 Task: Look for space in Künzelsau, Germany from 5th July, 2023 to 15th July, 2023 for 9 adults in price range Rs.15000 to Rs.25000. Place can be entire place with 5 bedrooms having 5 beds and 5 bathrooms. Property type can be house, flat, guest house. Amenities needed are: washing machine. Booking option can be shelf check-in. Required host language is English.
Action: Mouse moved to (536, 150)
Screenshot: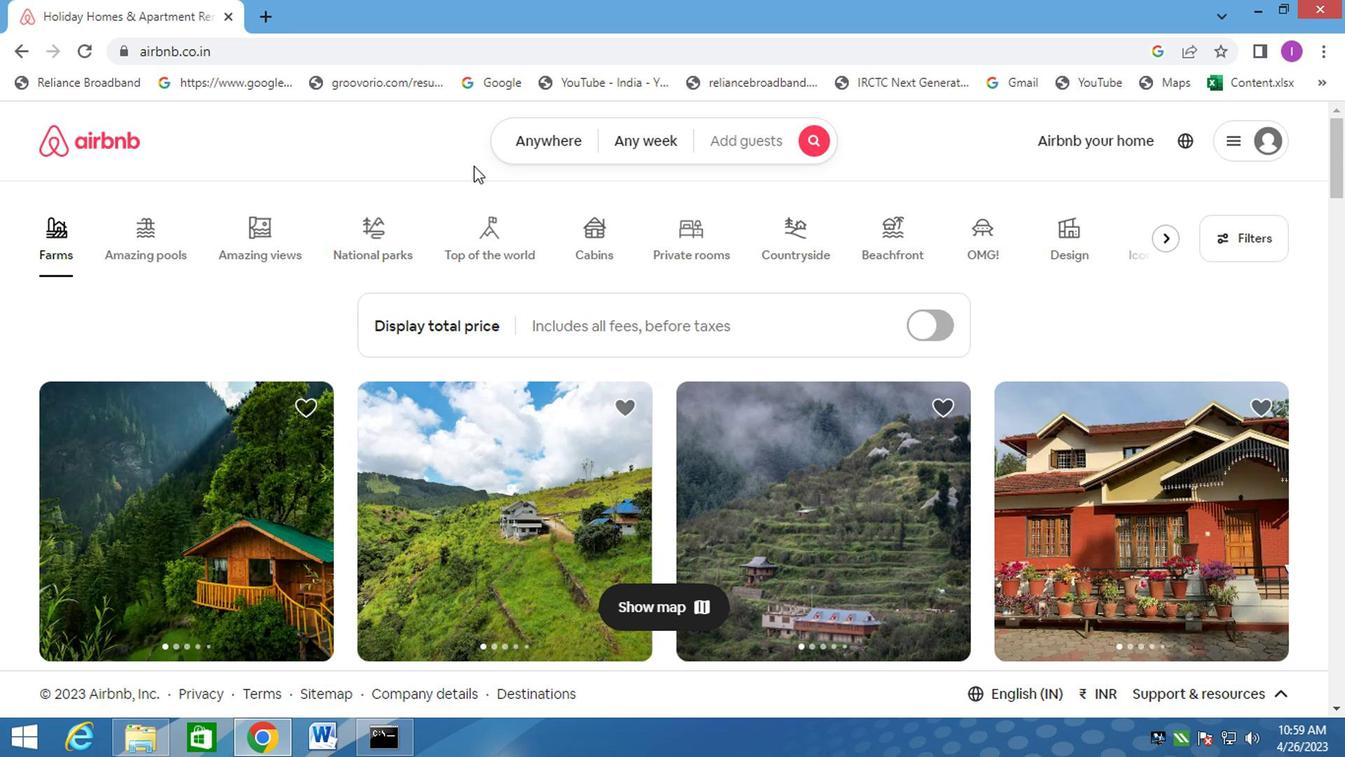 
Action: Mouse pressed left at (536, 150)
Screenshot: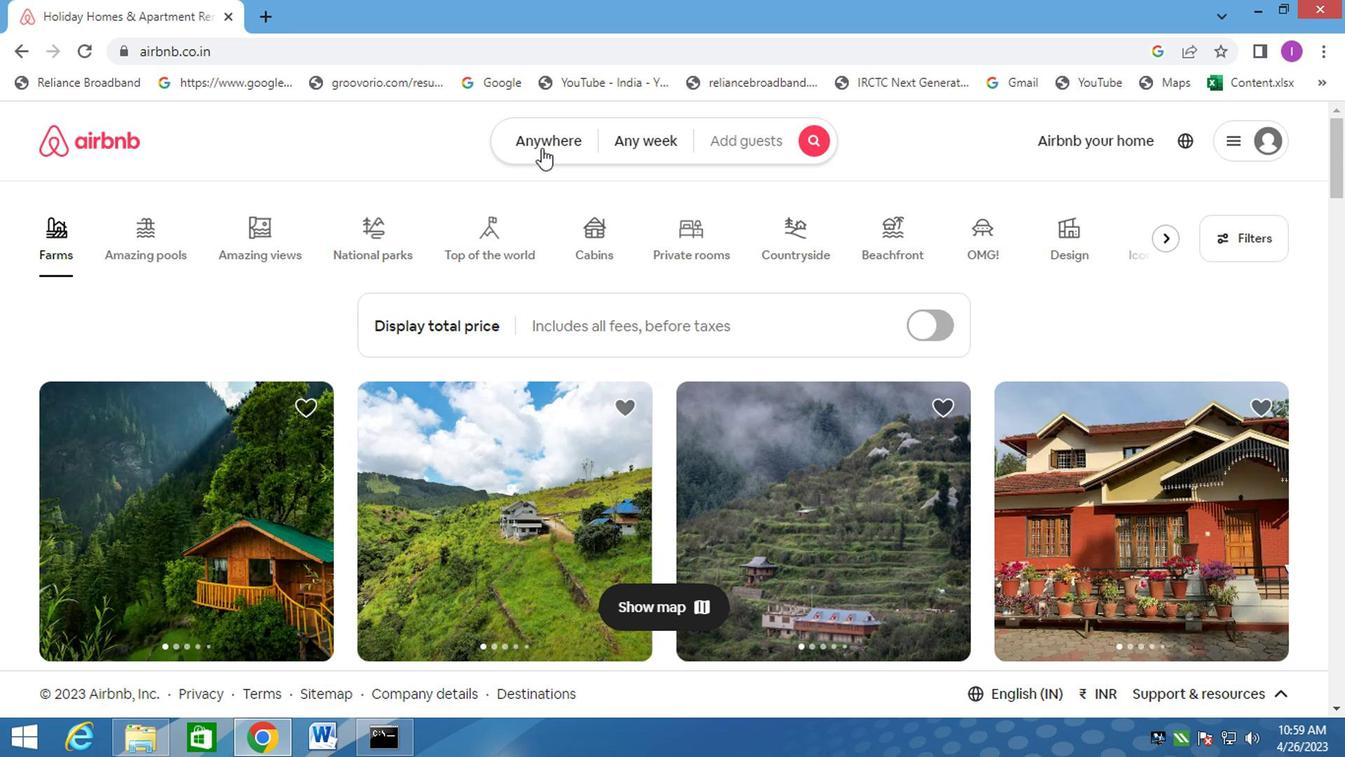 
Action: Mouse moved to (346, 227)
Screenshot: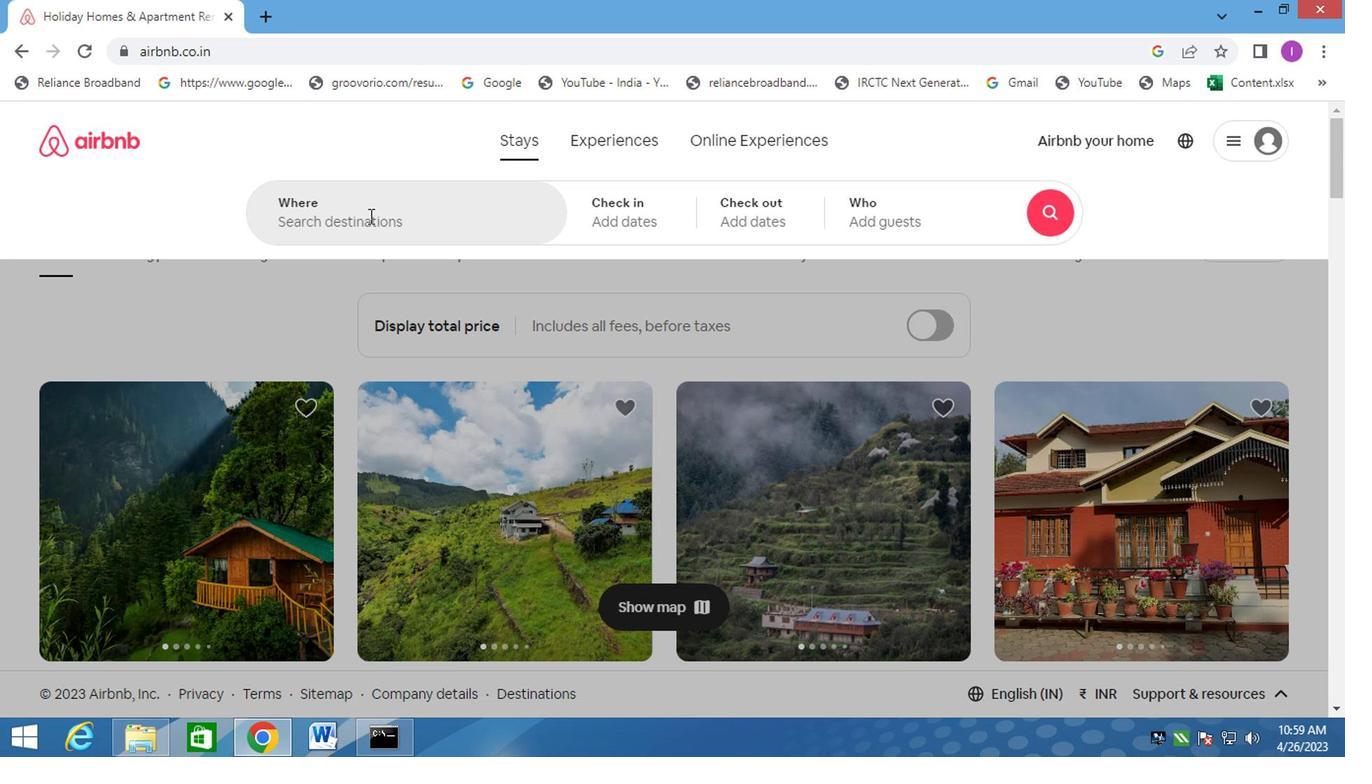 
Action: Mouse pressed left at (346, 227)
Screenshot: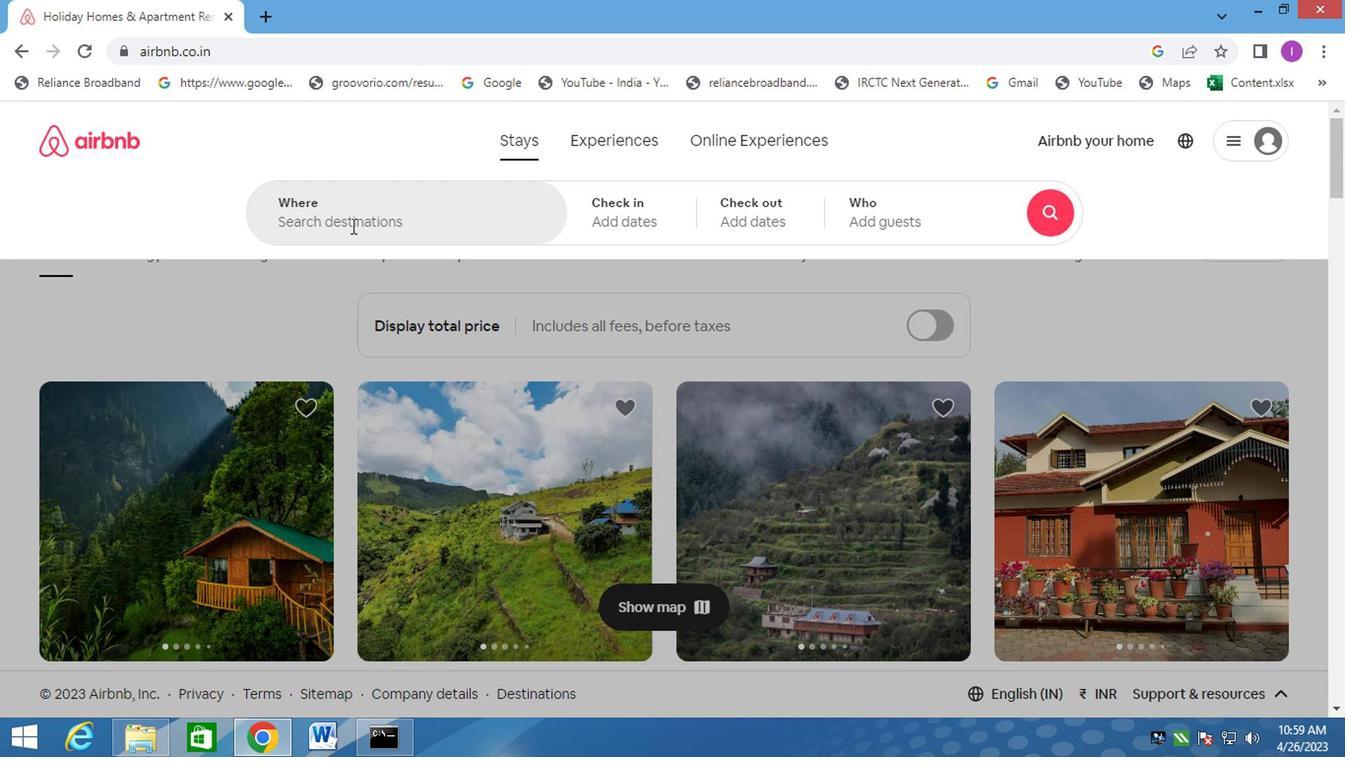 
Action: Mouse moved to (347, 220)
Screenshot: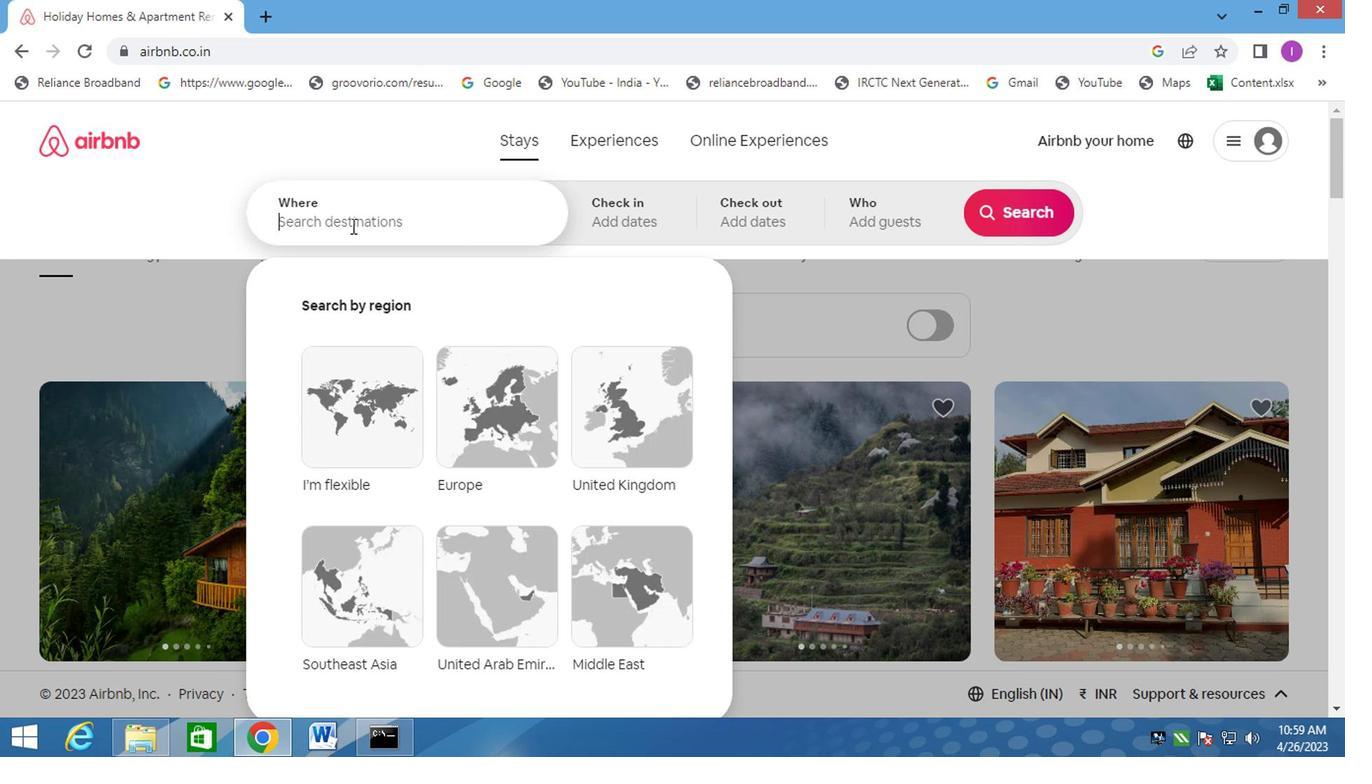 
Action: Key pressed kunzelsau
Screenshot: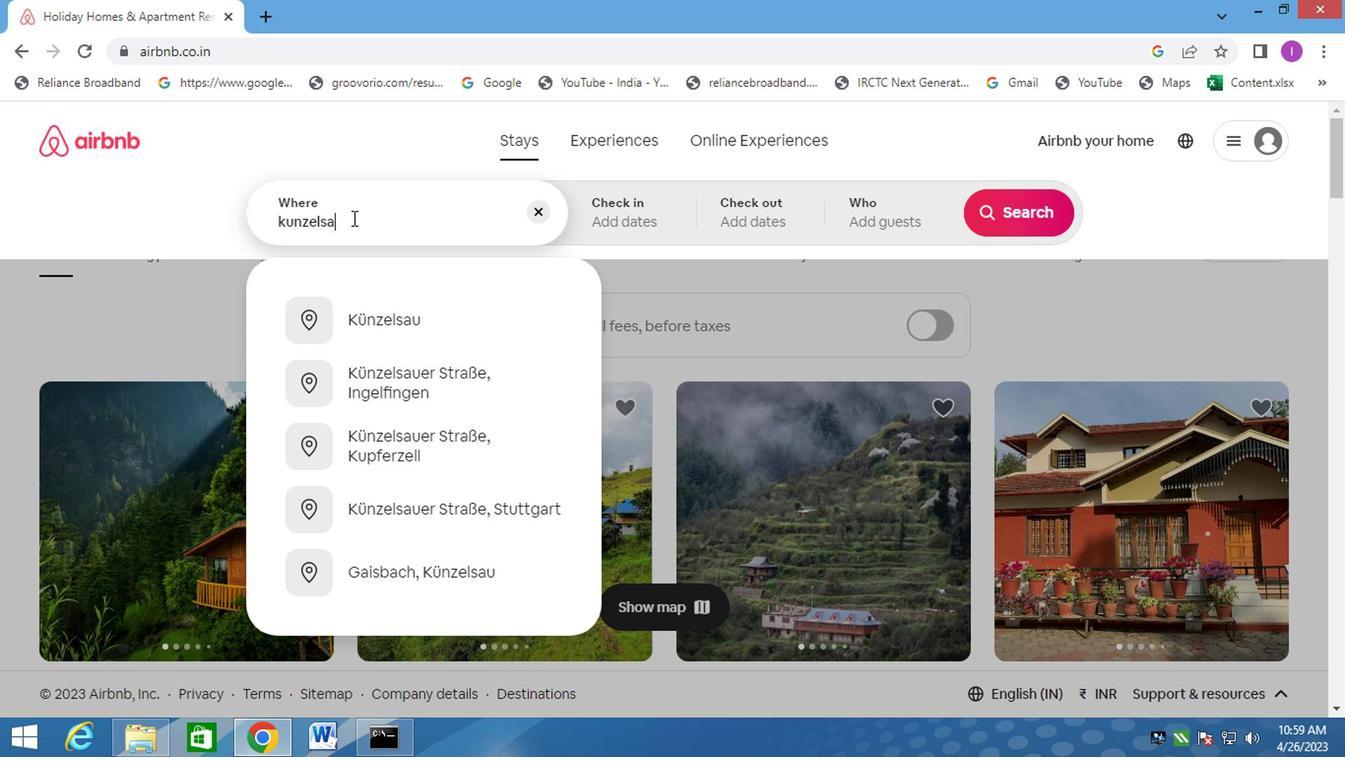 
Action: Mouse moved to (369, 314)
Screenshot: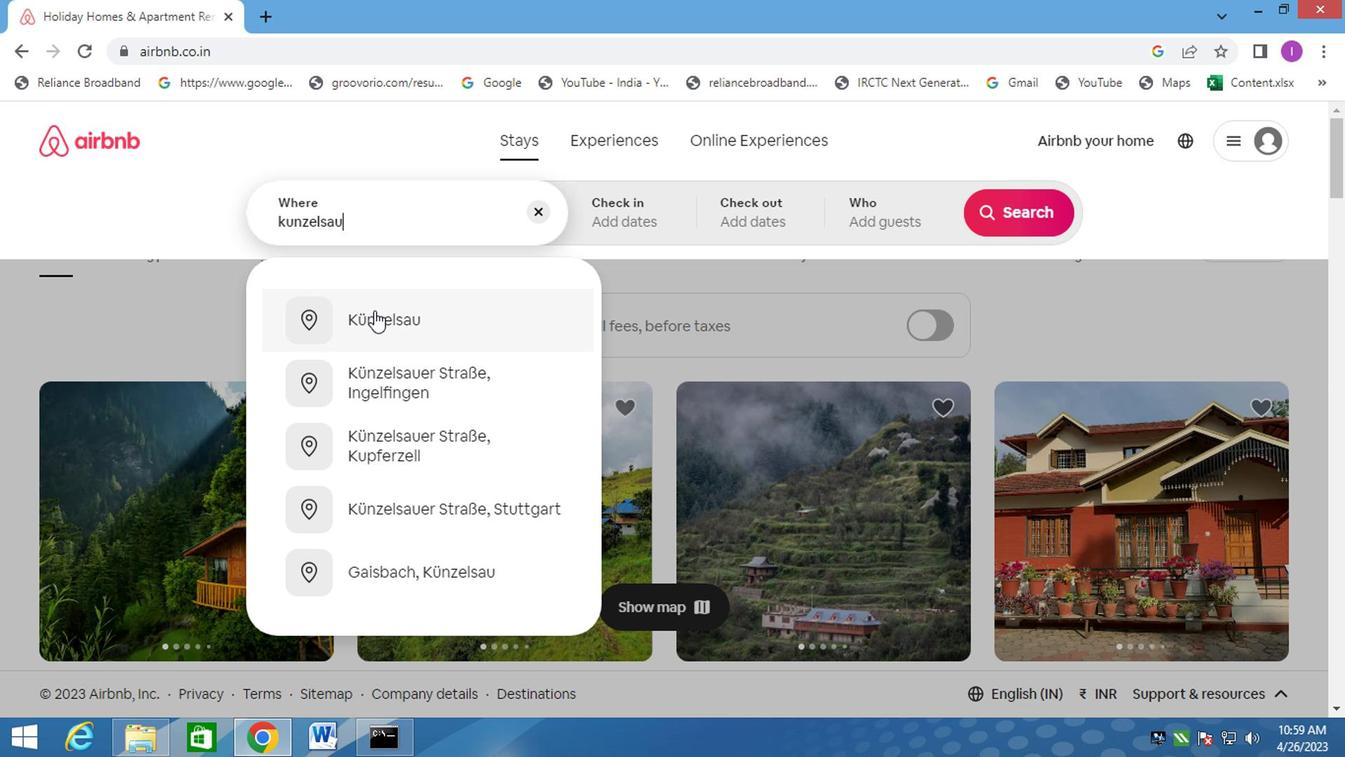 
Action: Mouse pressed left at (369, 314)
Screenshot: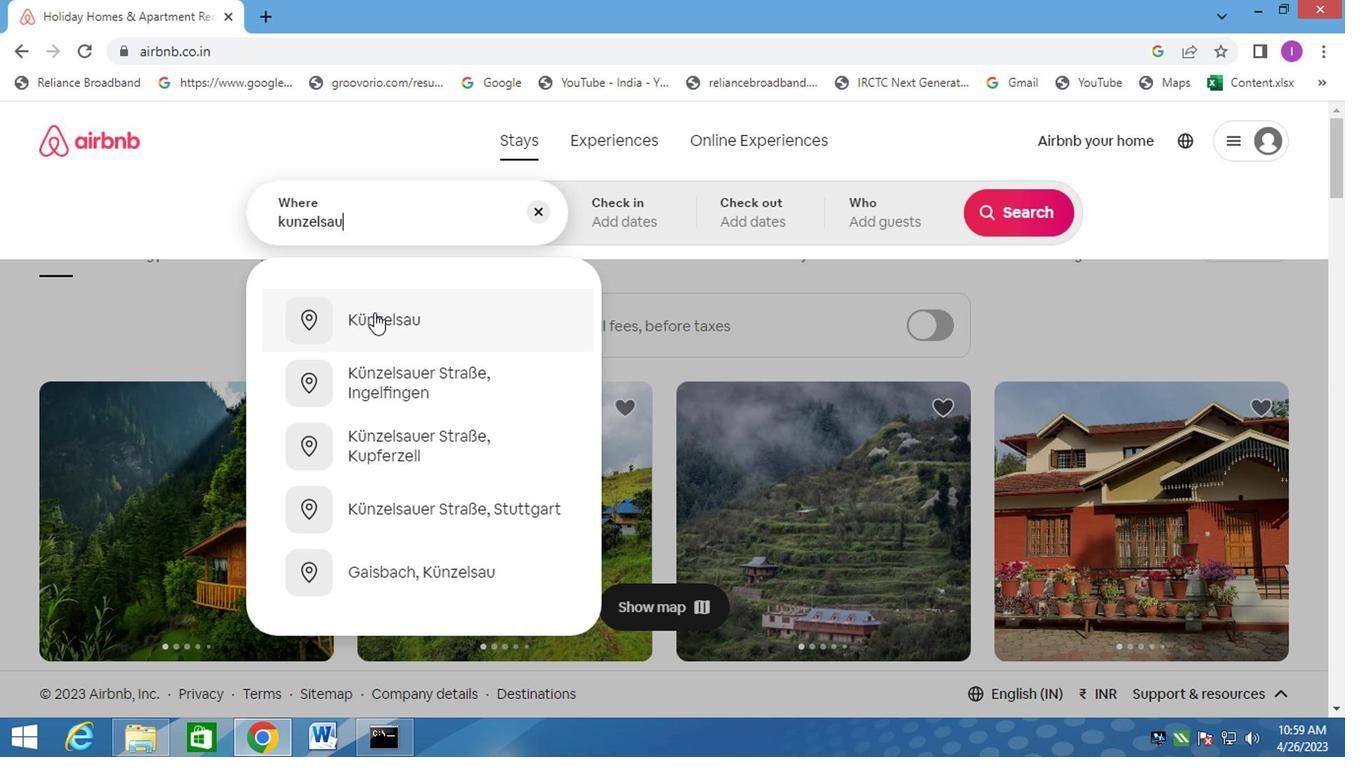 
Action: Mouse moved to (1006, 377)
Screenshot: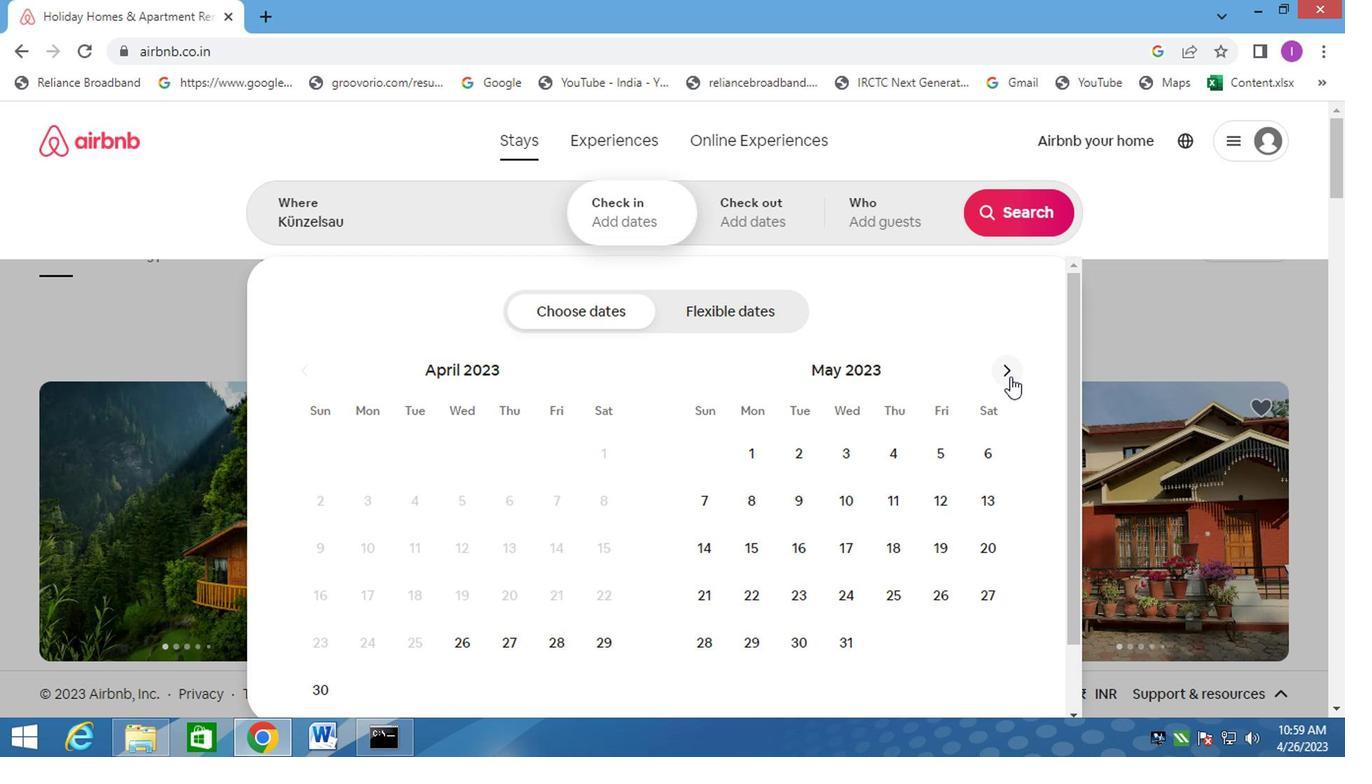 
Action: Mouse pressed left at (1006, 377)
Screenshot: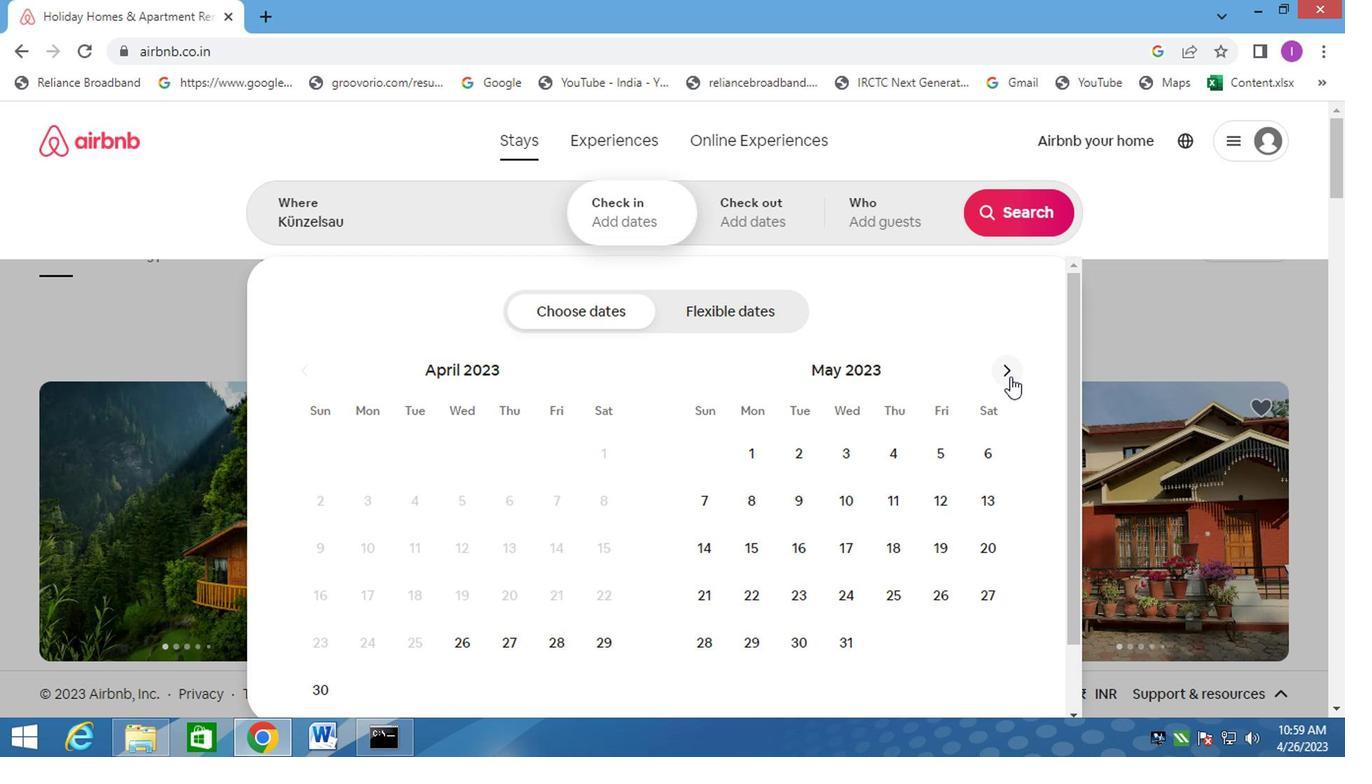 
Action: Mouse moved to (1006, 375)
Screenshot: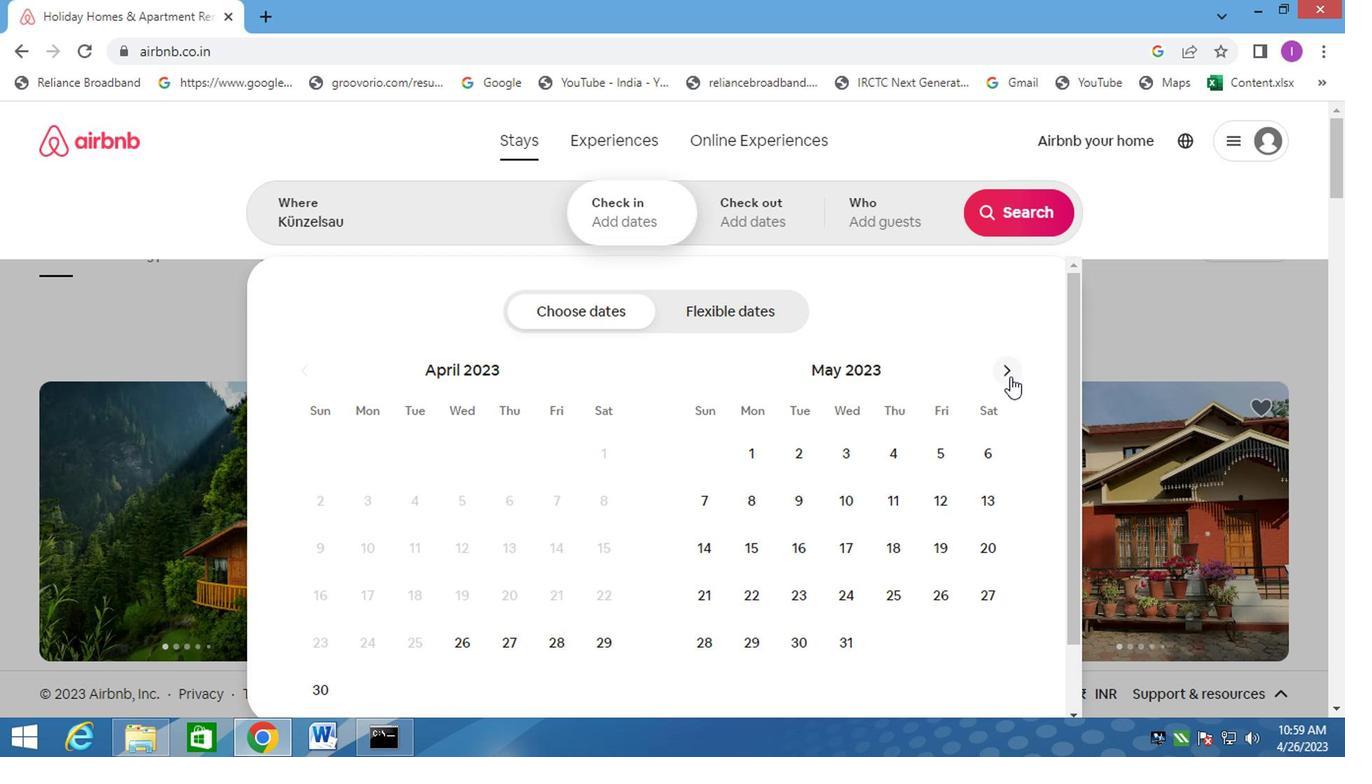 
Action: Mouse pressed left at (1006, 375)
Screenshot: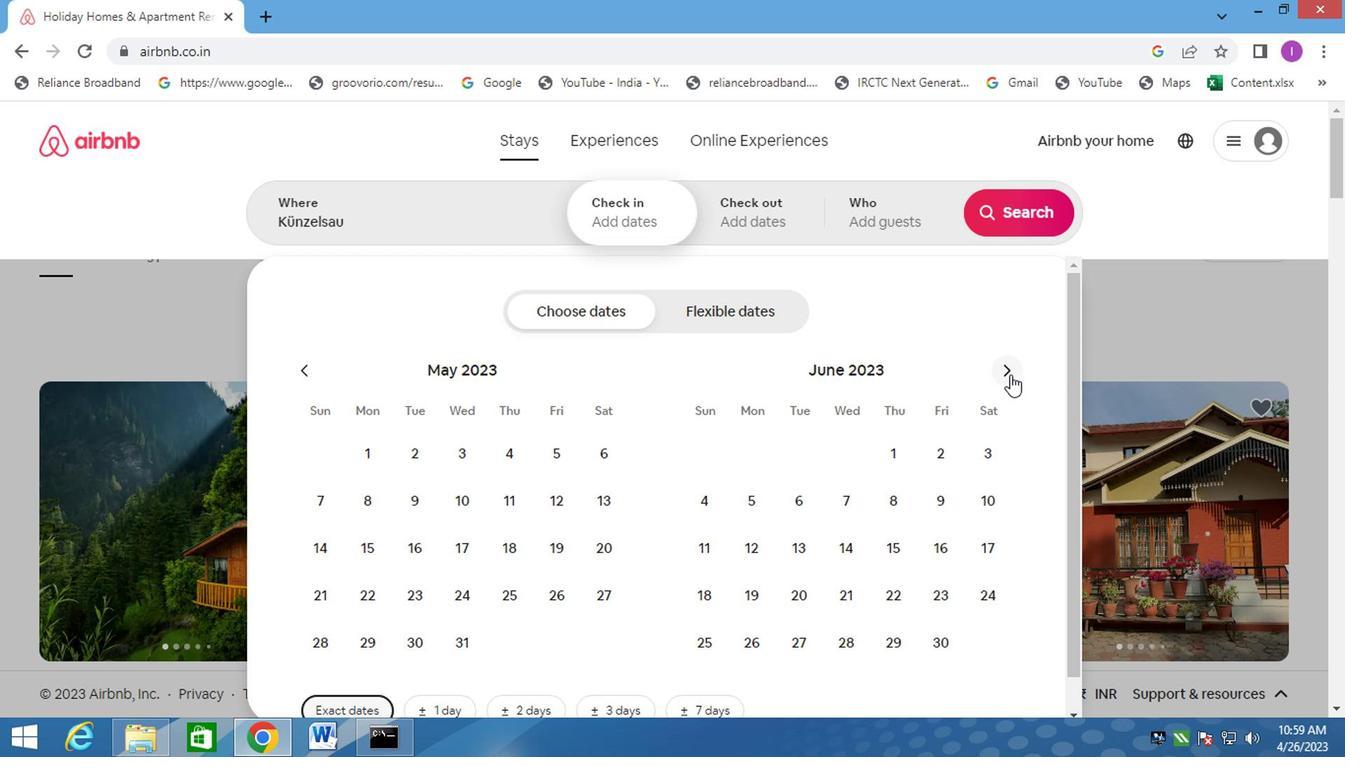 
Action: Mouse moved to (845, 497)
Screenshot: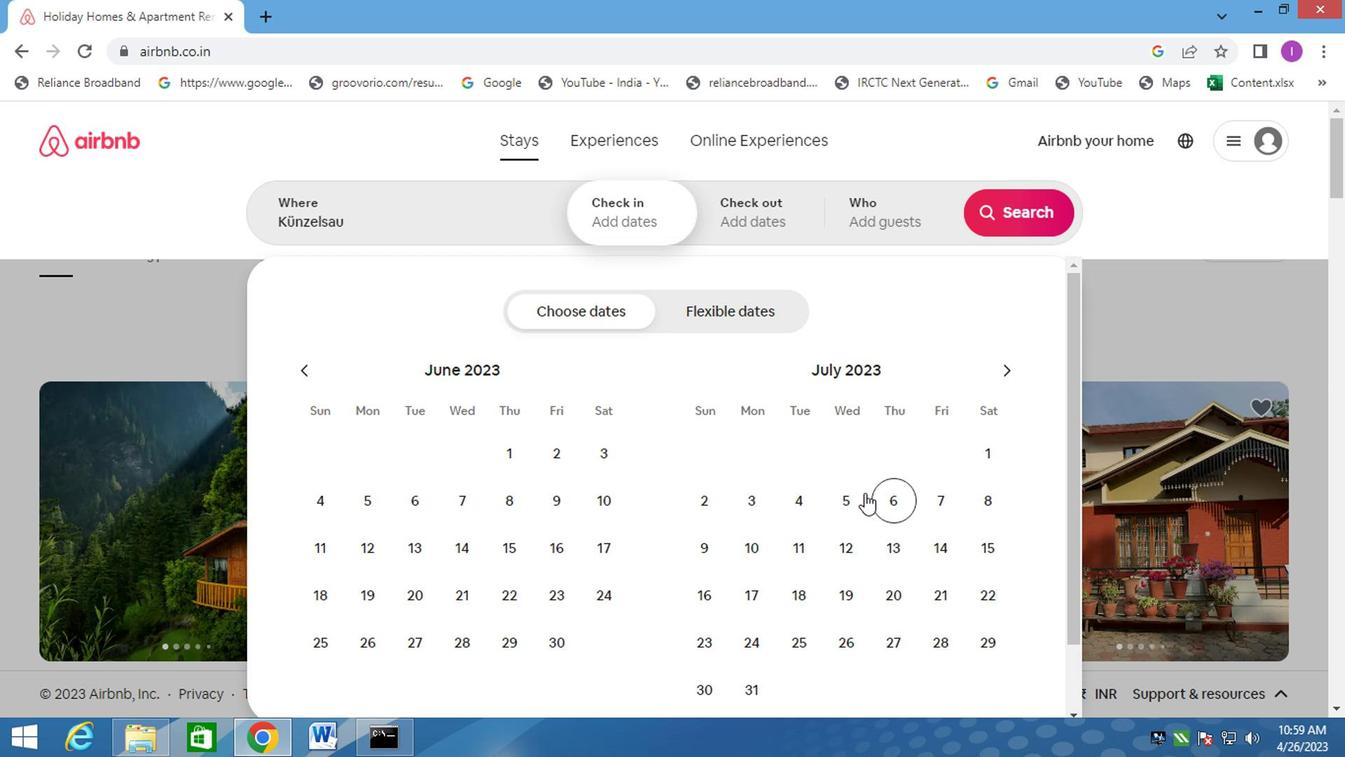 
Action: Mouse pressed left at (845, 497)
Screenshot: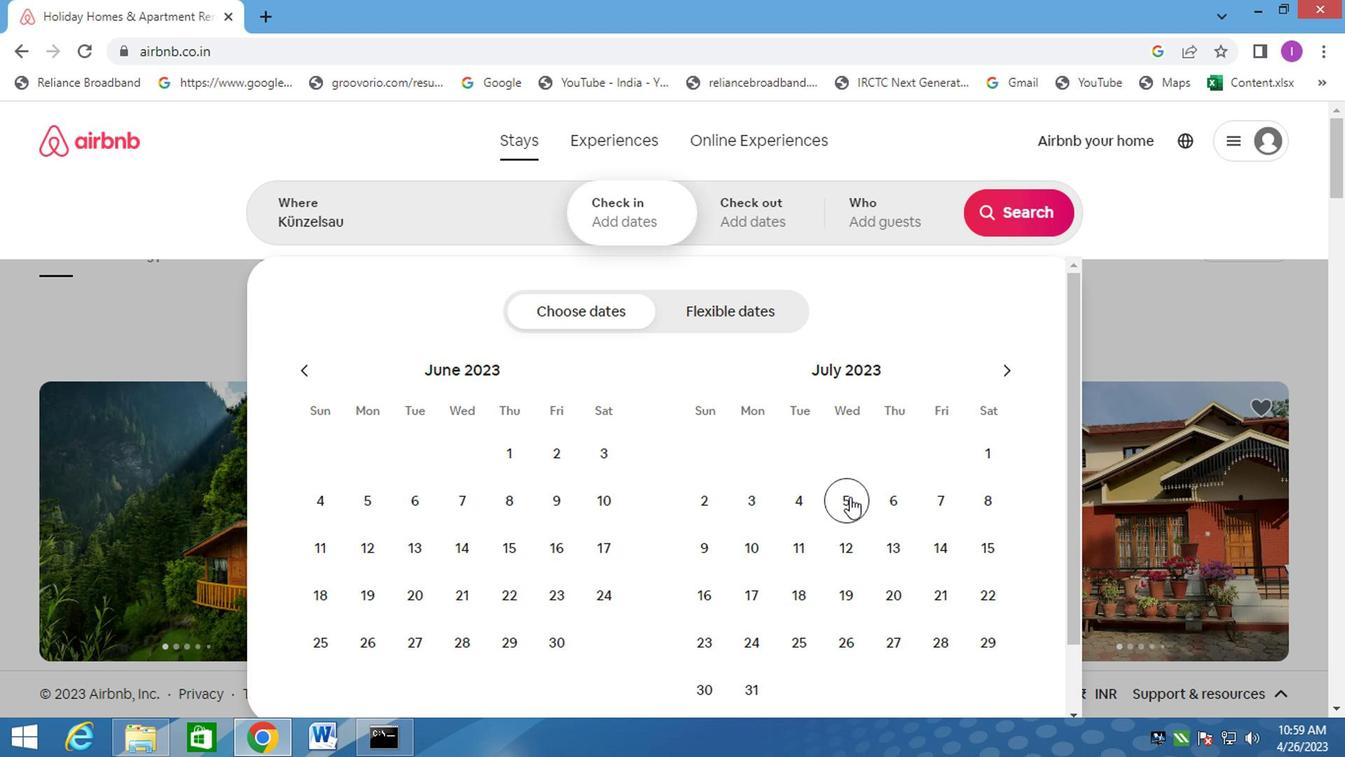 
Action: Mouse moved to (1000, 544)
Screenshot: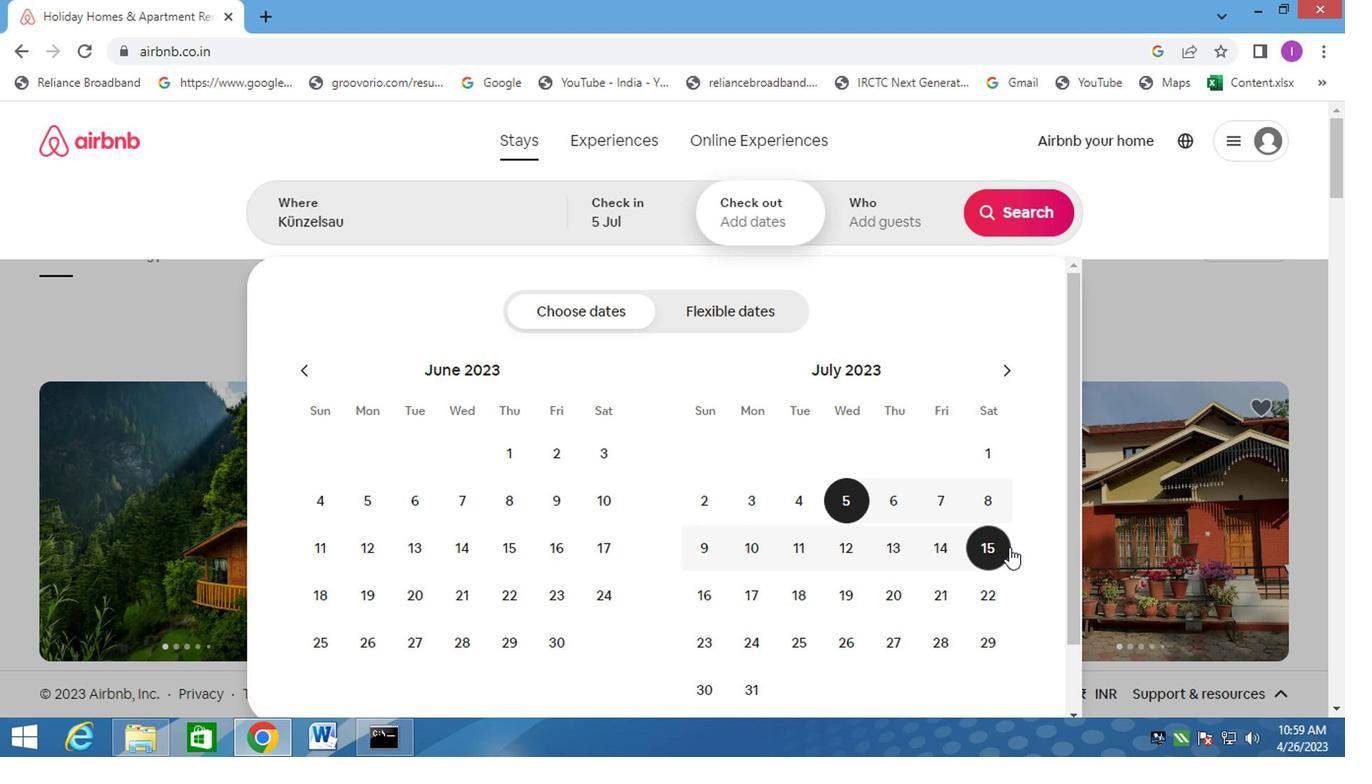 
Action: Mouse pressed left at (1000, 544)
Screenshot: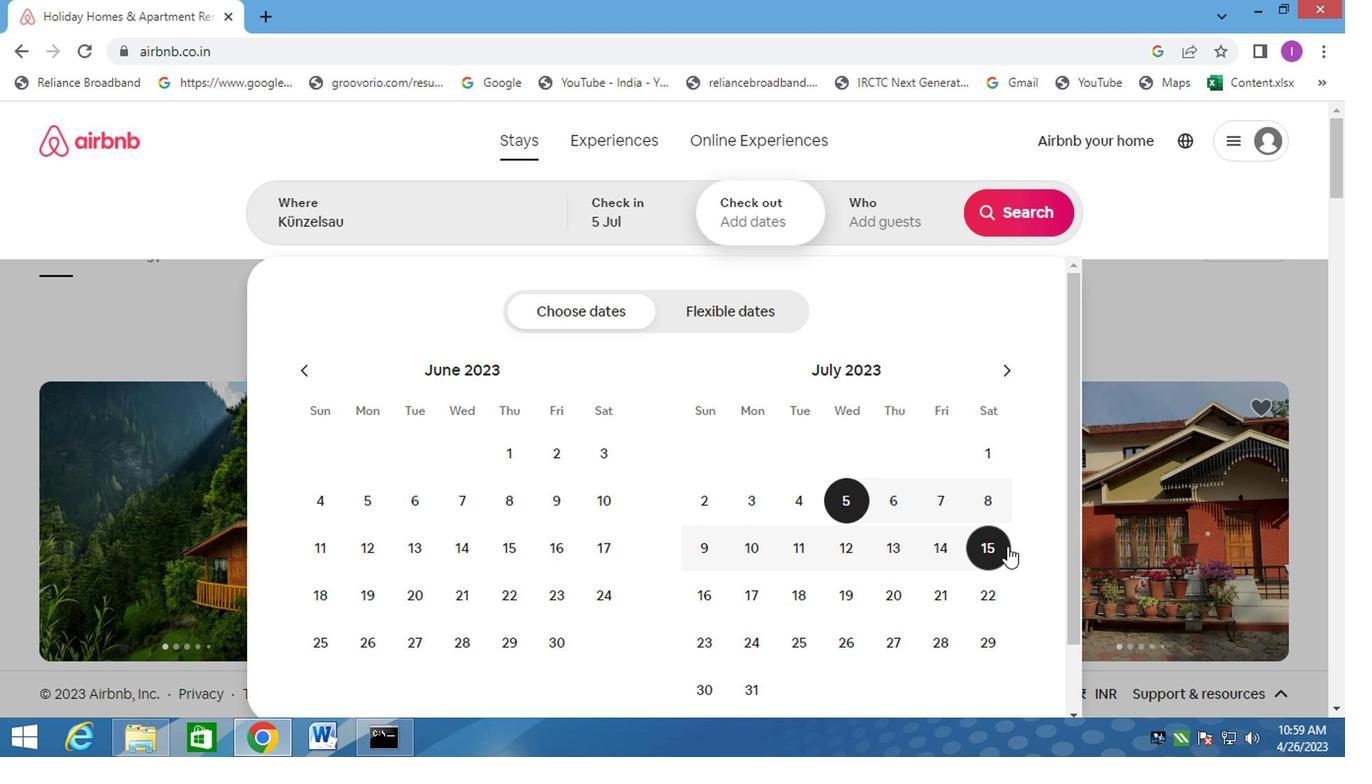 
Action: Mouse moved to (916, 233)
Screenshot: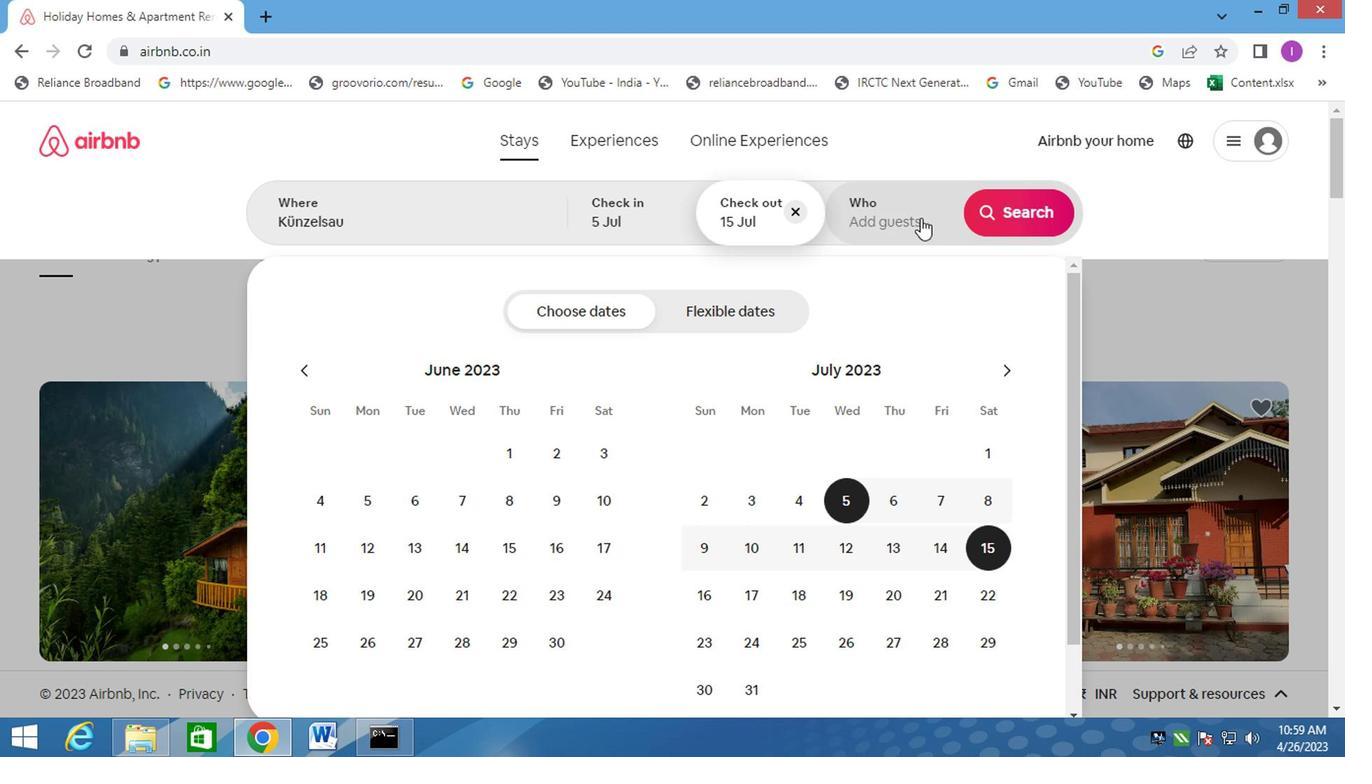 
Action: Mouse pressed left at (916, 233)
Screenshot: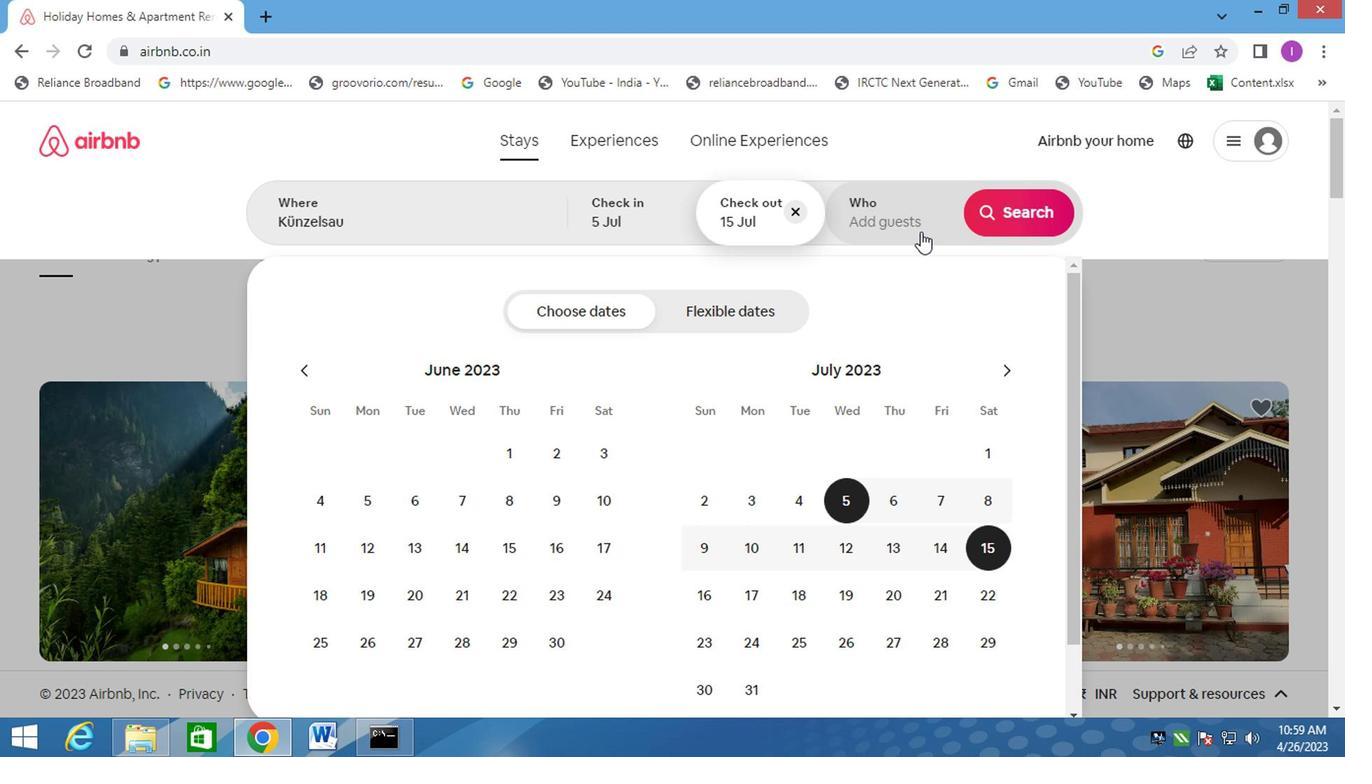 
Action: Mouse moved to (1027, 317)
Screenshot: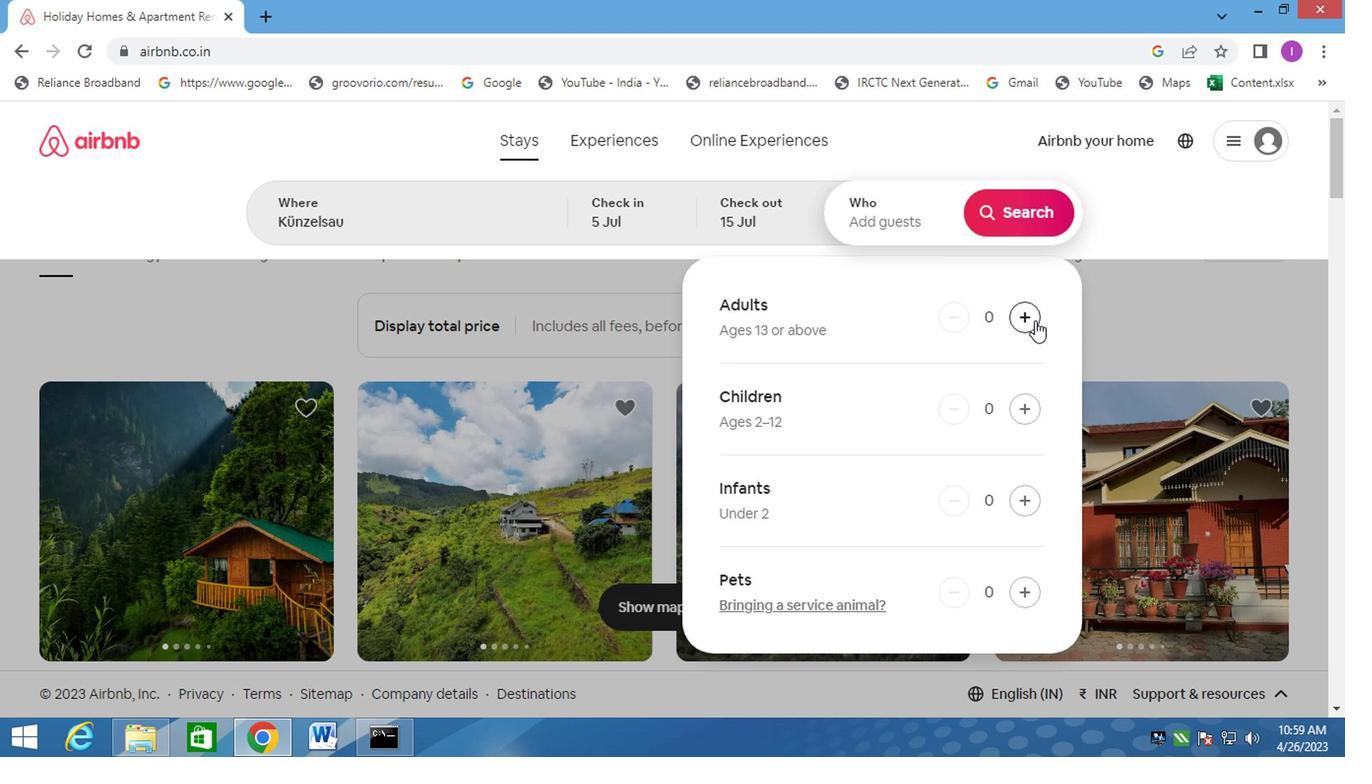 
Action: Mouse pressed left at (1027, 317)
Screenshot: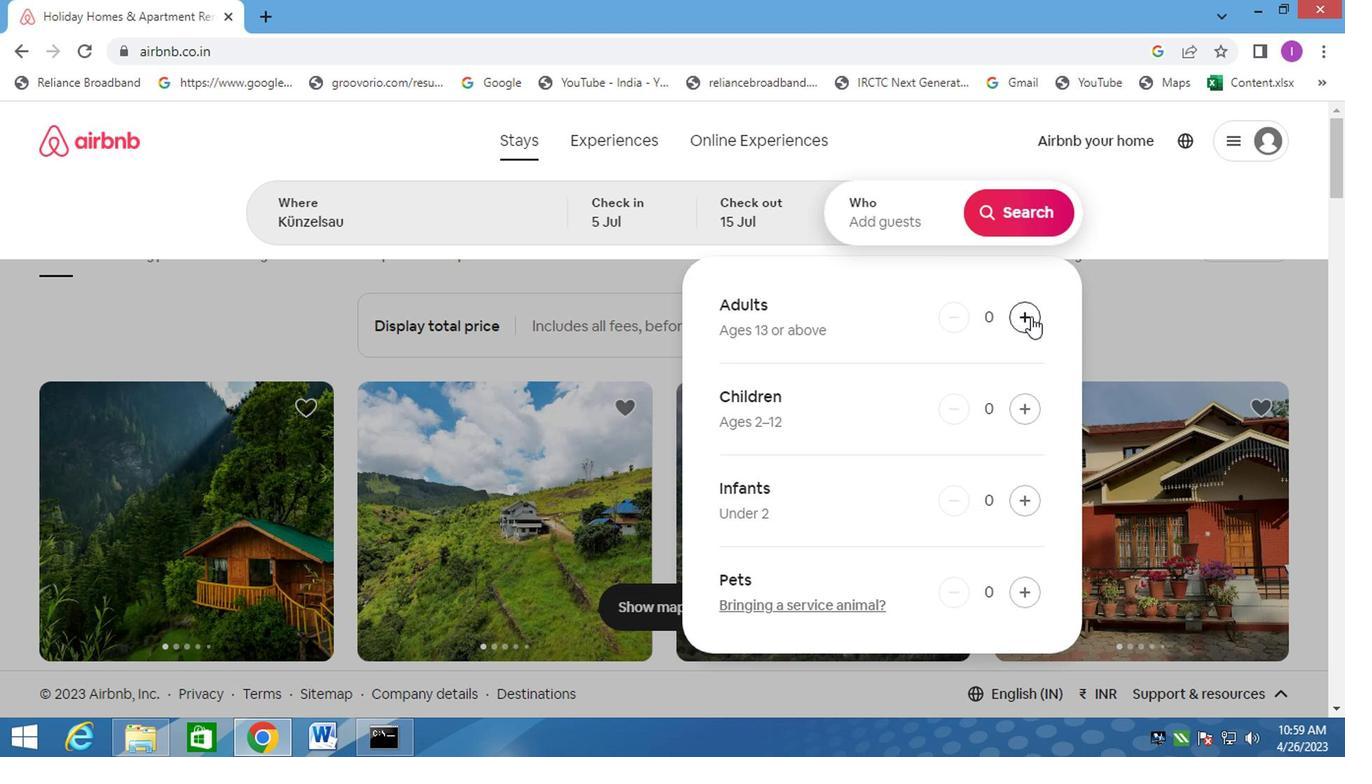 
Action: Mouse pressed left at (1027, 317)
Screenshot: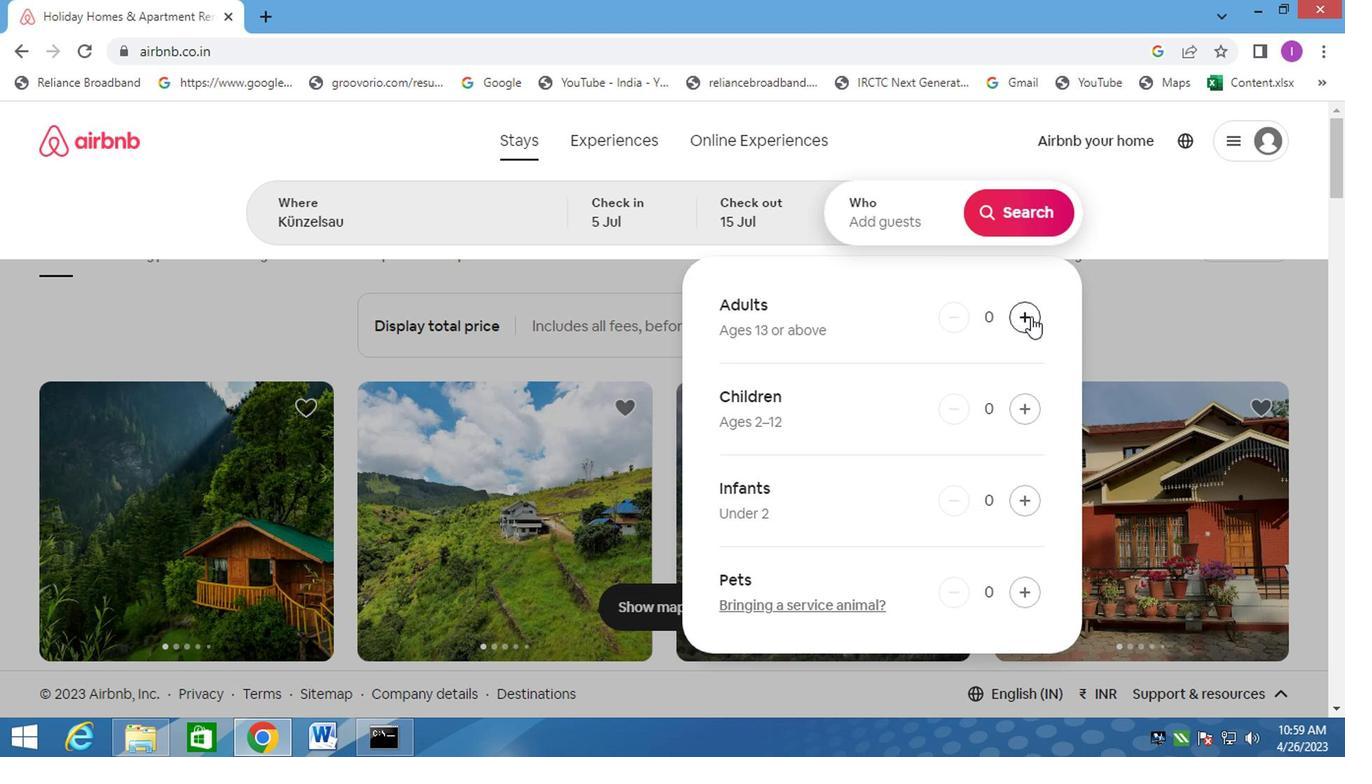 
Action: Mouse pressed left at (1027, 317)
Screenshot: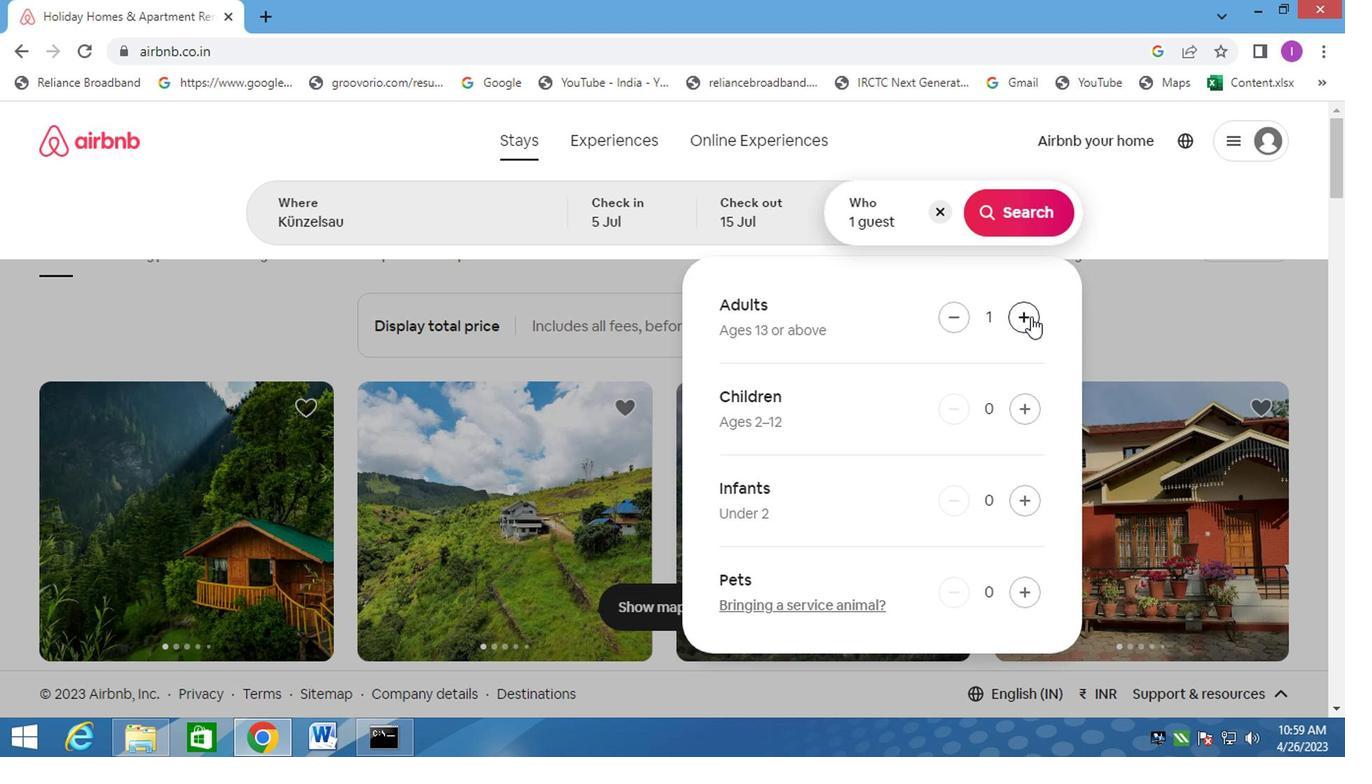 
Action: Mouse pressed left at (1027, 317)
Screenshot: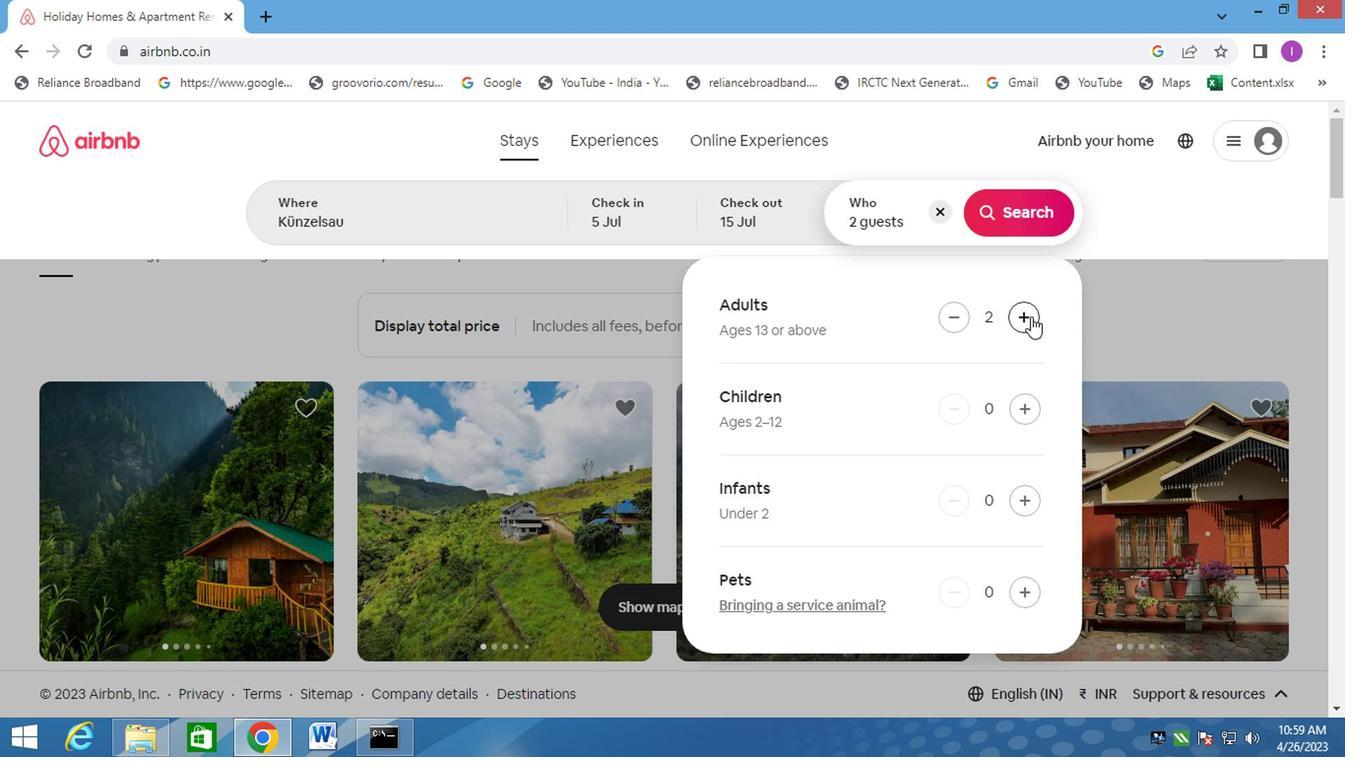 
Action: Mouse pressed left at (1027, 317)
Screenshot: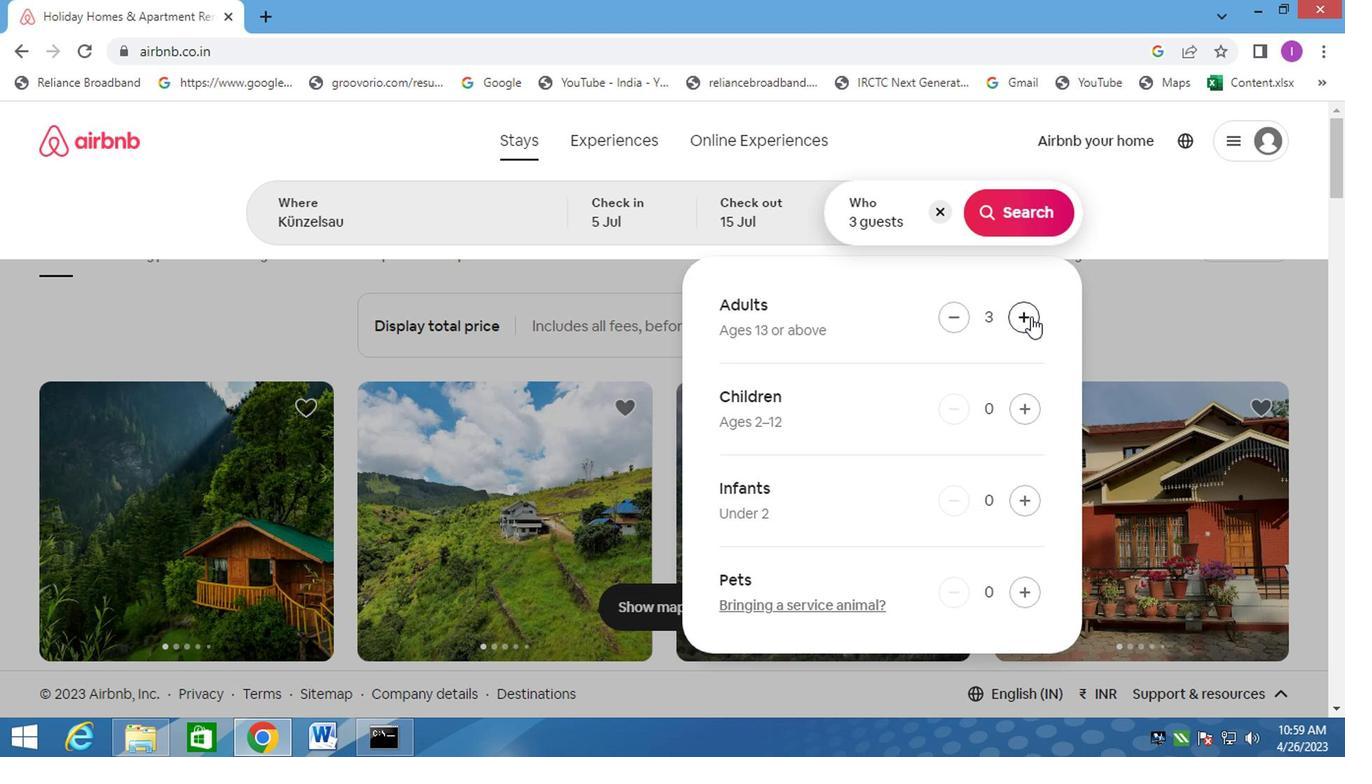
Action: Mouse pressed left at (1027, 317)
Screenshot: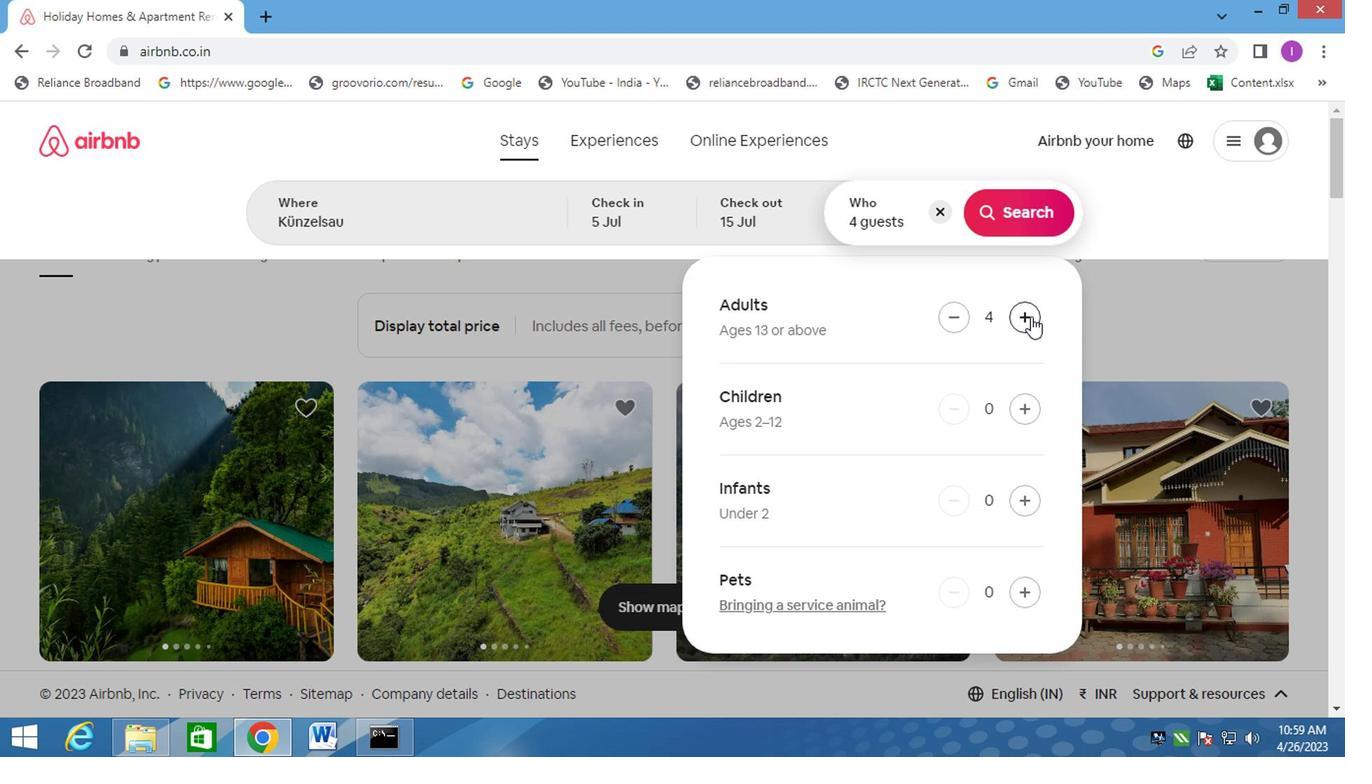 
Action: Mouse pressed left at (1027, 317)
Screenshot: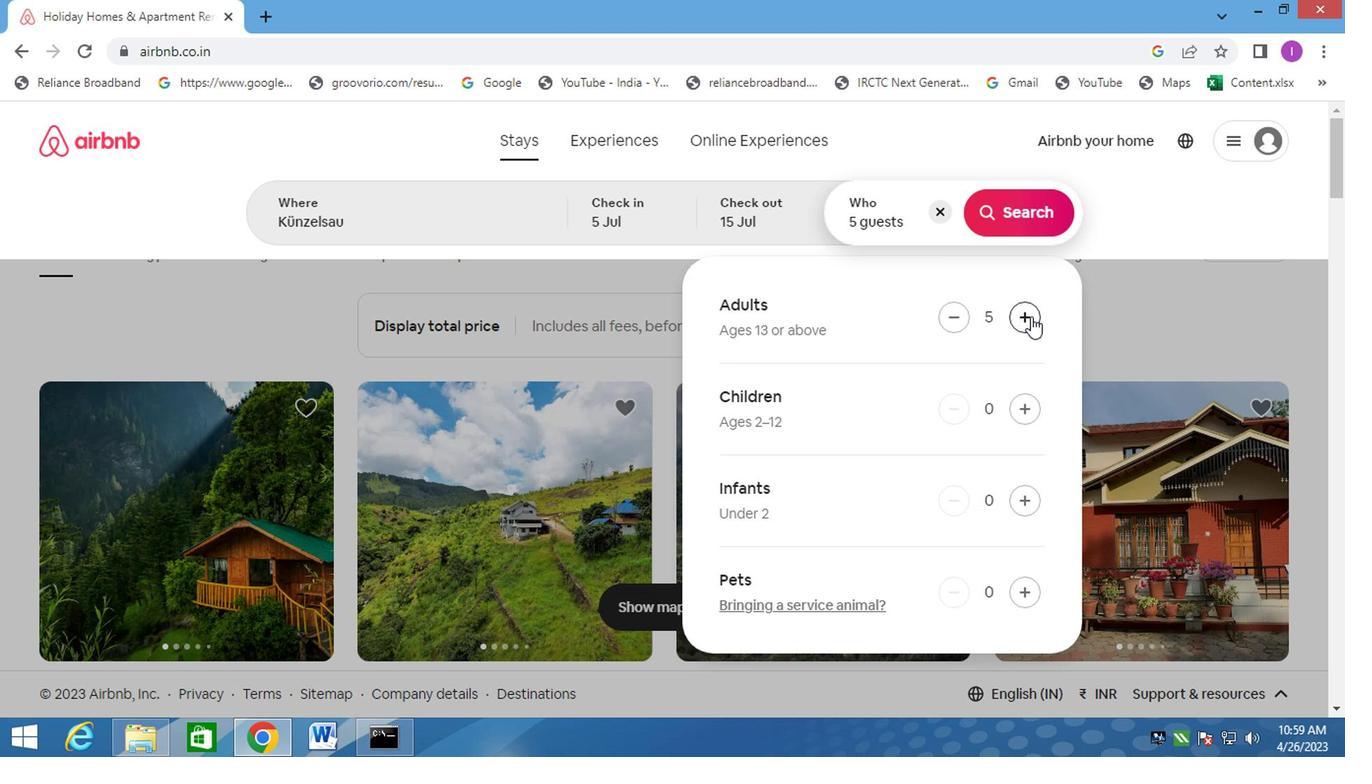 
Action: Mouse pressed left at (1027, 317)
Screenshot: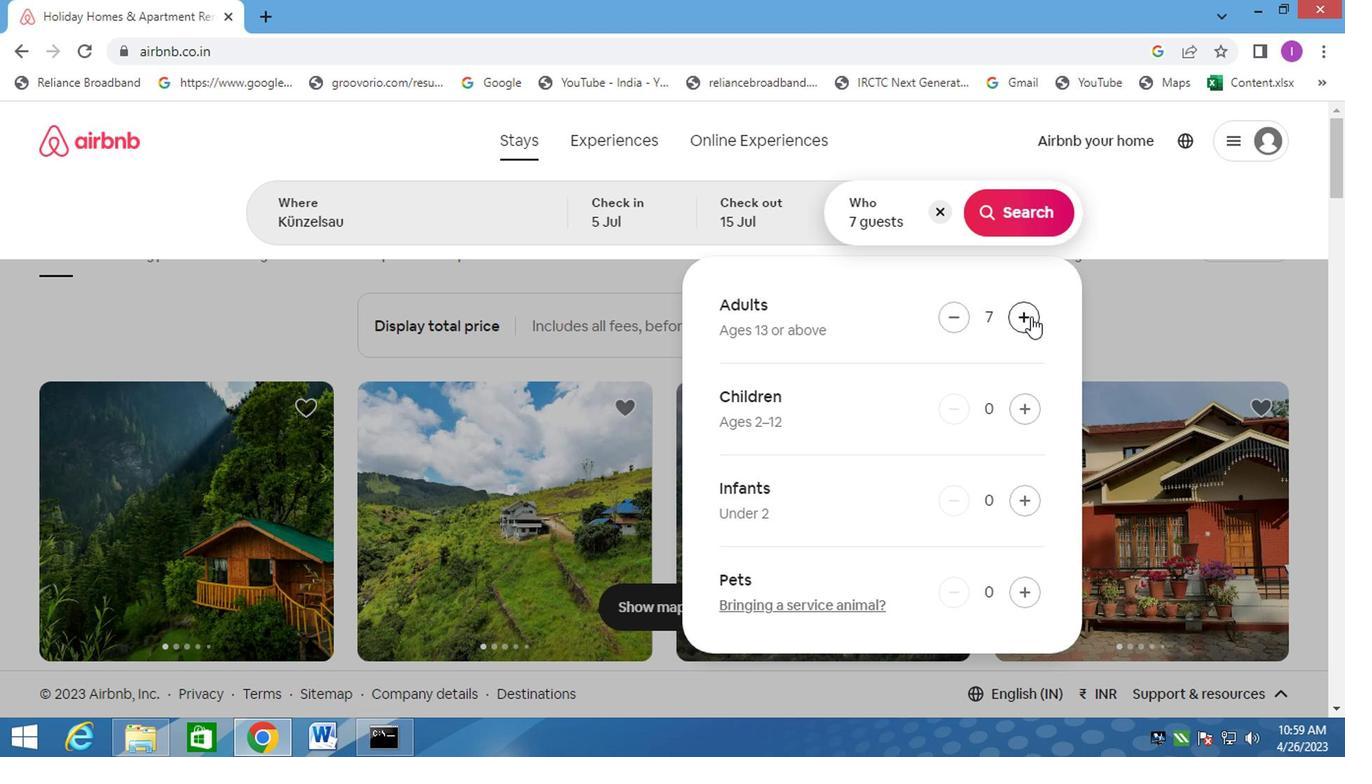 
Action: Mouse pressed left at (1027, 317)
Screenshot: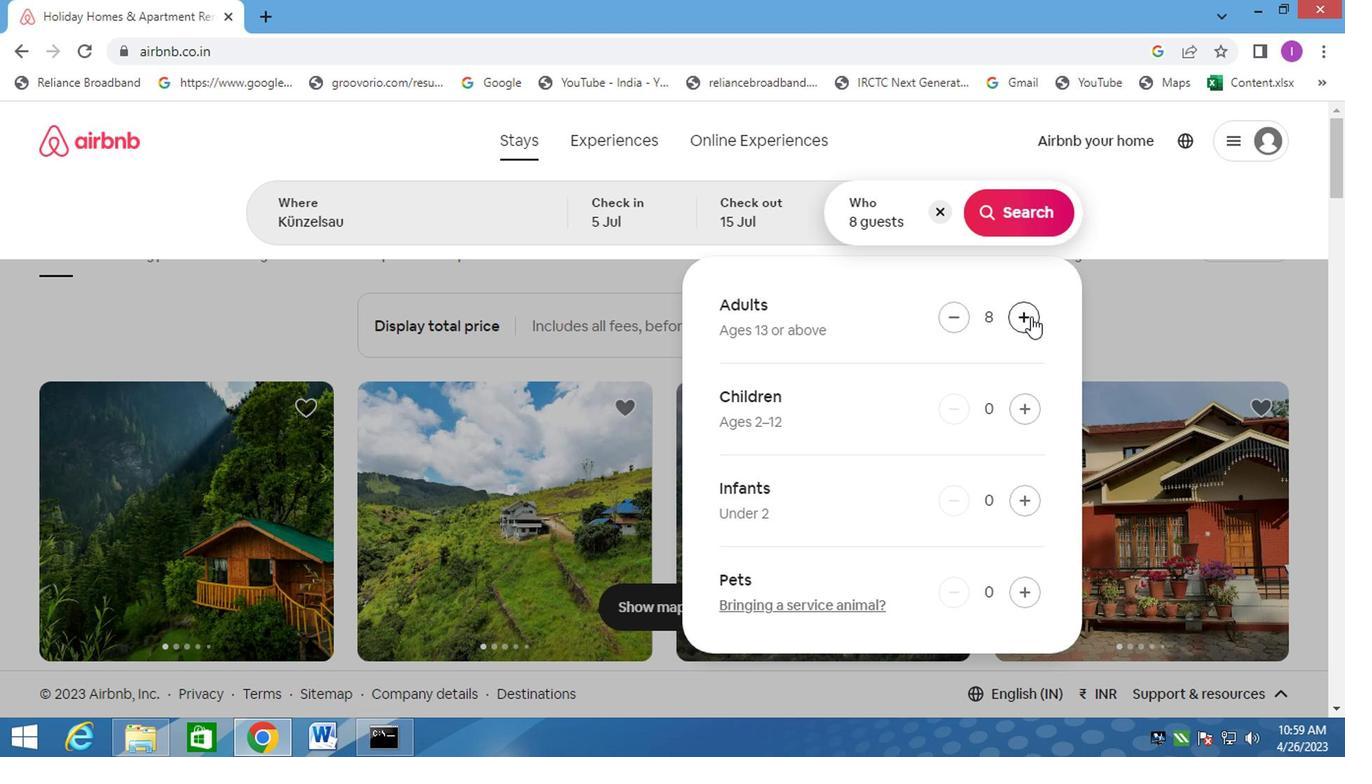 
Action: Mouse moved to (1002, 223)
Screenshot: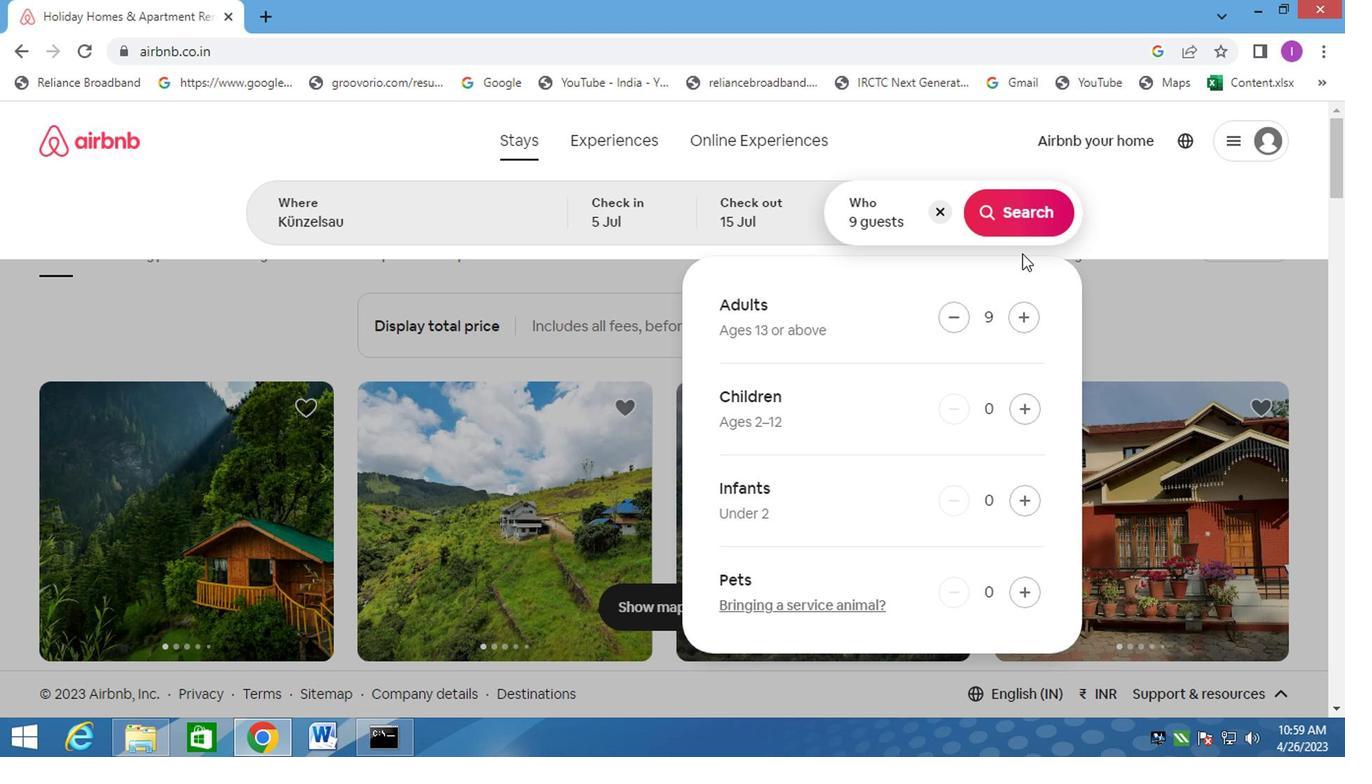 
Action: Mouse pressed left at (1002, 223)
Screenshot: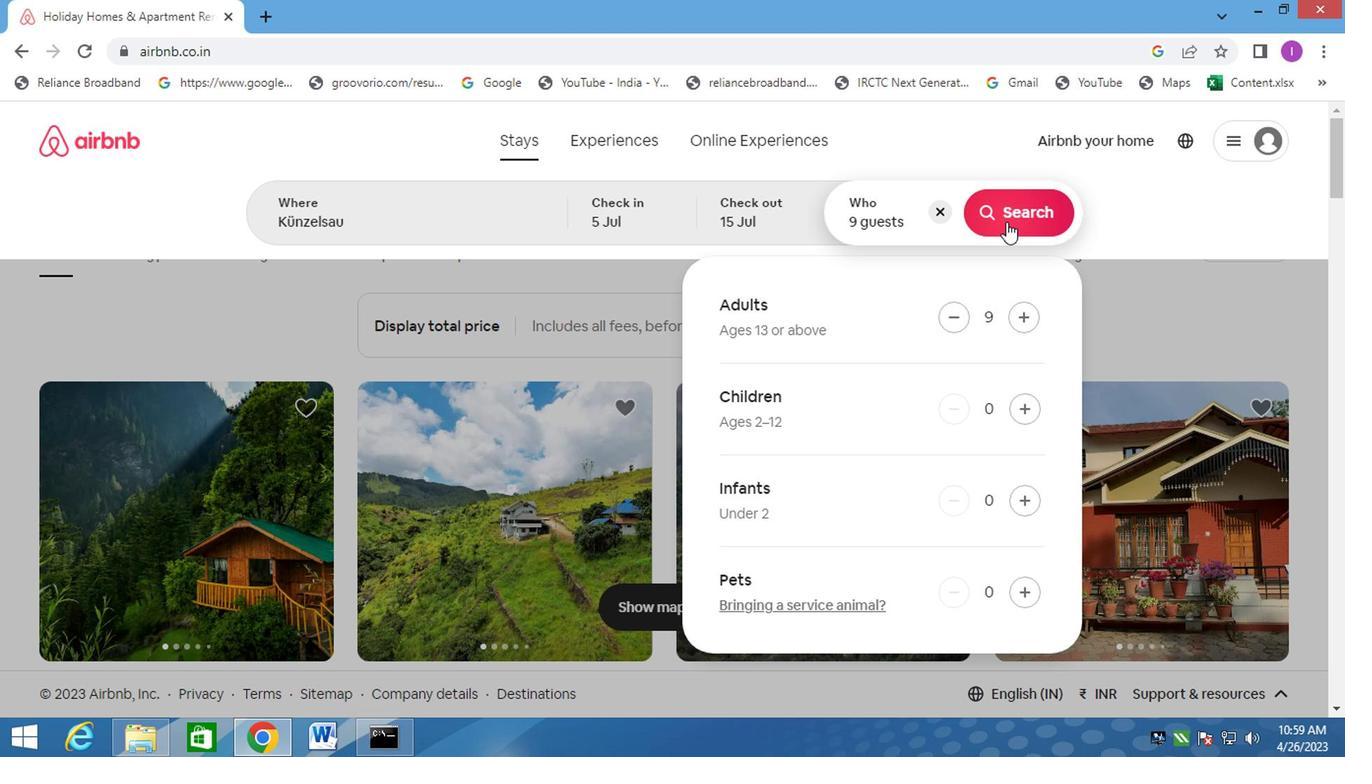 
Action: Mouse moved to (1266, 215)
Screenshot: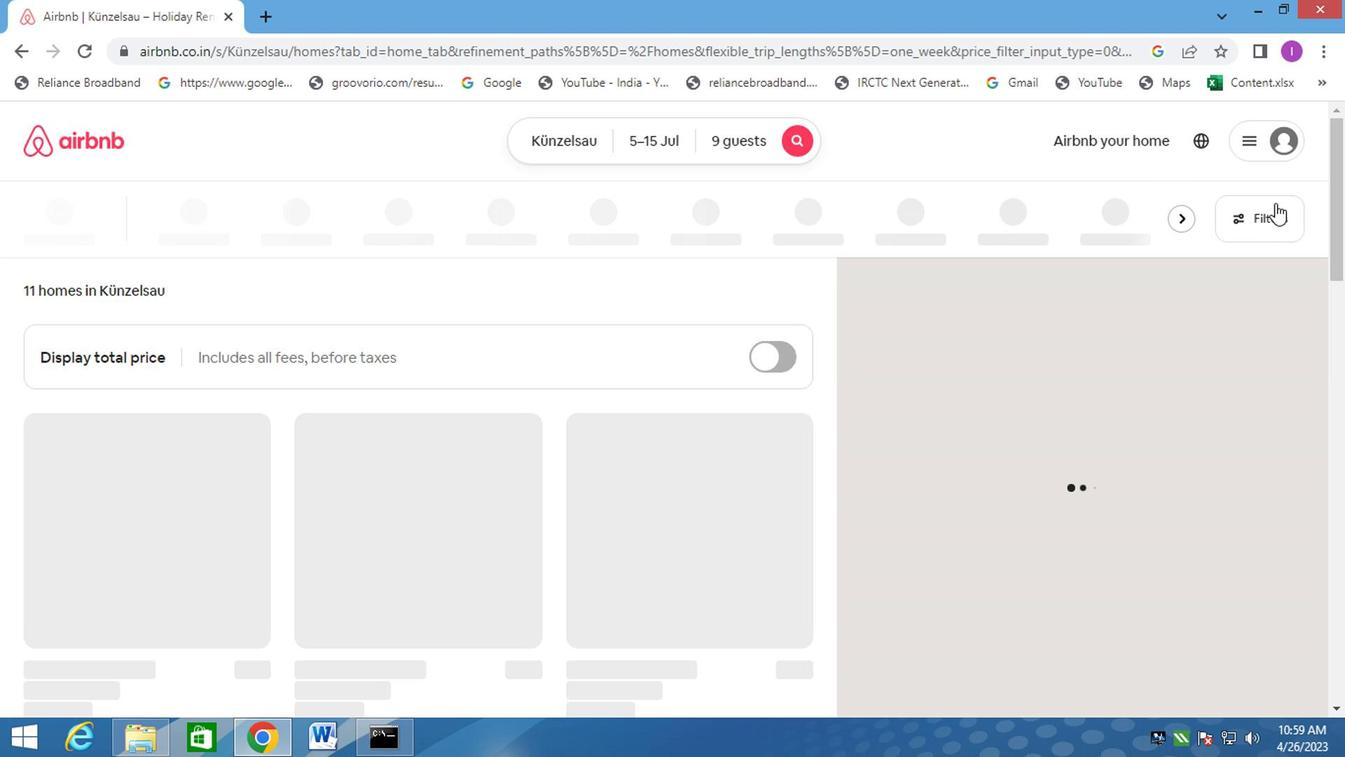 
Action: Mouse pressed left at (1266, 215)
Screenshot: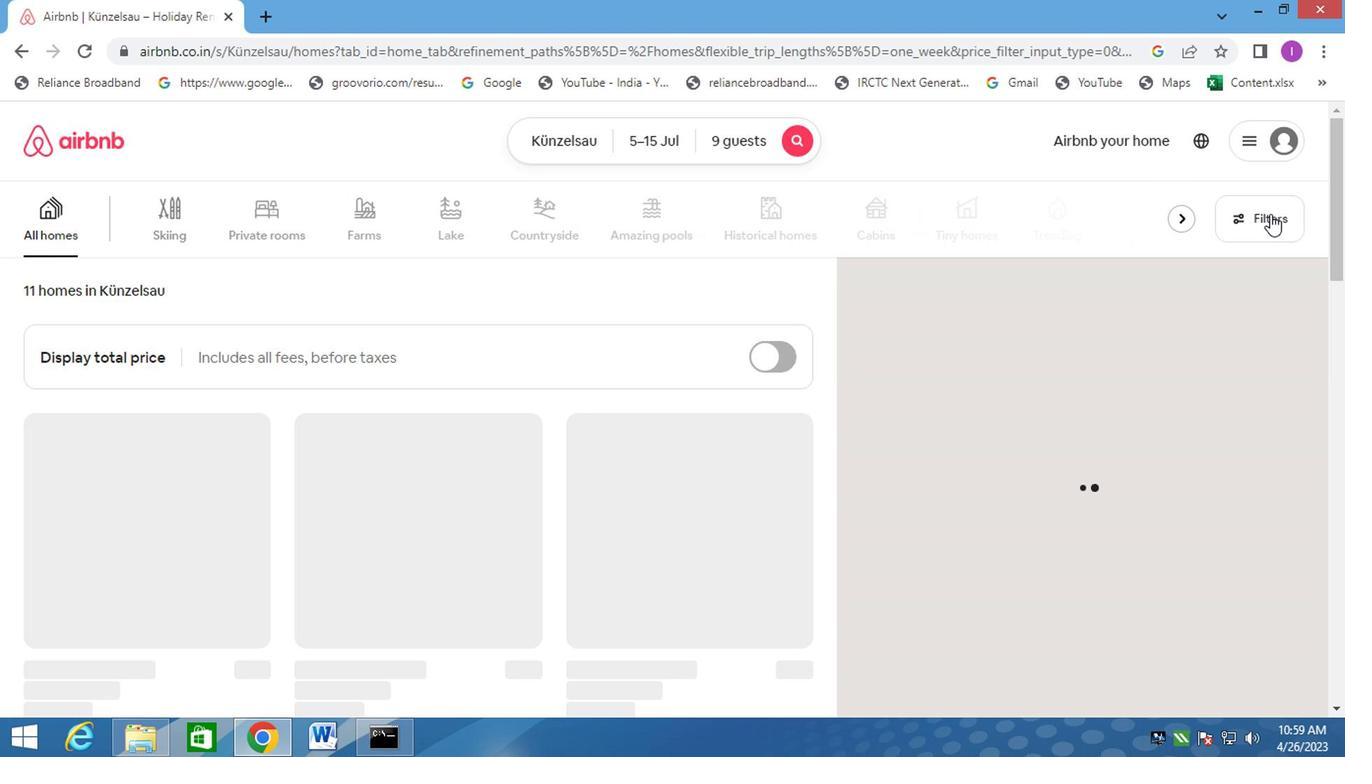 
Action: Mouse moved to (382, 466)
Screenshot: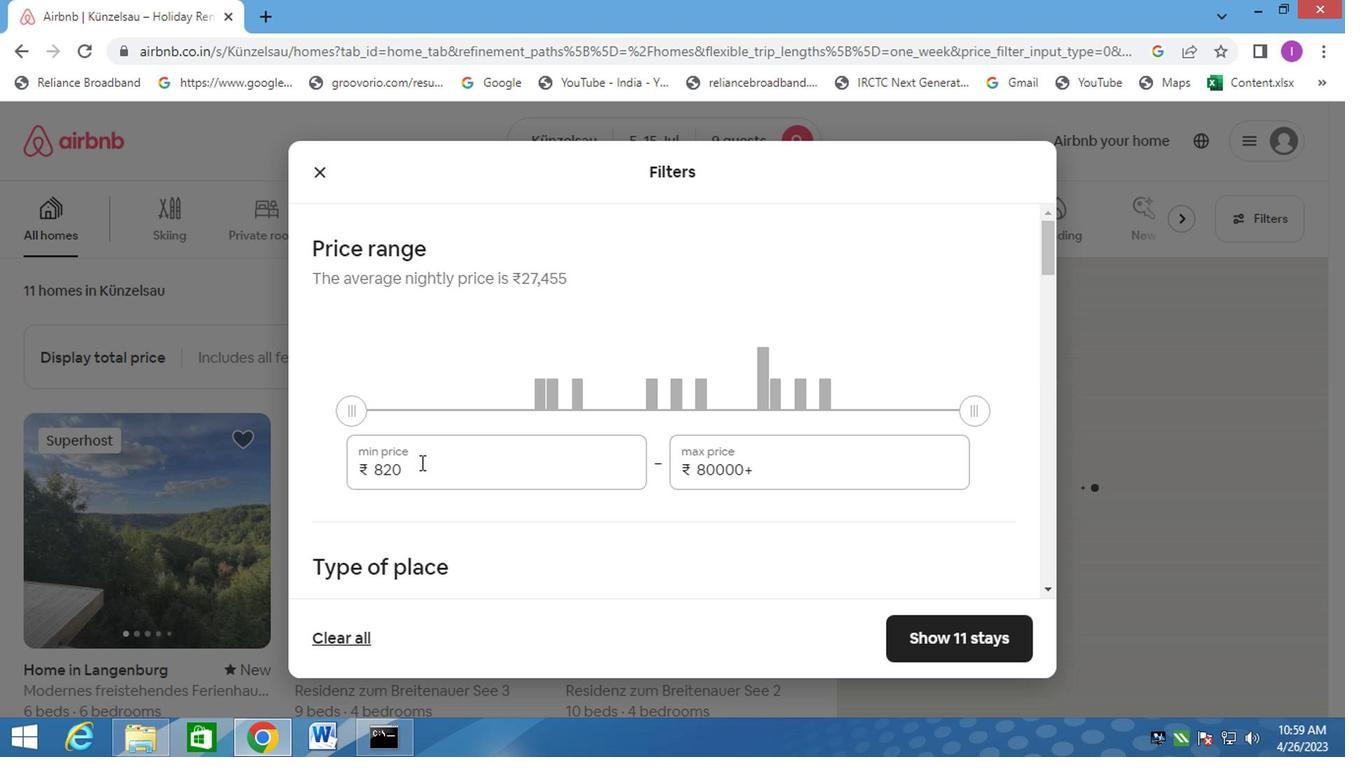 
Action: Mouse pressed left at (386, 463)
Screenshot: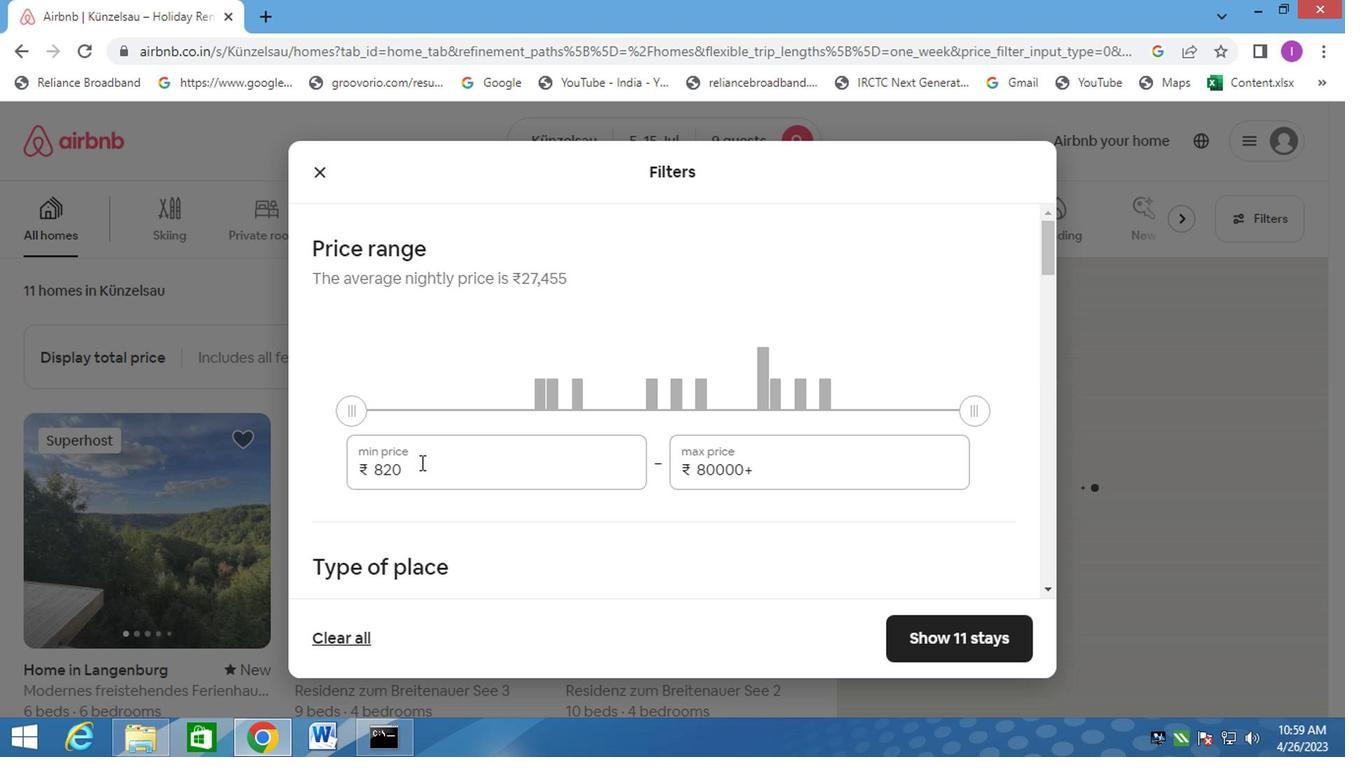 
Action: Mouse moved to (414, 464)
Screenshot: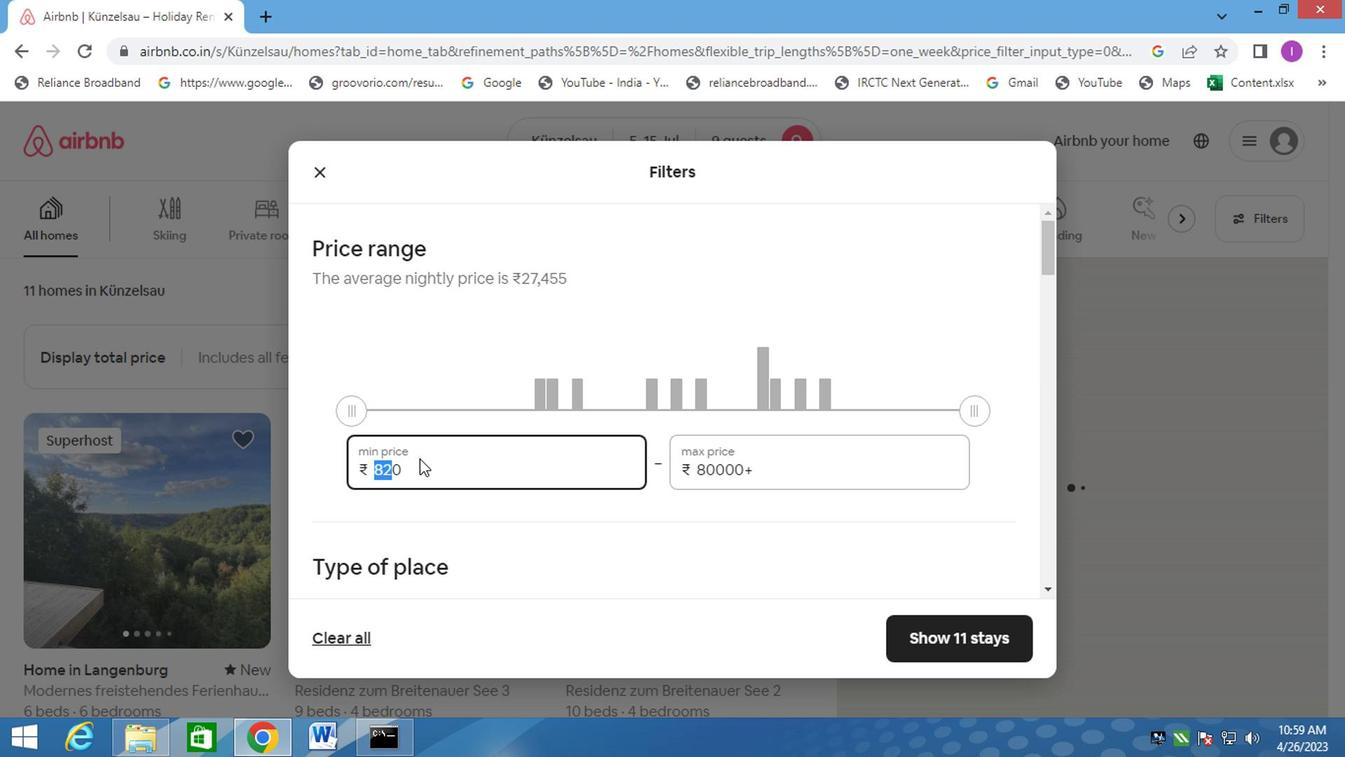 
Action: Mouse pressed left at (414, 464)
Screenshot: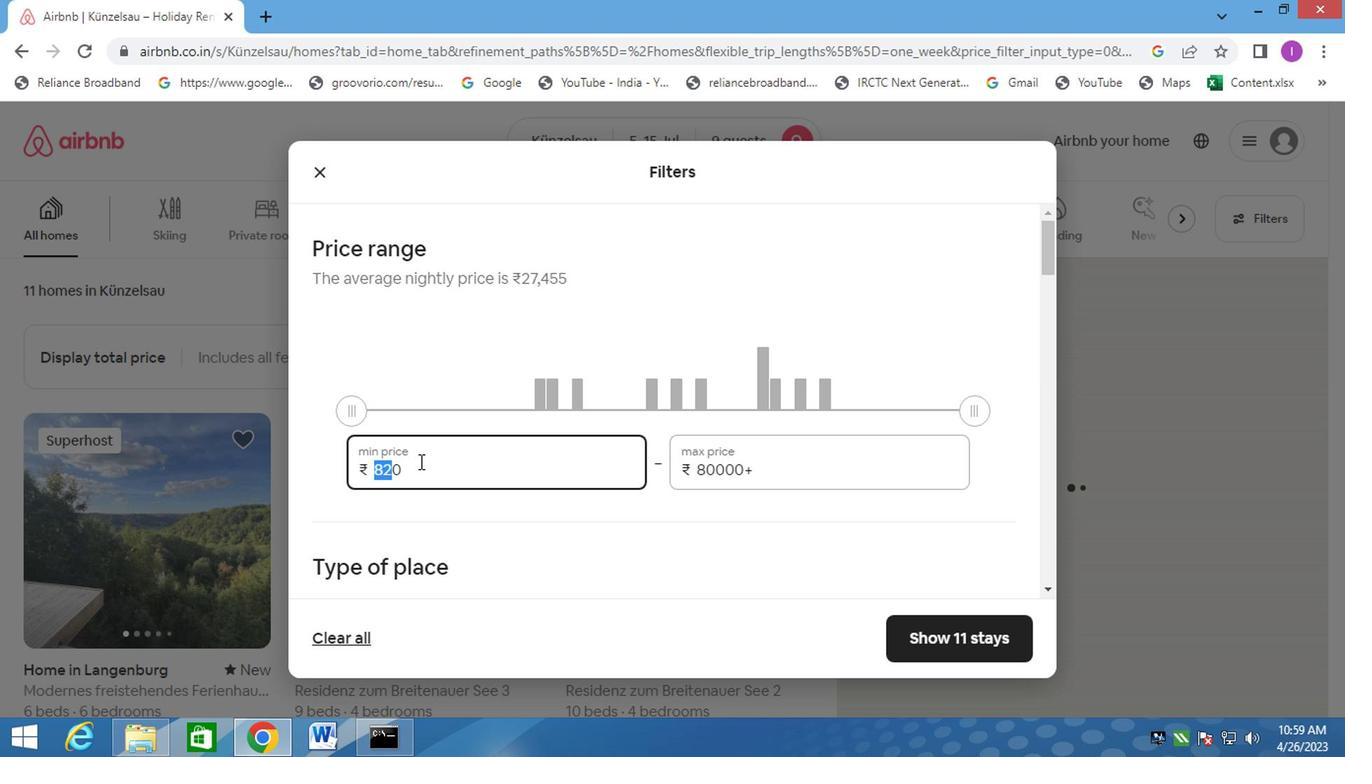 
Action: Mouse moved to (372, 461)
Screenshot: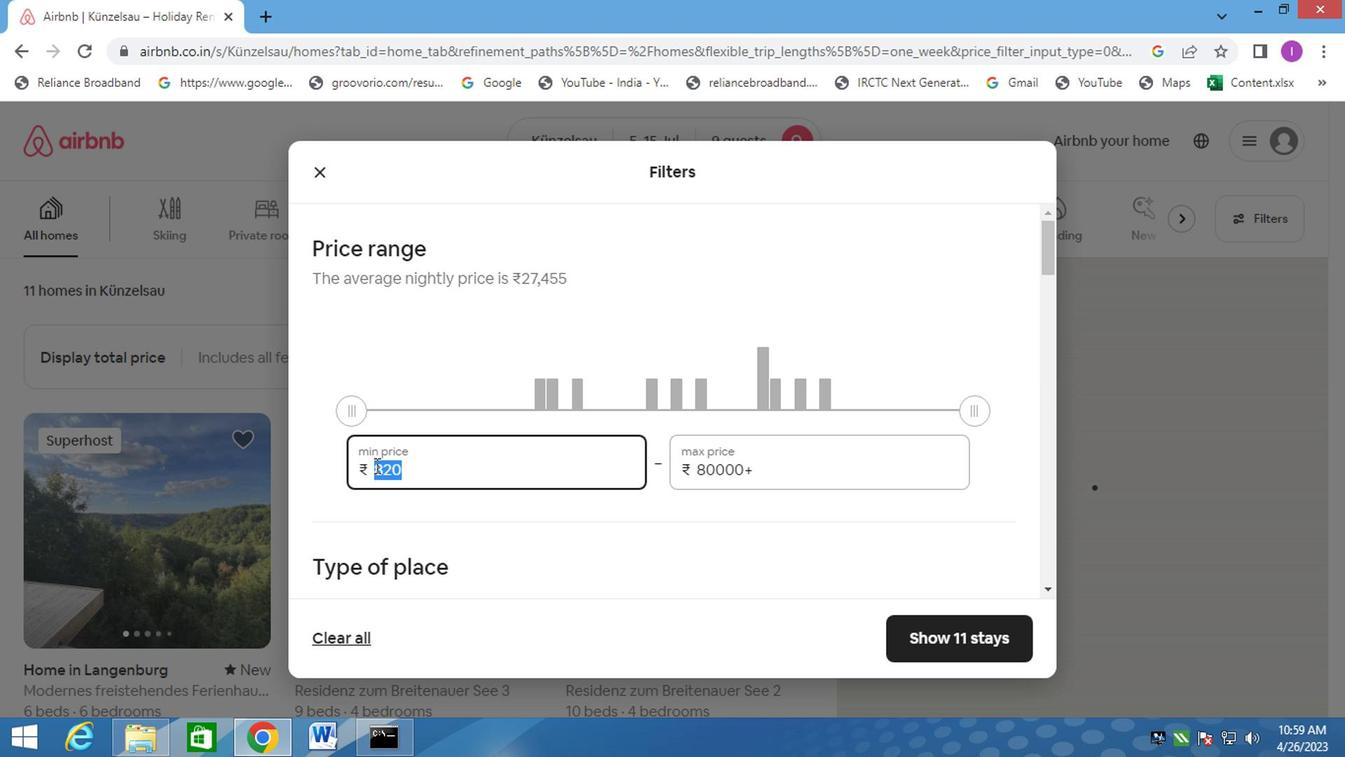 
Action: Key pressed 15000
Screenshot: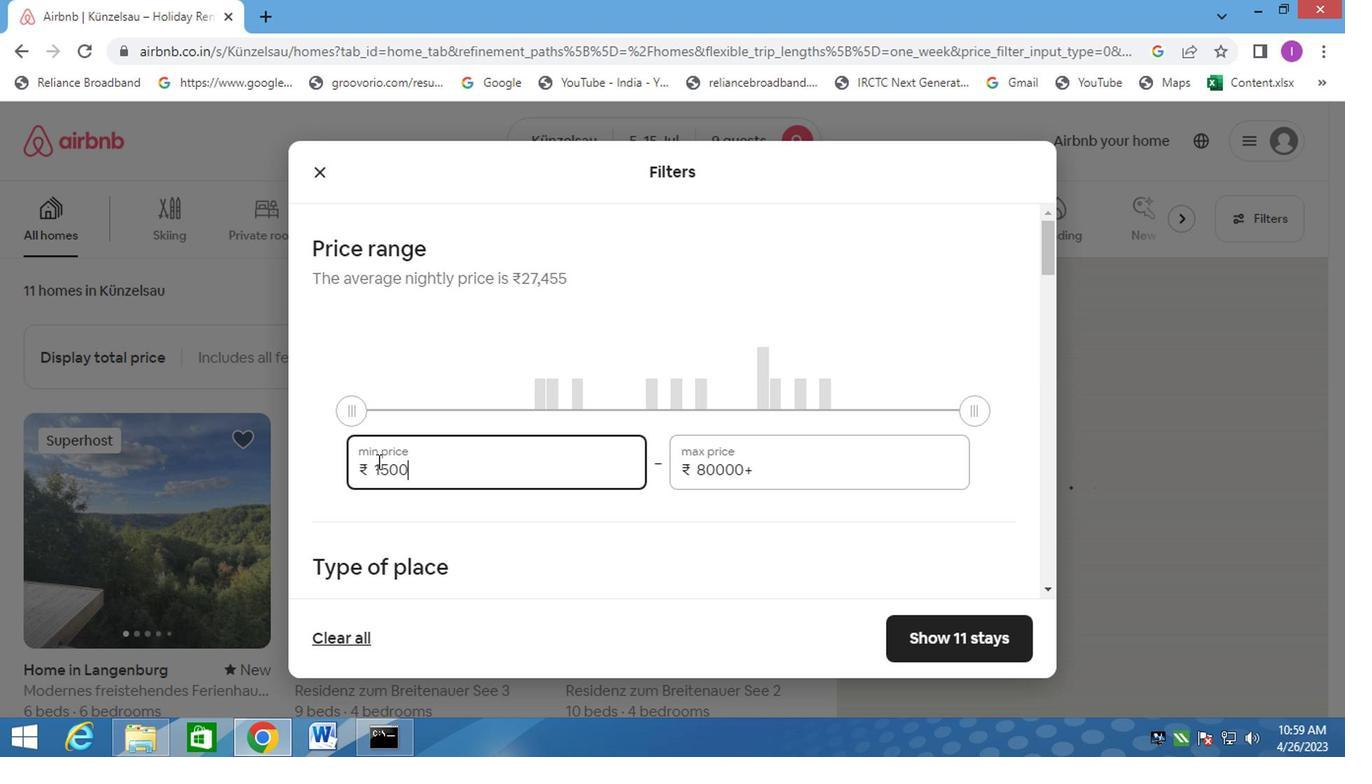 
Action: Mouse moved to (773, 470)
Screenshot: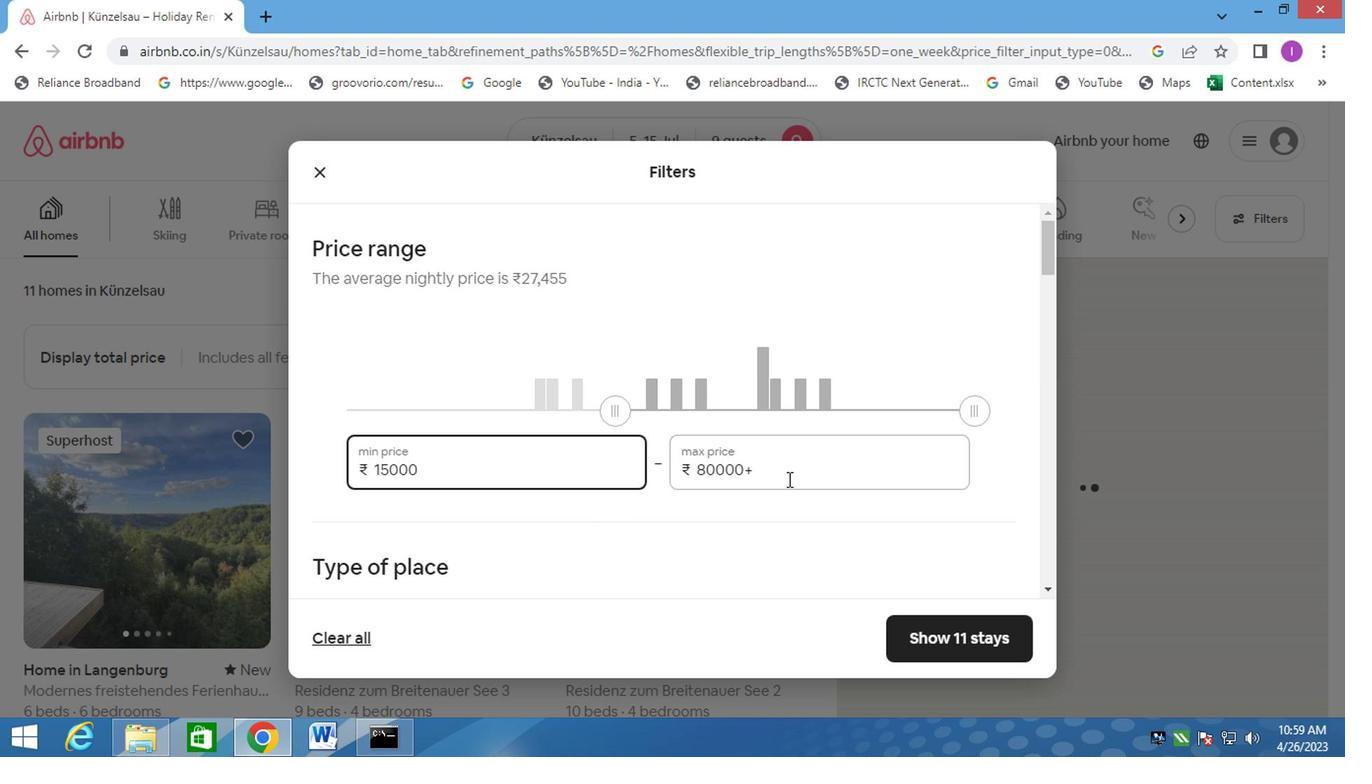 
Action: Mouse pressed left at (773, 470)
Screenshot: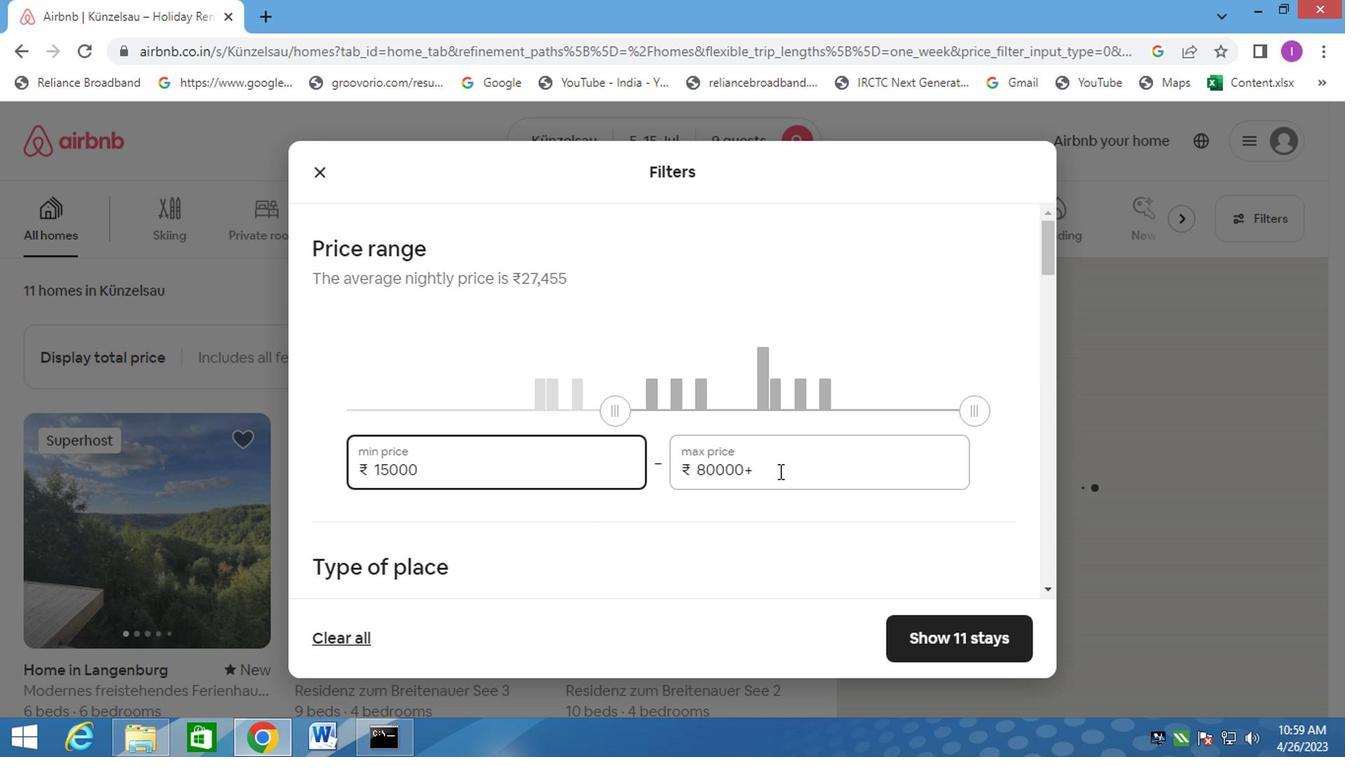
Action: Mouse moved to (673, 463)
Screenshot: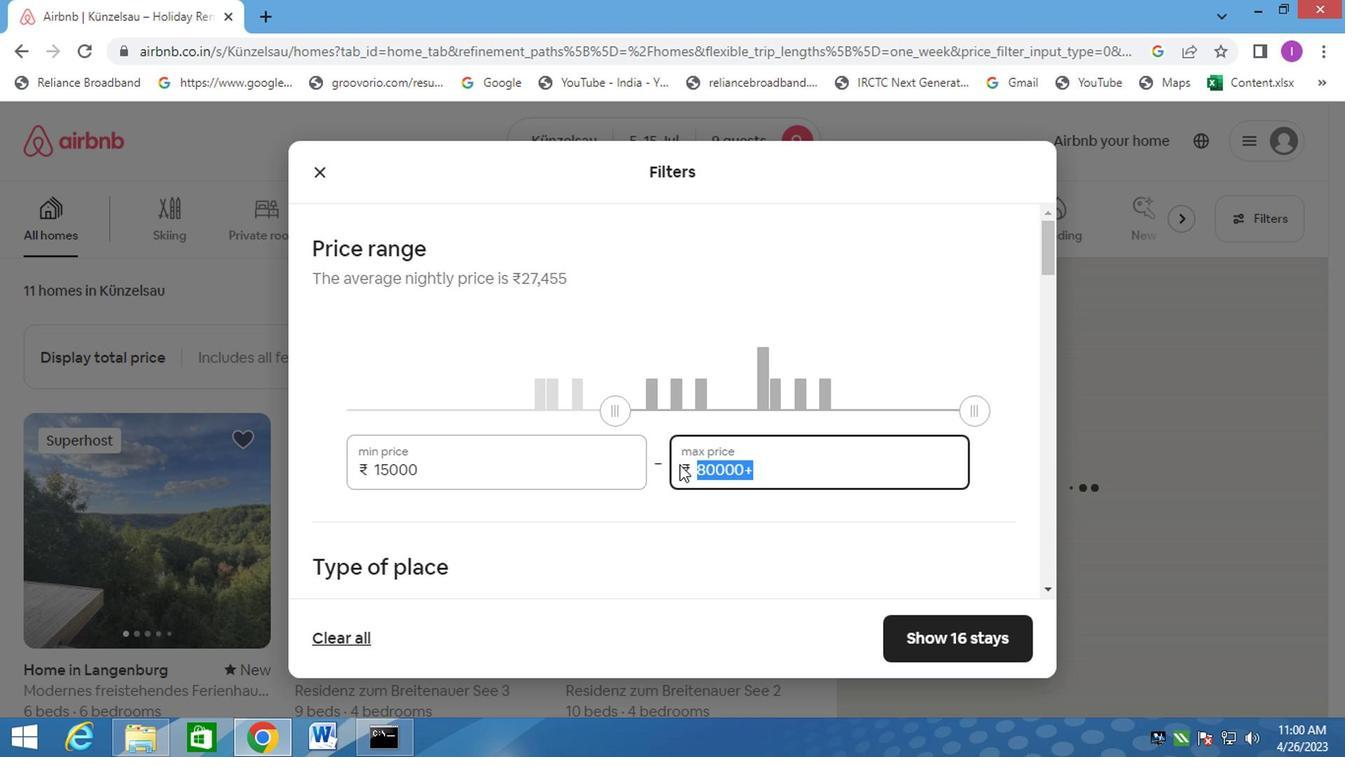 
Action: Key pressed 25000
Screenshot: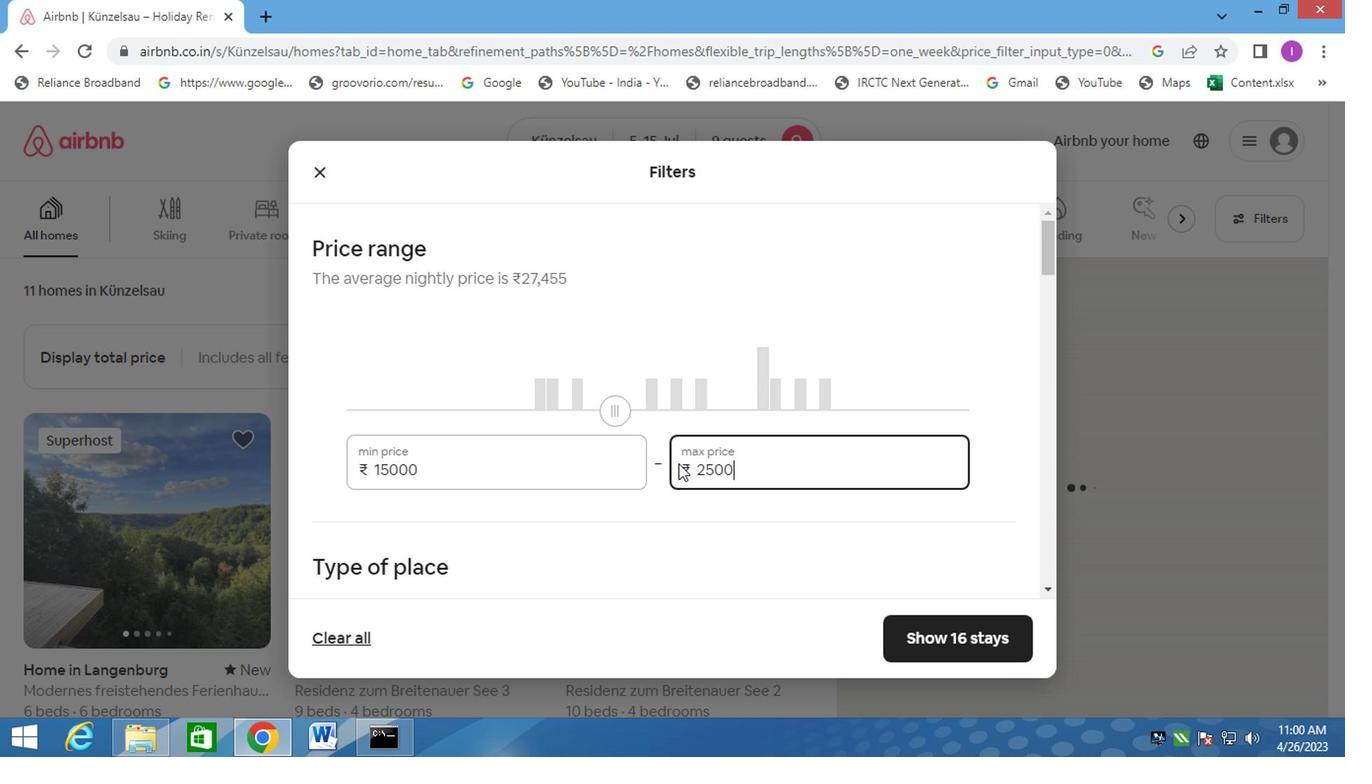 
Action: Mouse moved to (626, 497)
Screenshot: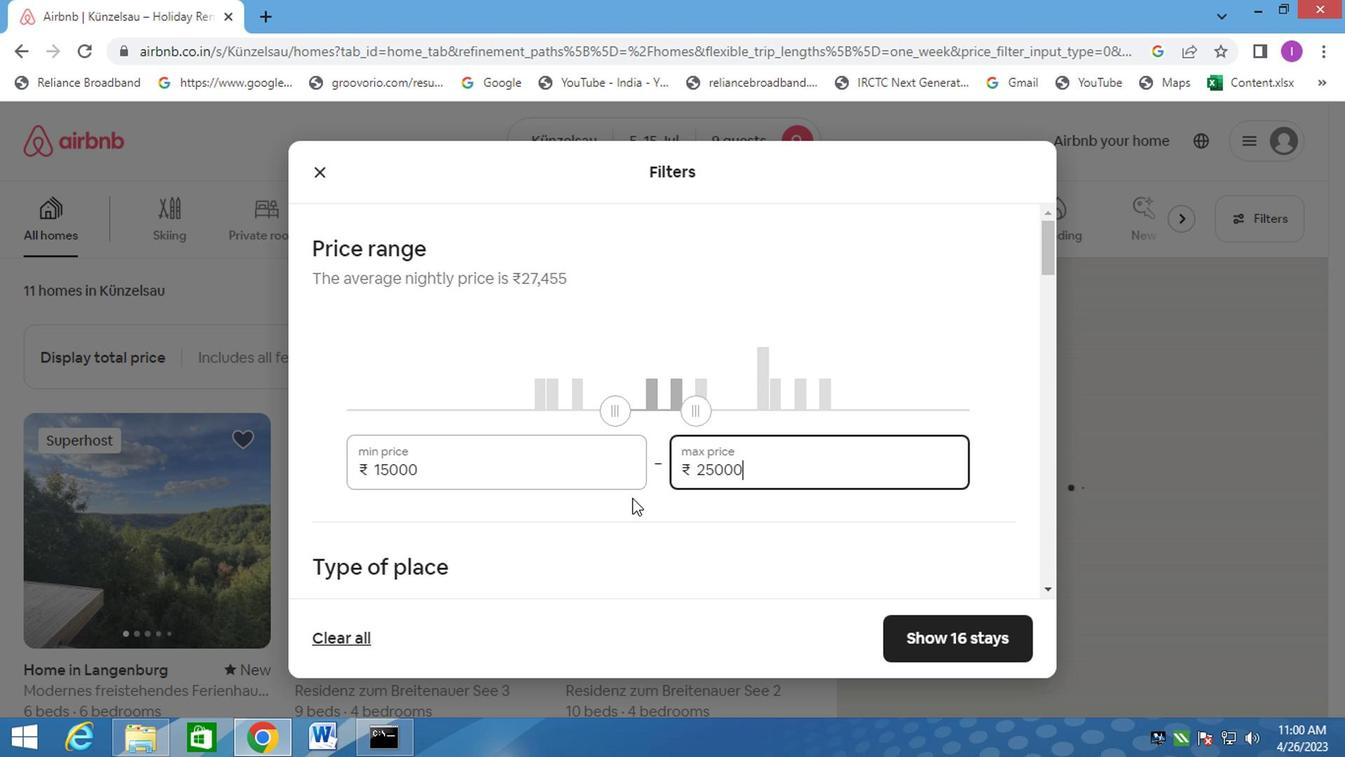 
Action: Mouse scrolled (626, 497) with delta (0, 0)
Screenshot: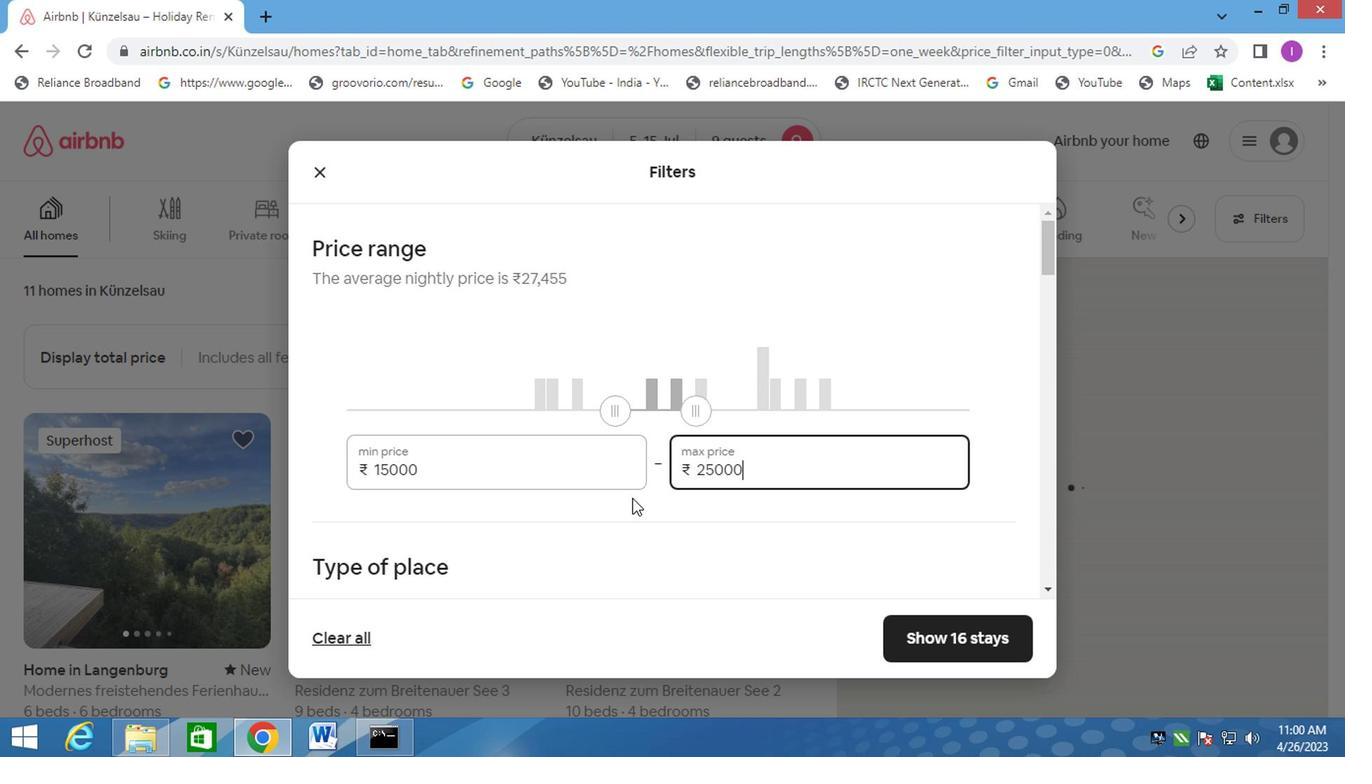 
Action: Mouse scrolled (626, 497) with delta (0, 0)
Screenshot: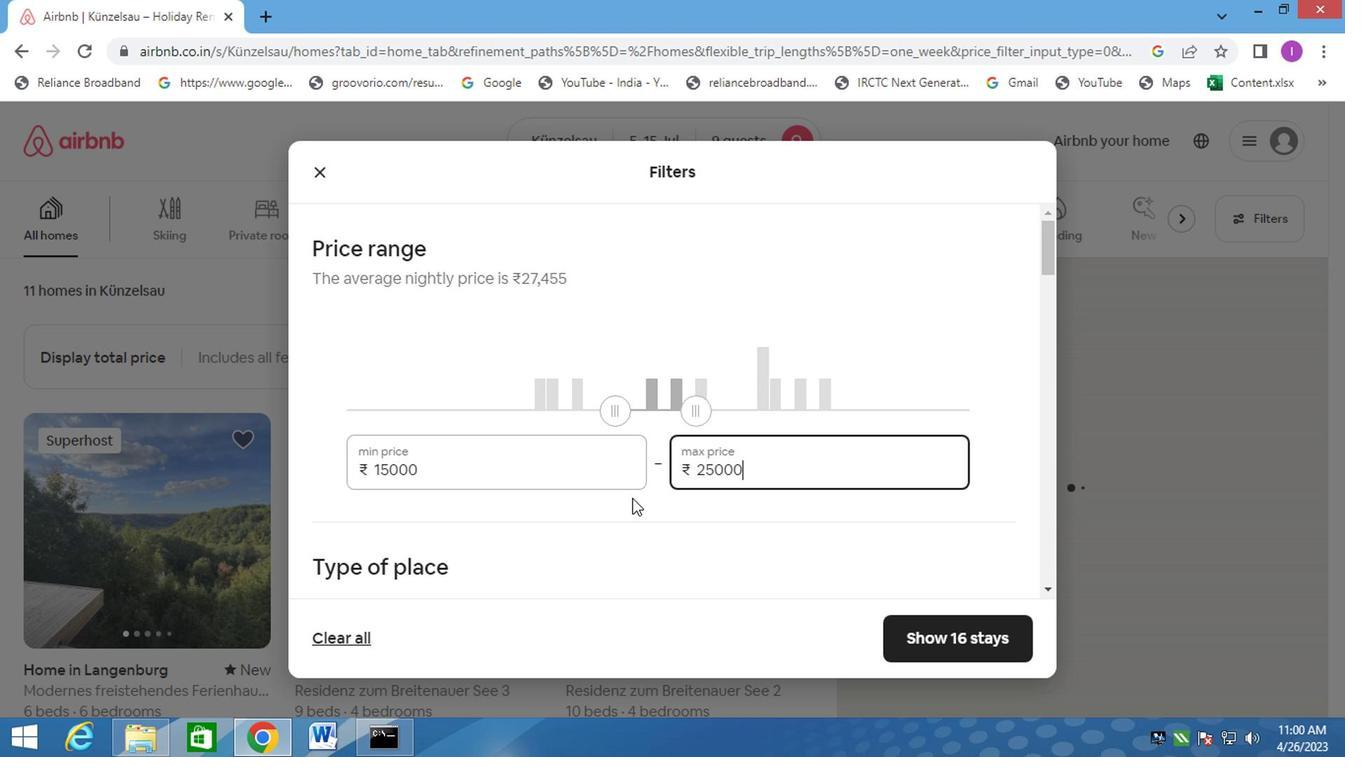 
Action: Mouse moved to (625, 497)
Screenshot: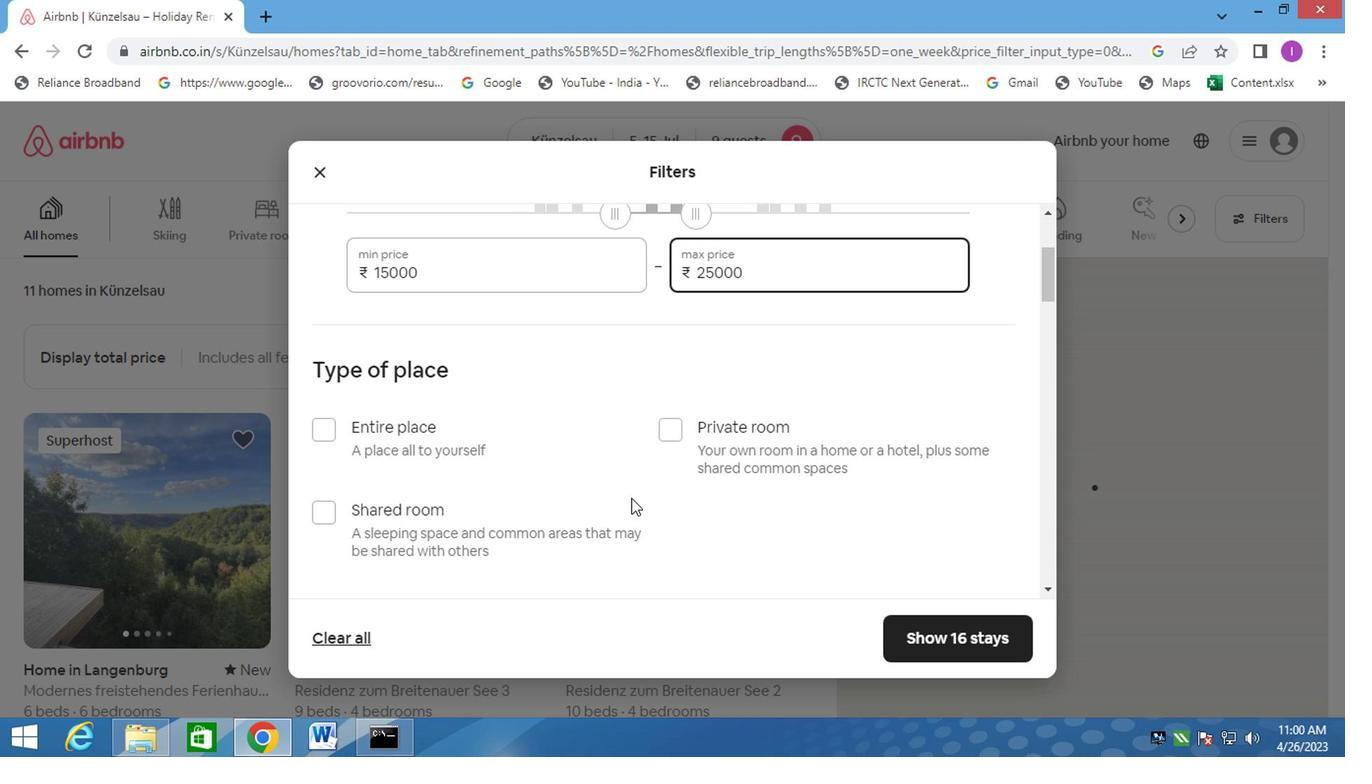 
Action: Mouse scrolled (625, 497) with delta (0, 0)
Screenshot: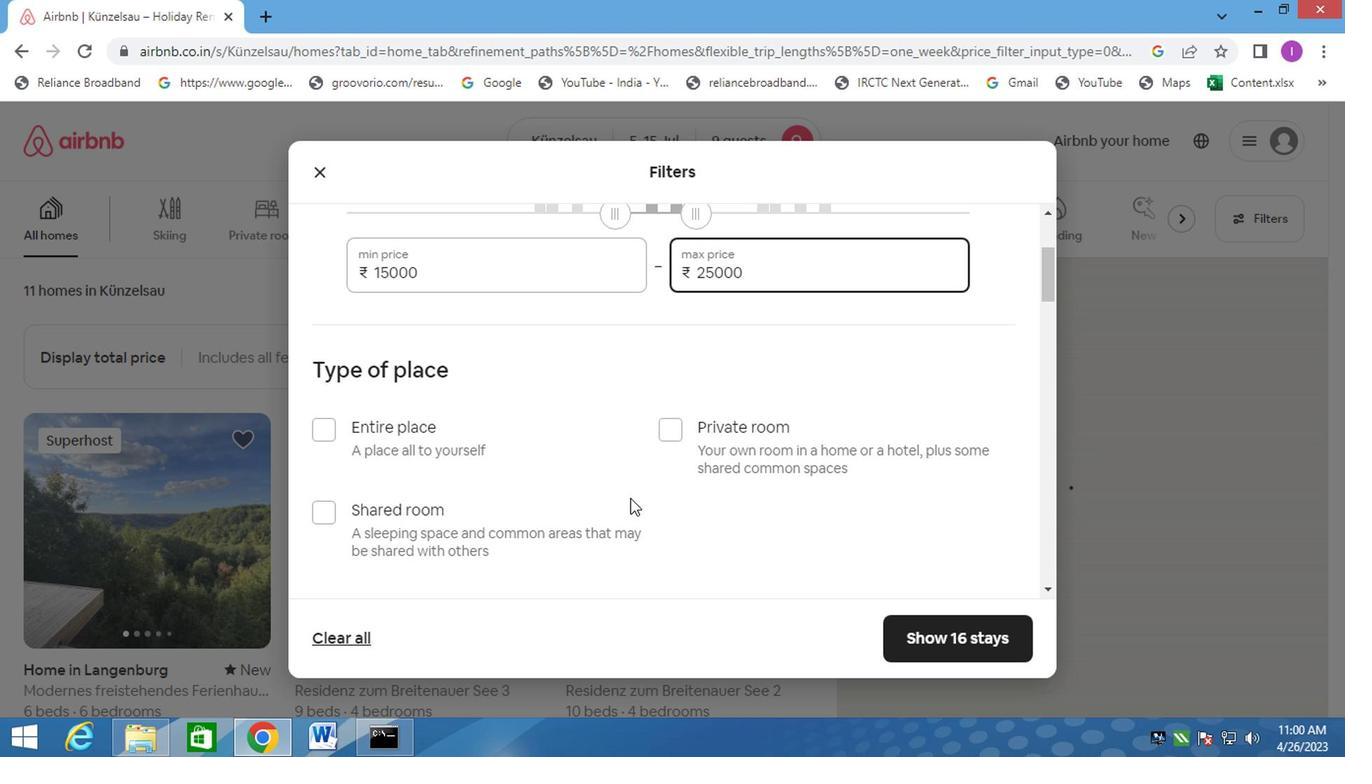 
Action: Mouse moved to (322, 339)
Screenshot: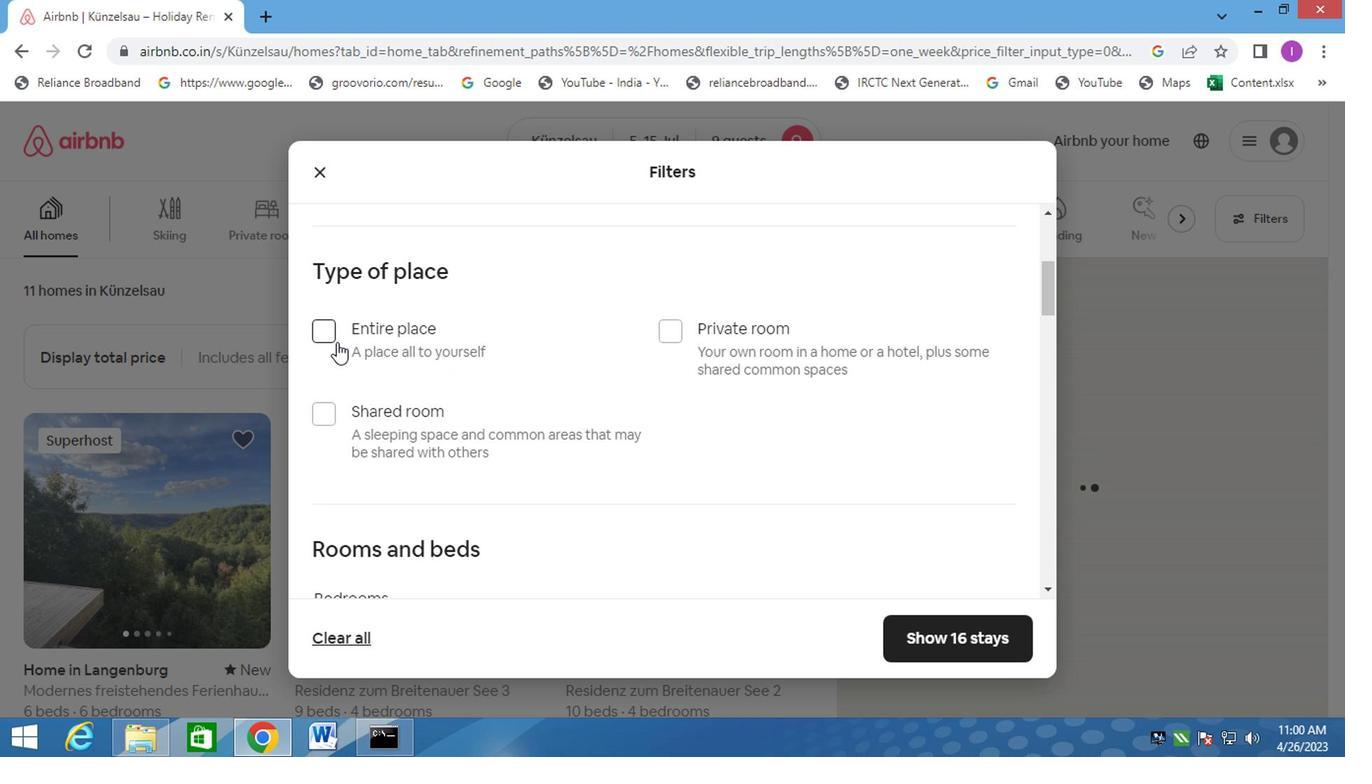 
Action: Mouse pressed left at (322, 339)
Screenshot: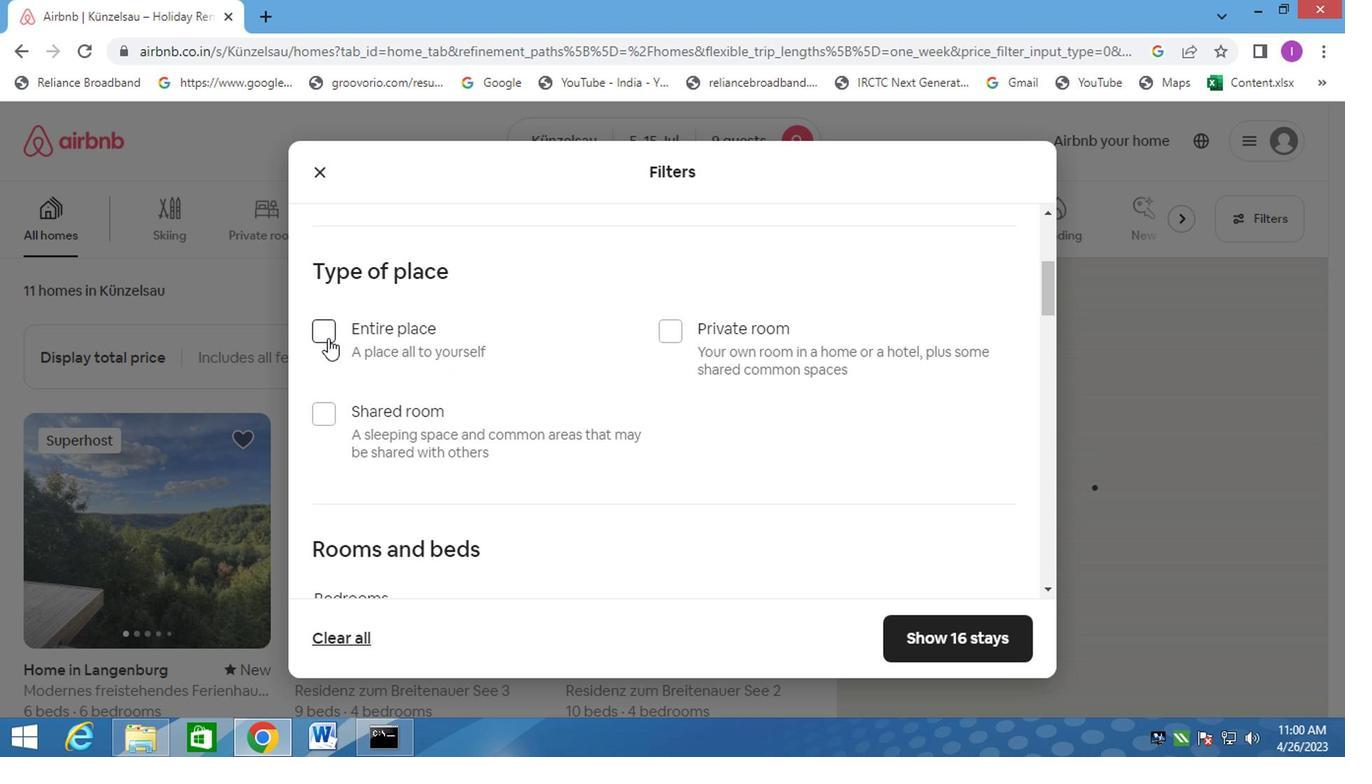 
Action: Mouse moved to (397, 342)
Screenshot: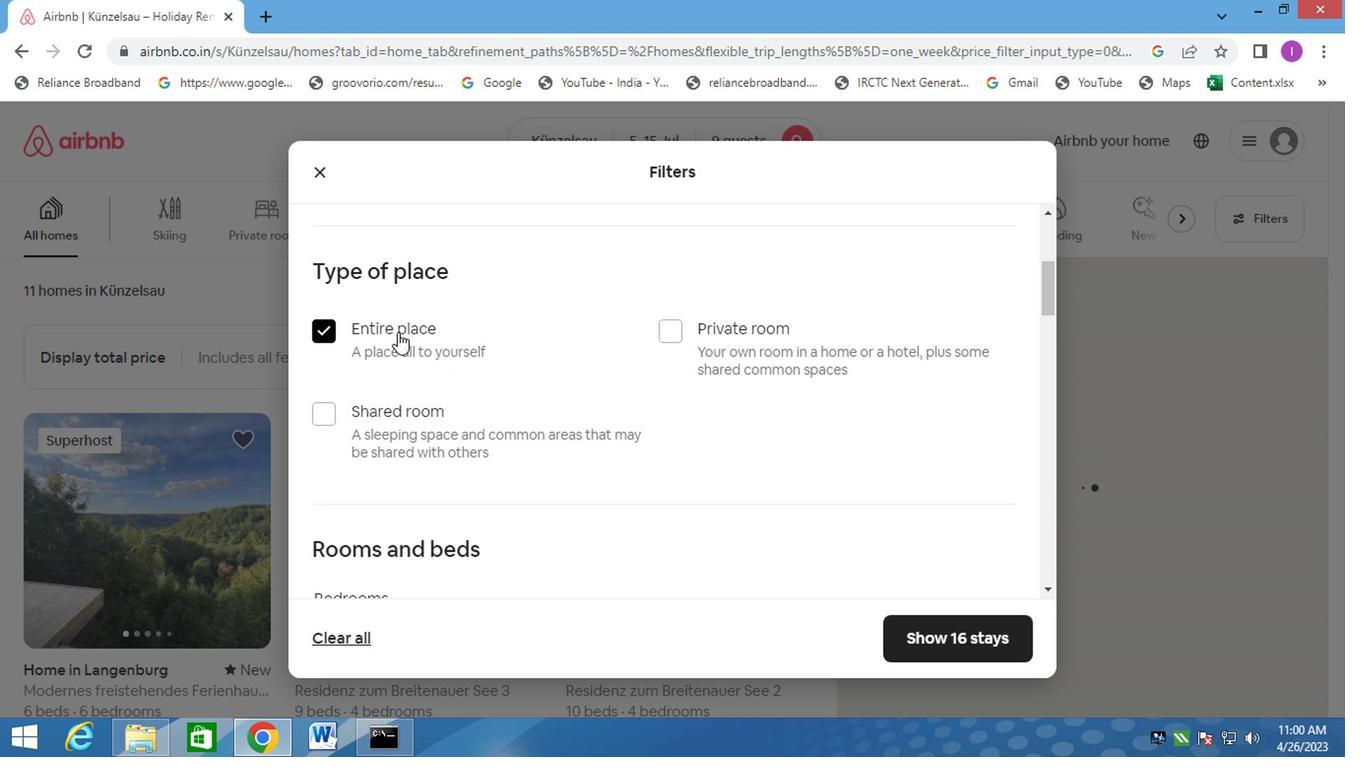 
Action: Mouse scrolled (397, 341) with delta (0, 0)
Screenshot: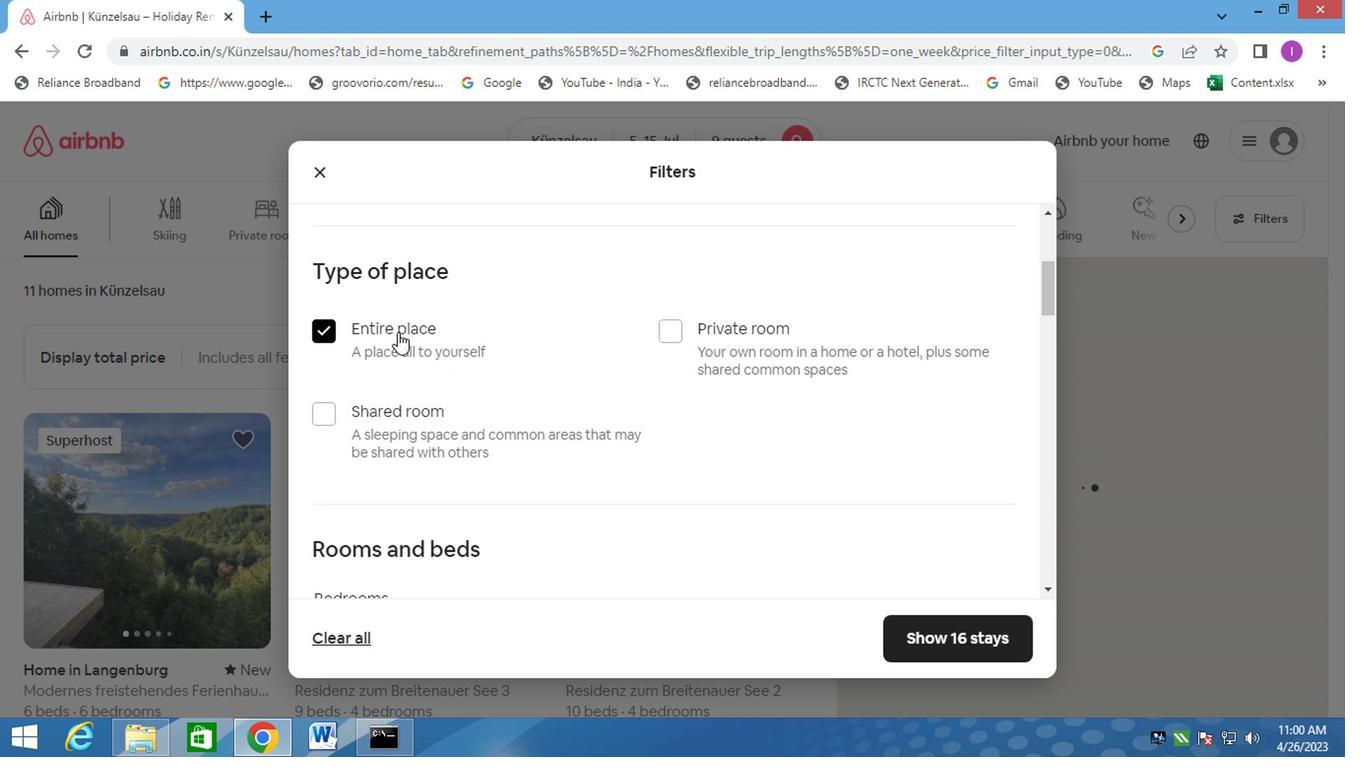 
Action: Mouse moved to (398, 343)
Screenshot: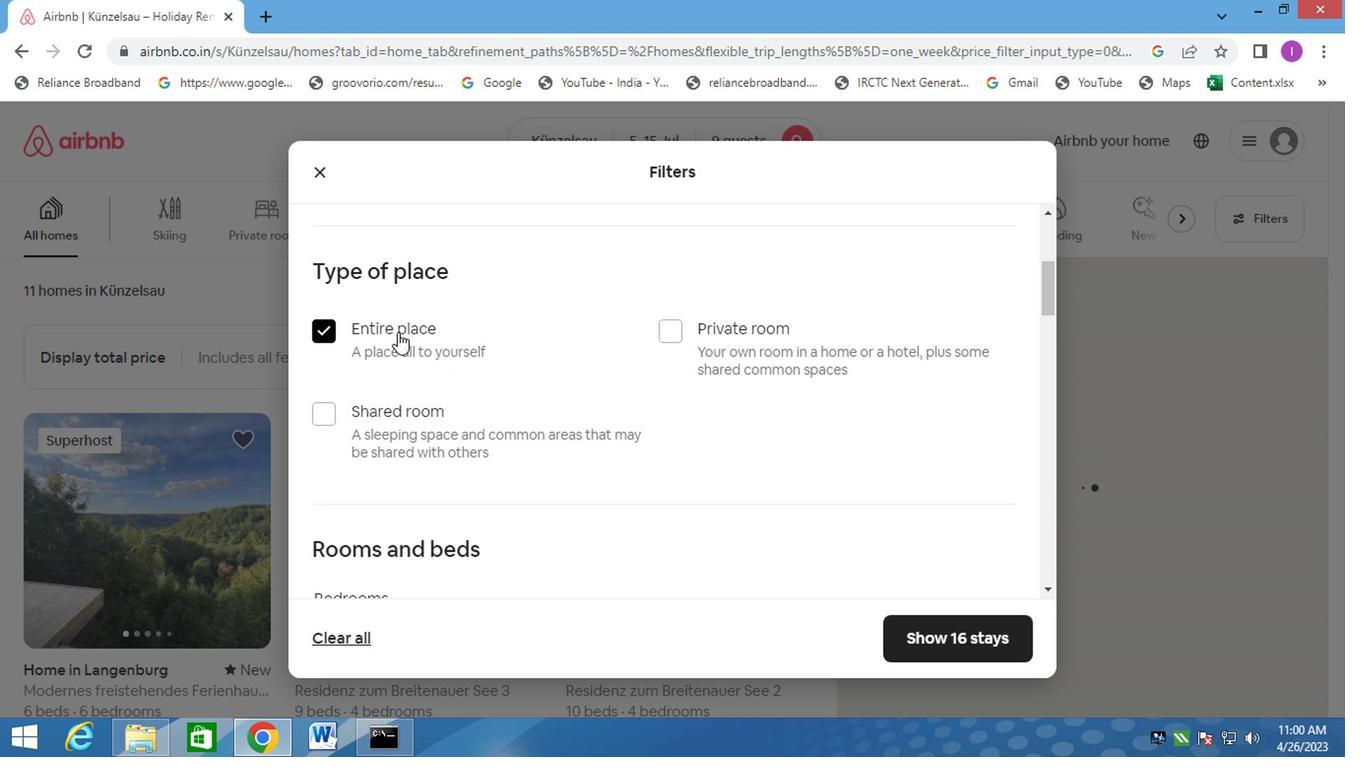 
Action: Mouse scrolled (398, 342) with delta (0, -1)
Screenshot: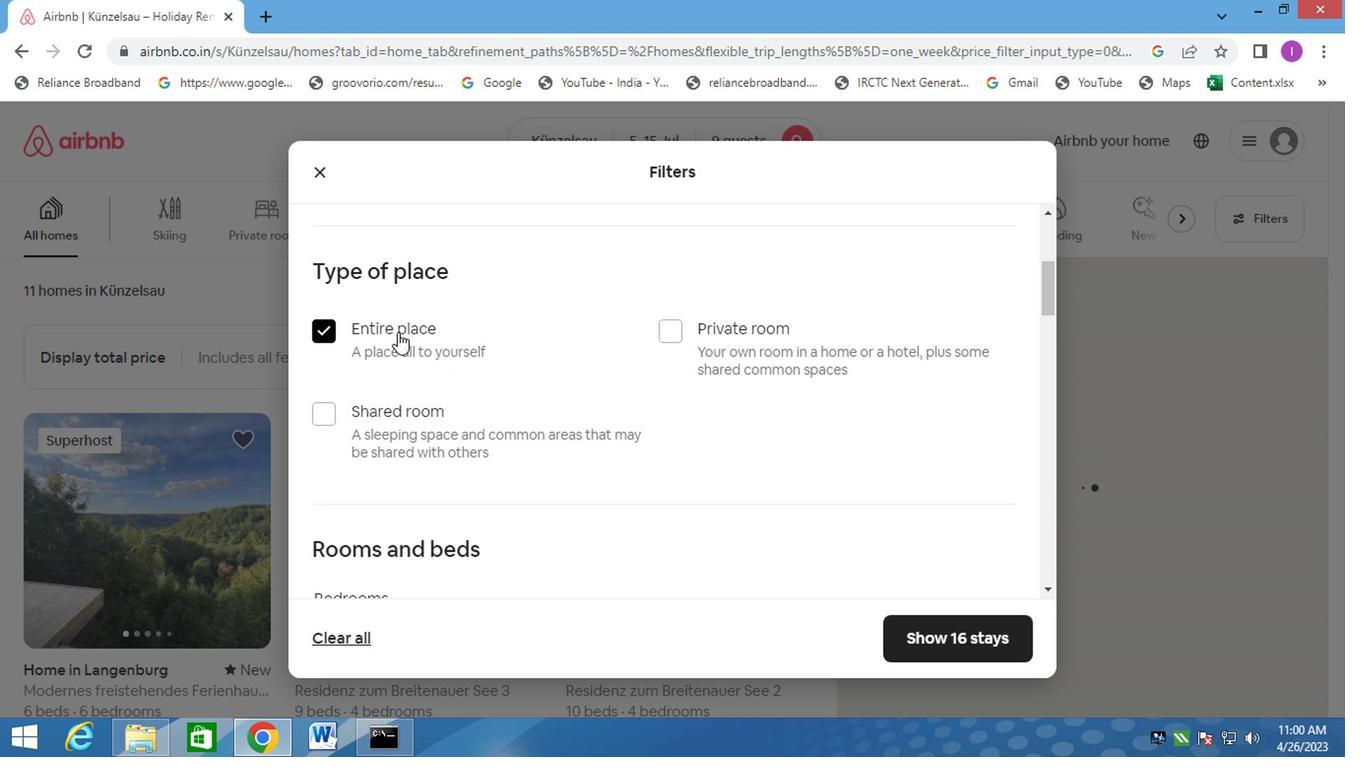 
Action: Mouse scrolled (398, 342) with delta (0, -1)
Screenshot: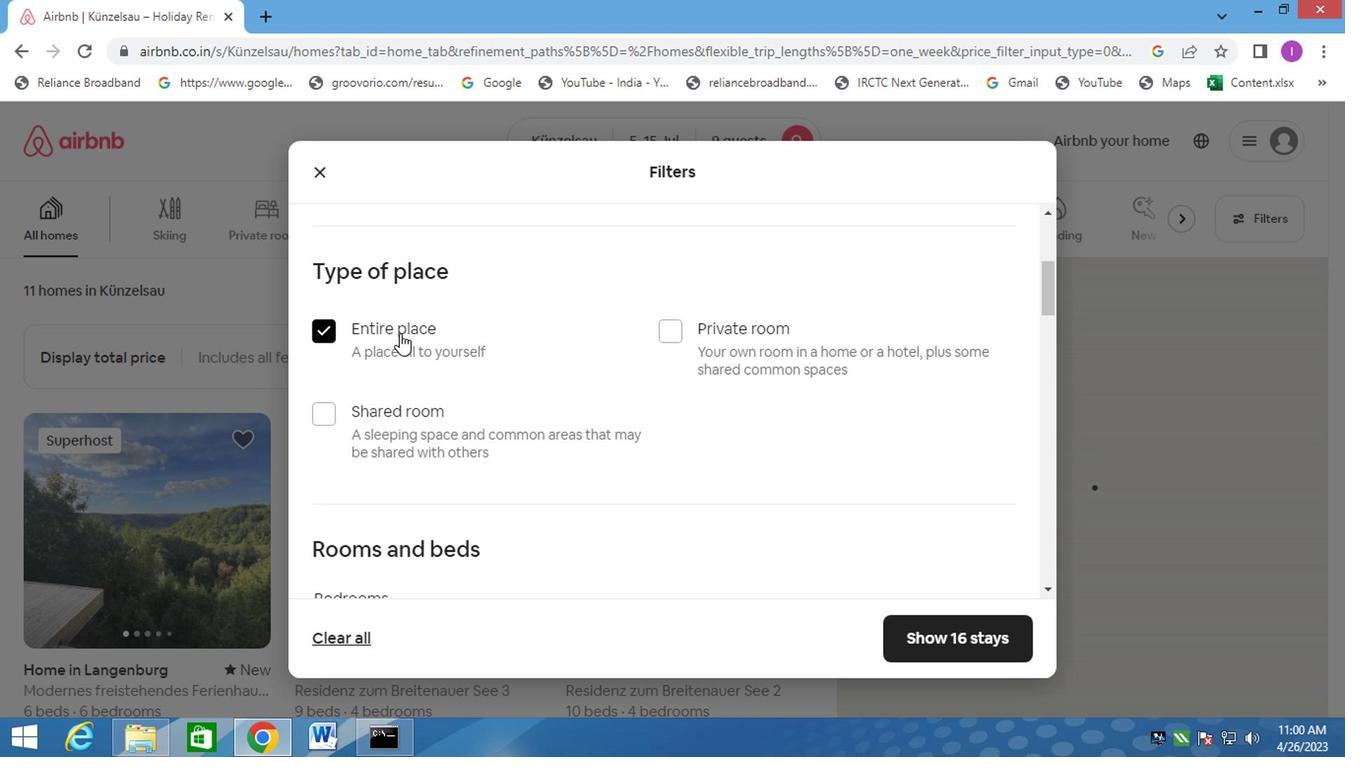 
Action: Mouse moved to (705, 354)
Screenshot: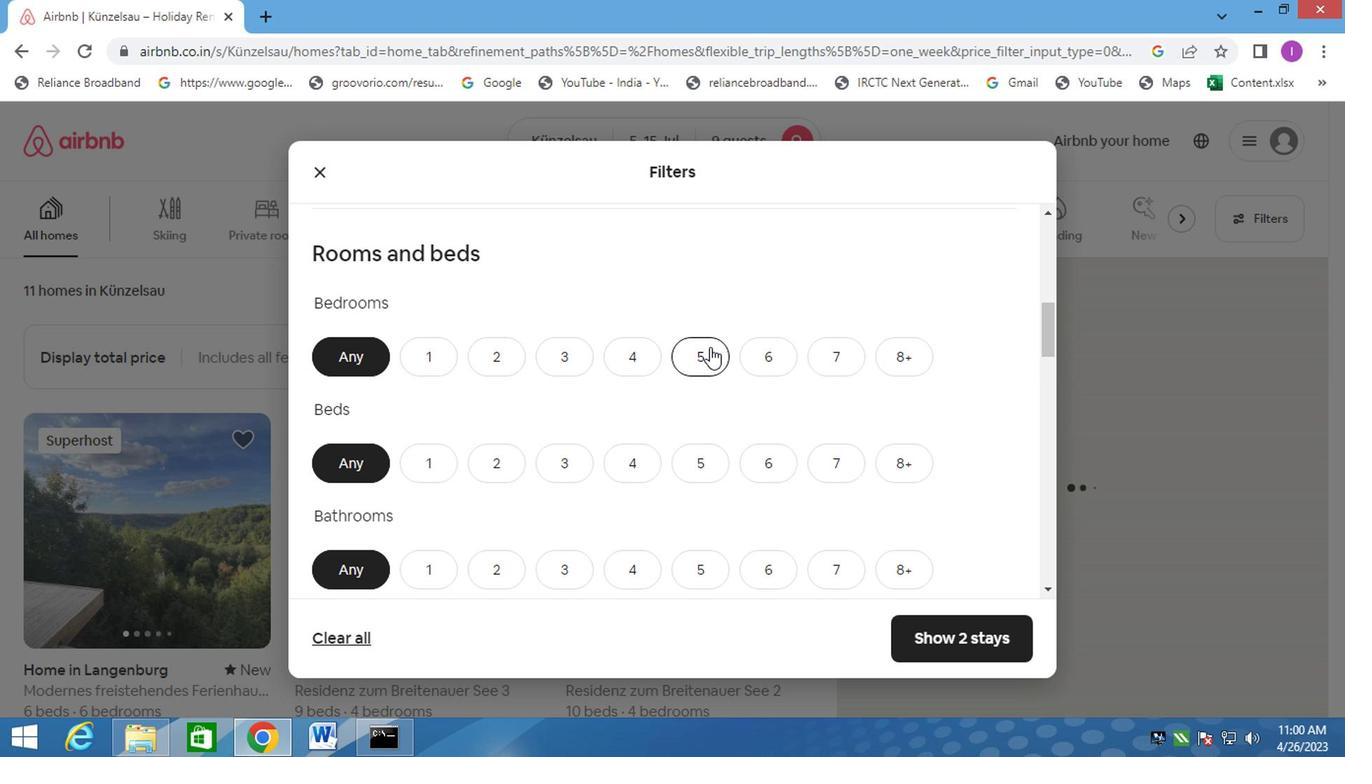 
Action: Mouse pressed left at (705, 354)
Screenshot: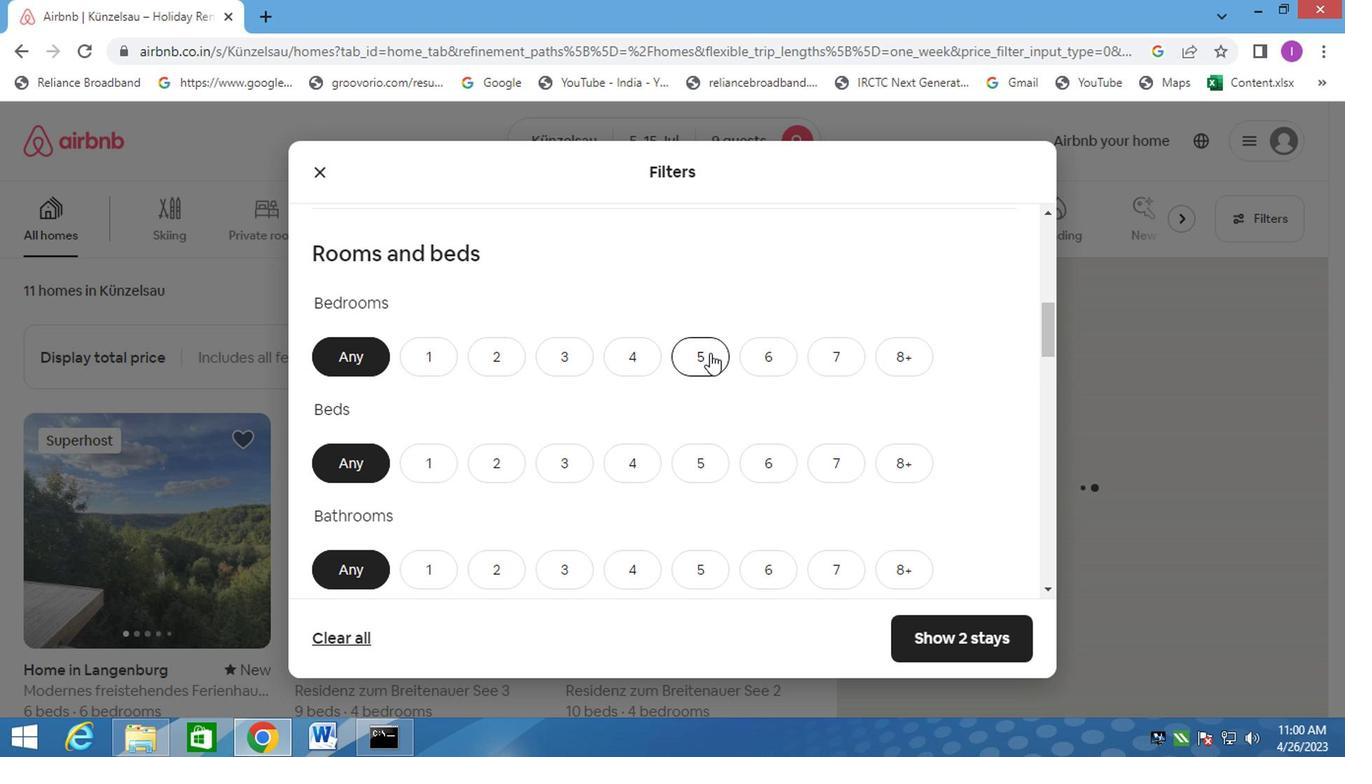 
Action: Mouse moved to (684, 466)
Screenshot: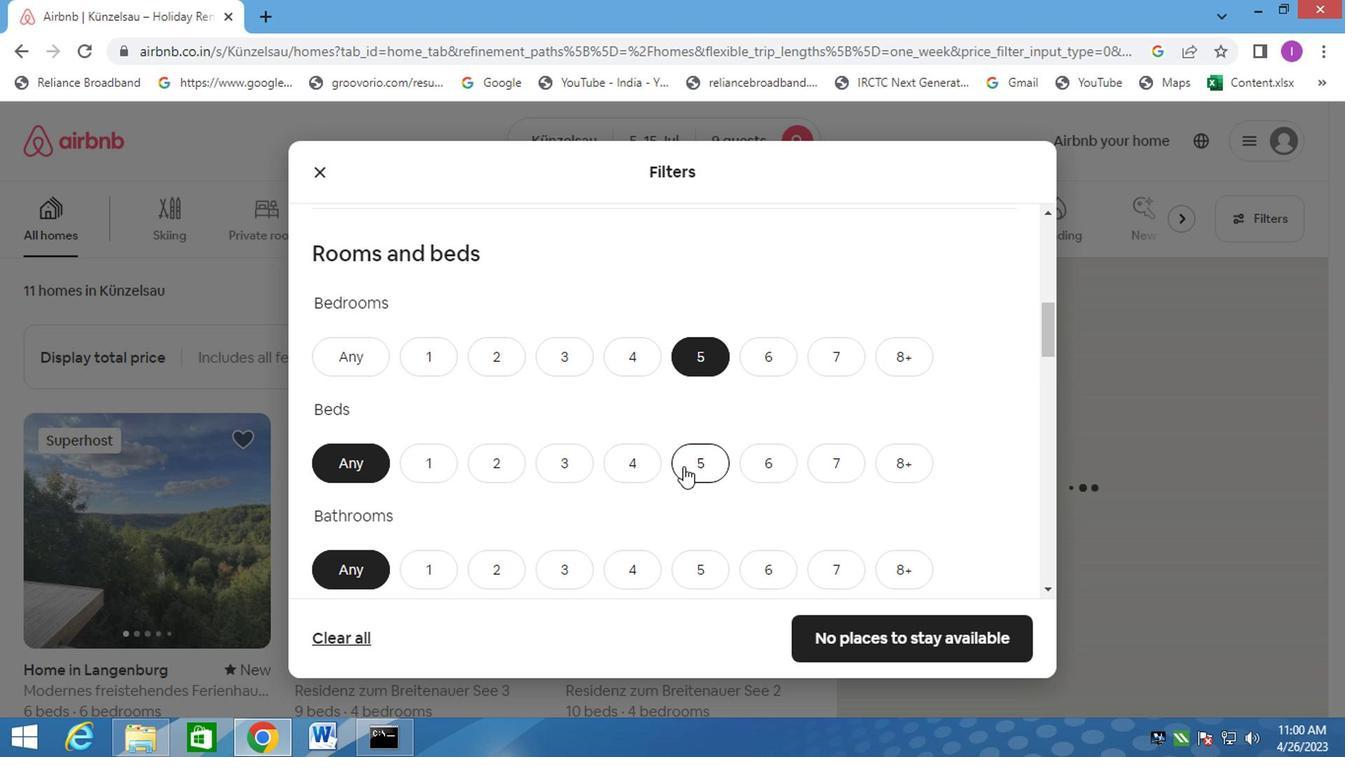 
Action: Mouse pressed left at (684, 466)
Screenshot: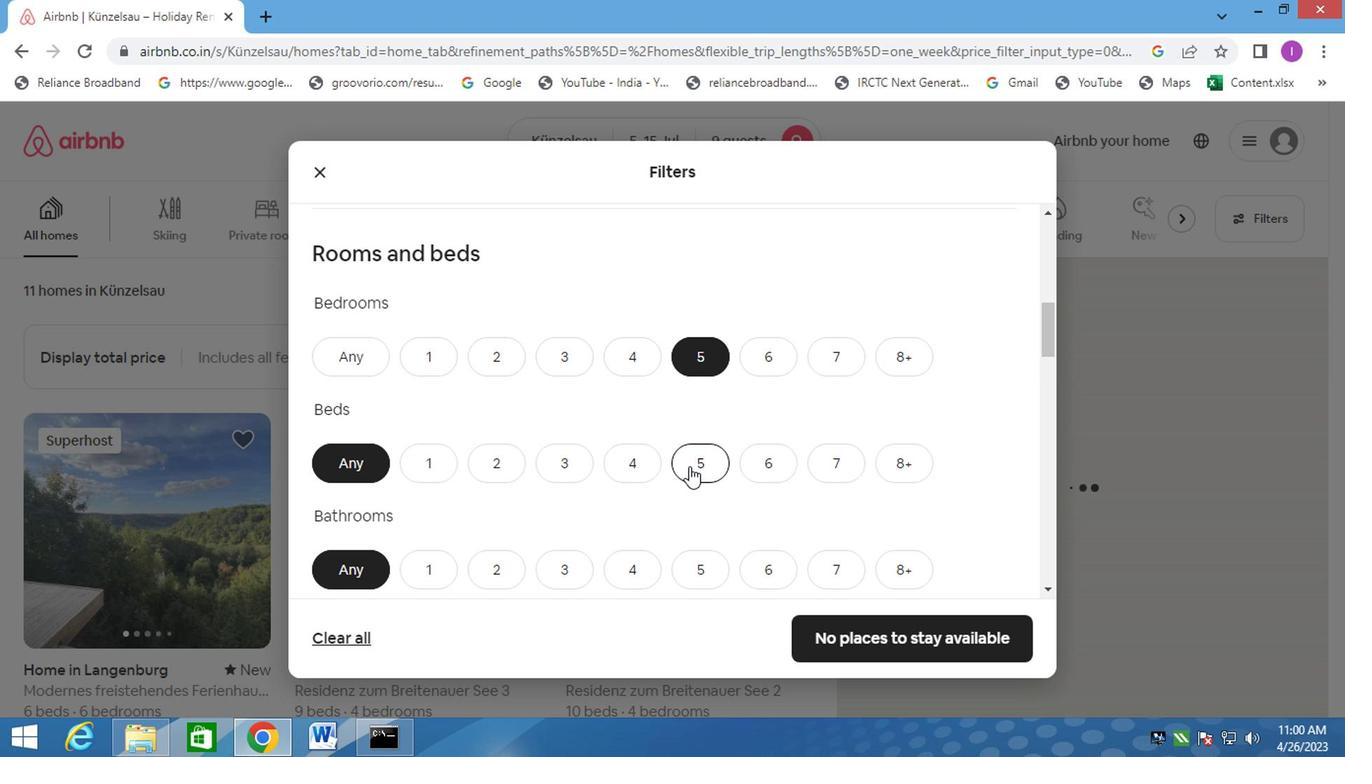 
Action: Mouse moved to (682, 560)
Screenshot: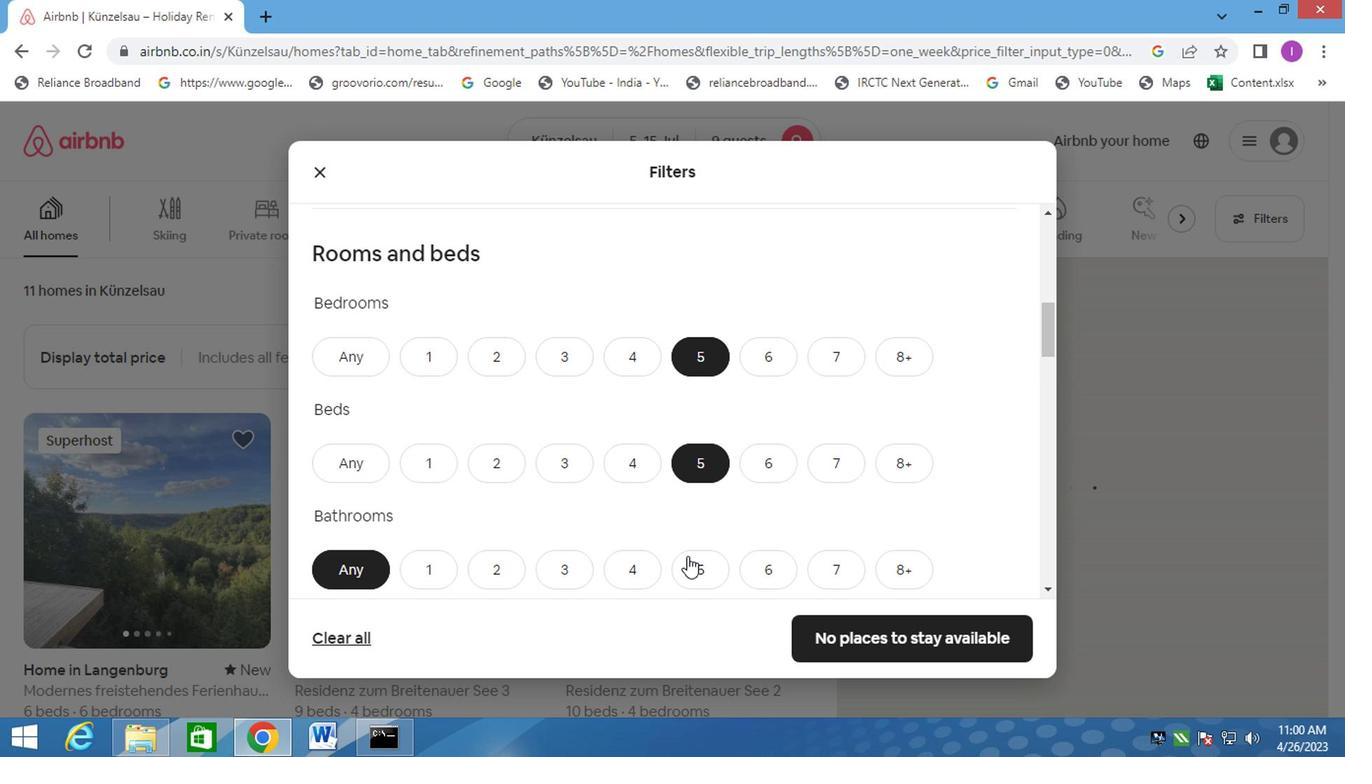 
Action: Mouse pressed left at (682, 560)
Screenshot: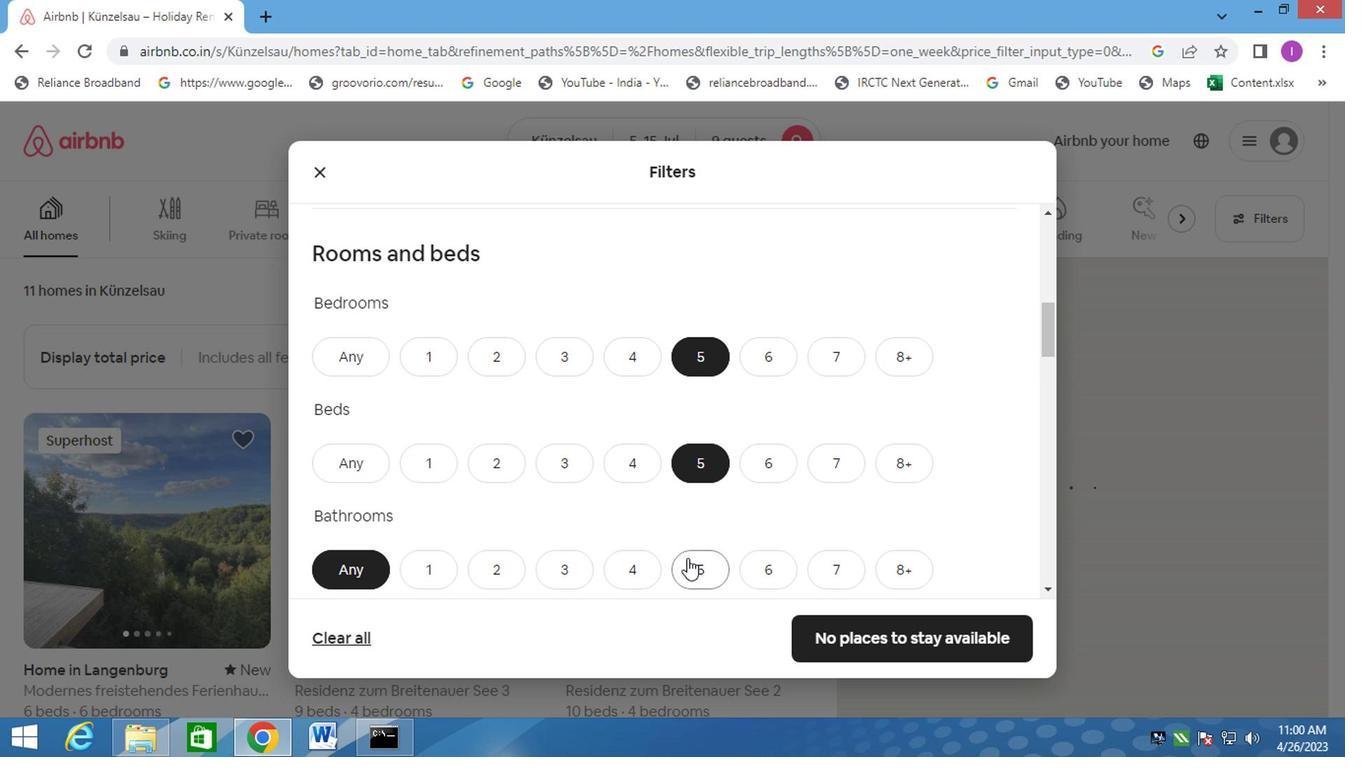 
Action: Mouse moved to (707, 519)
Screenshot: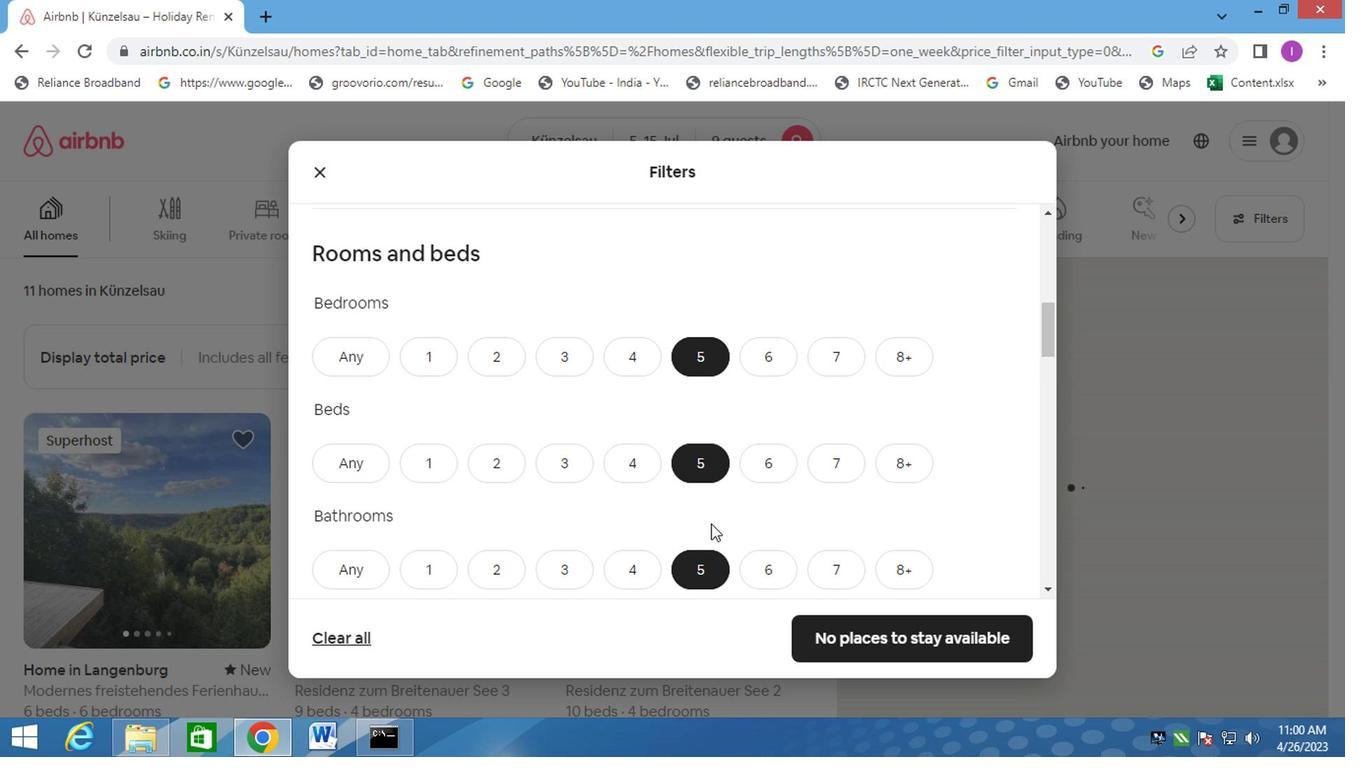 
Action: Mouse scrolled (707, 518) with delta (0, 0)
Screenshot: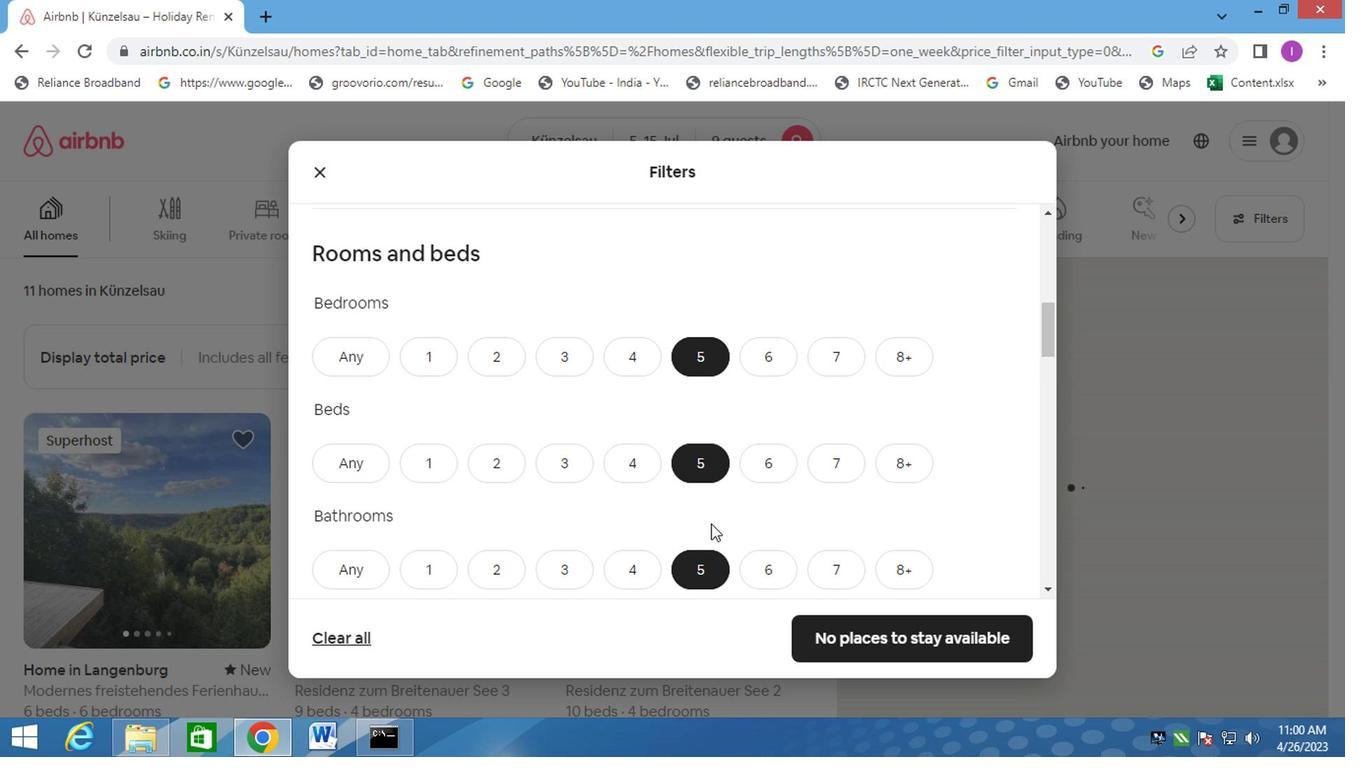 
Action: Mouse moved to (714, 505)
Screenshot: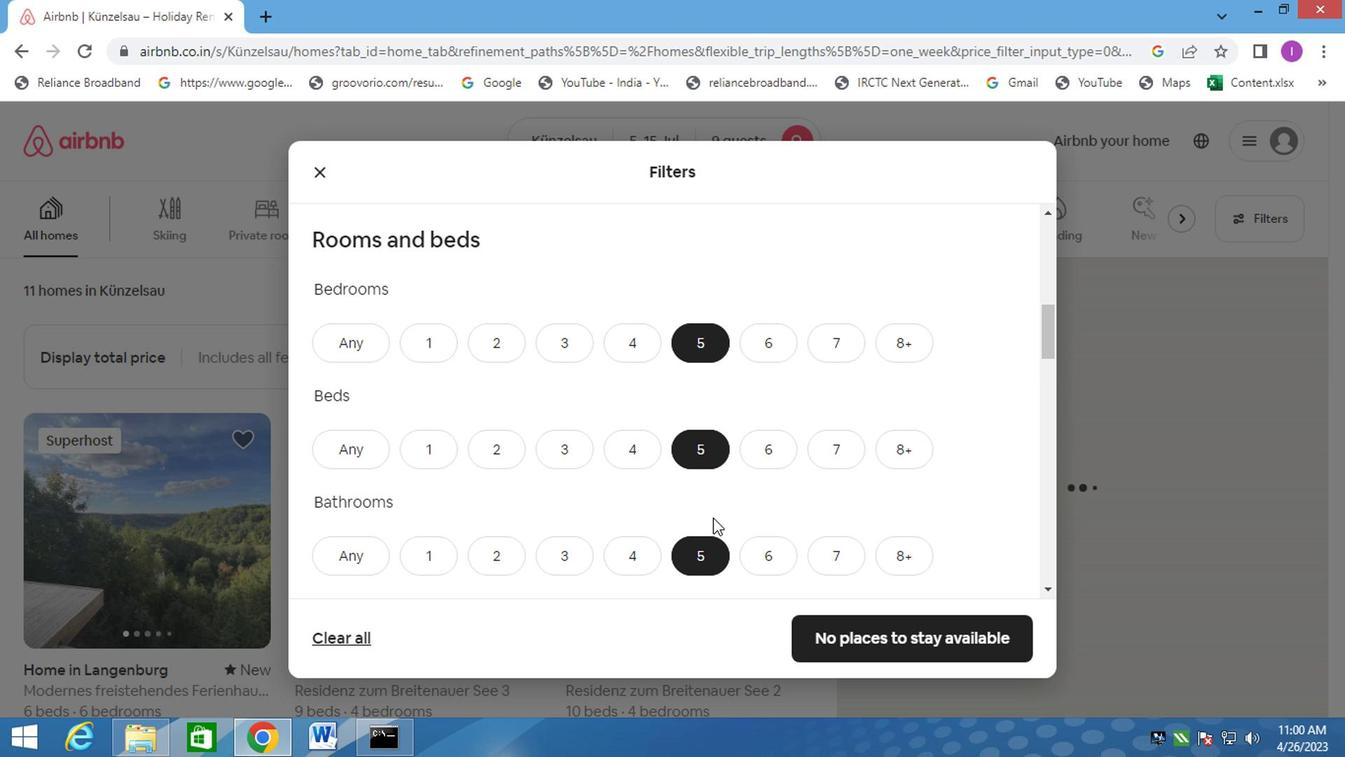 
Action: Mouse scrolled (714, 504) with delta (0, 0)
Screenshot: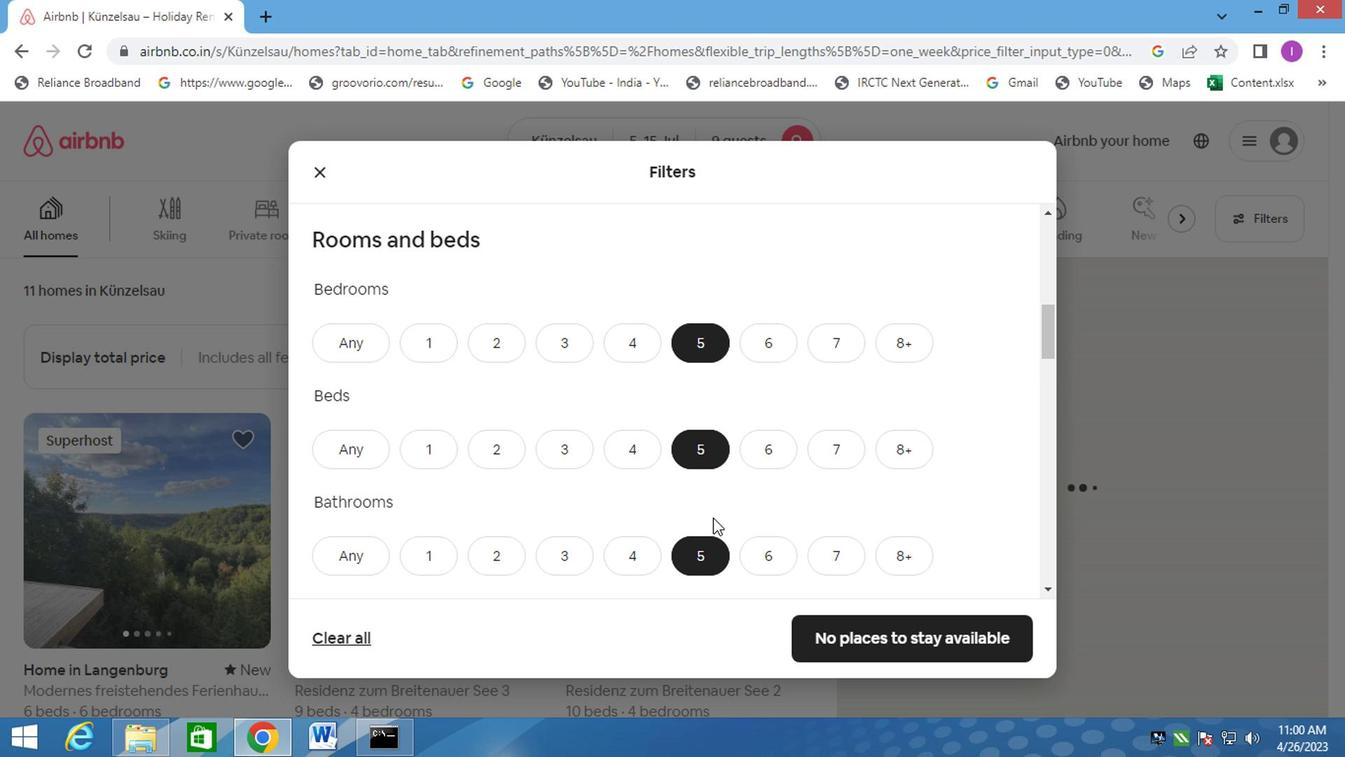 
Action: Mouse moved to (723, 481)
Screenshot: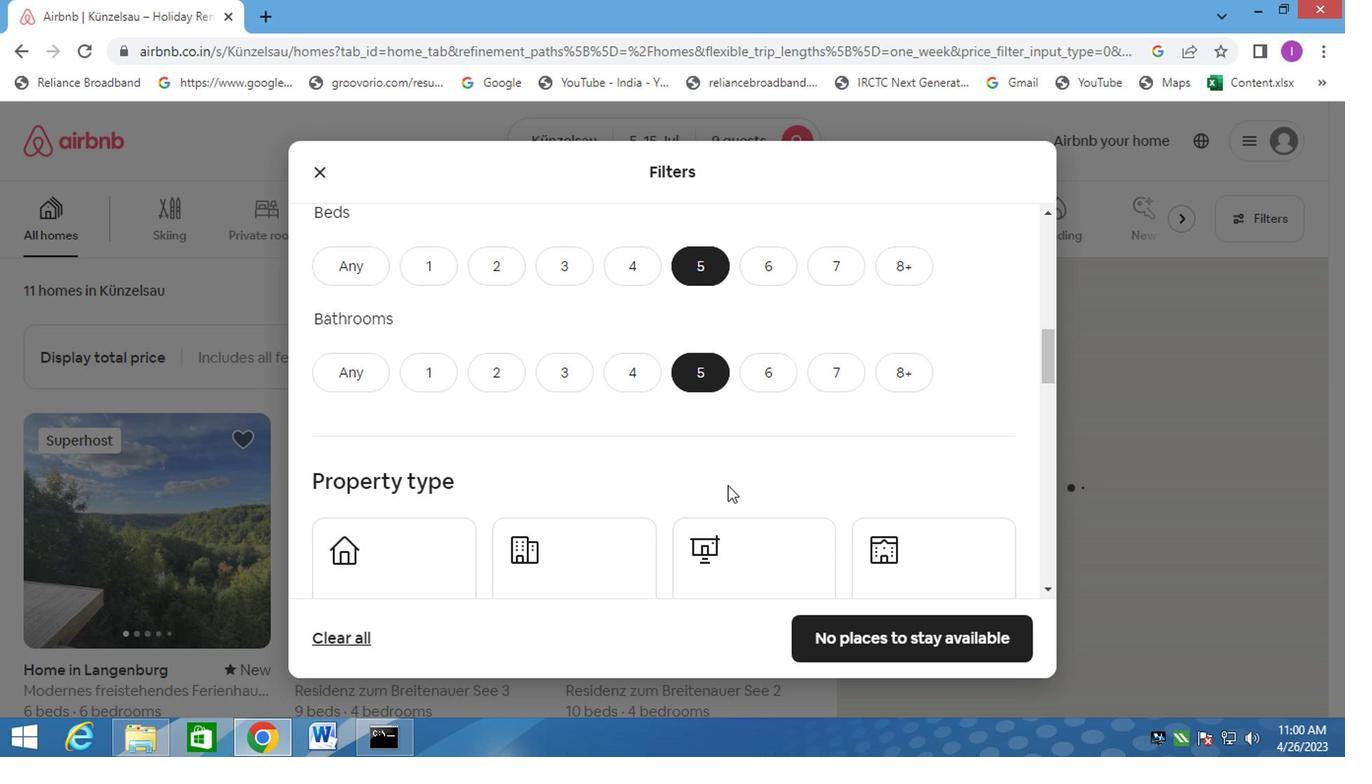 
Action: Mouse scrolled (723, 480) with delta (0, -1)
Screenshot: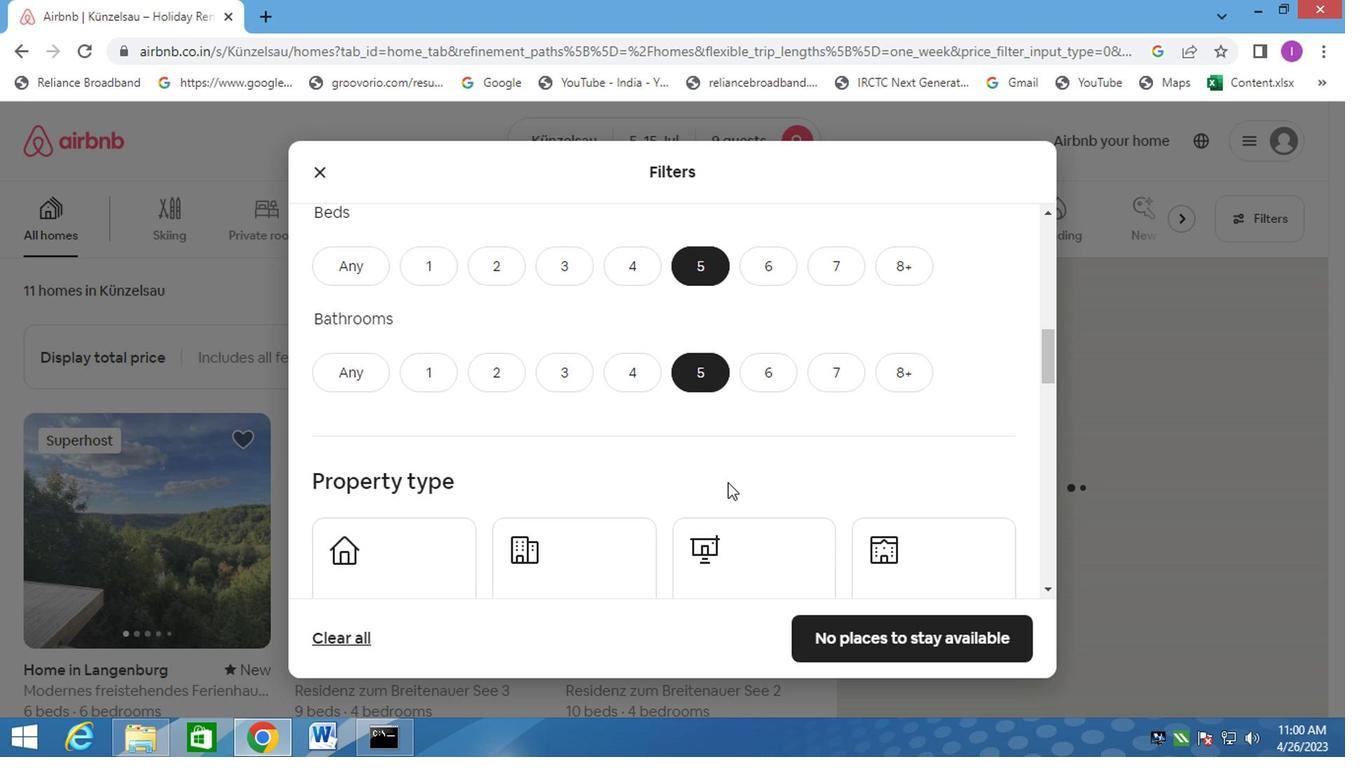 
Action: Mouse moved to (455, 475)
Screenshot: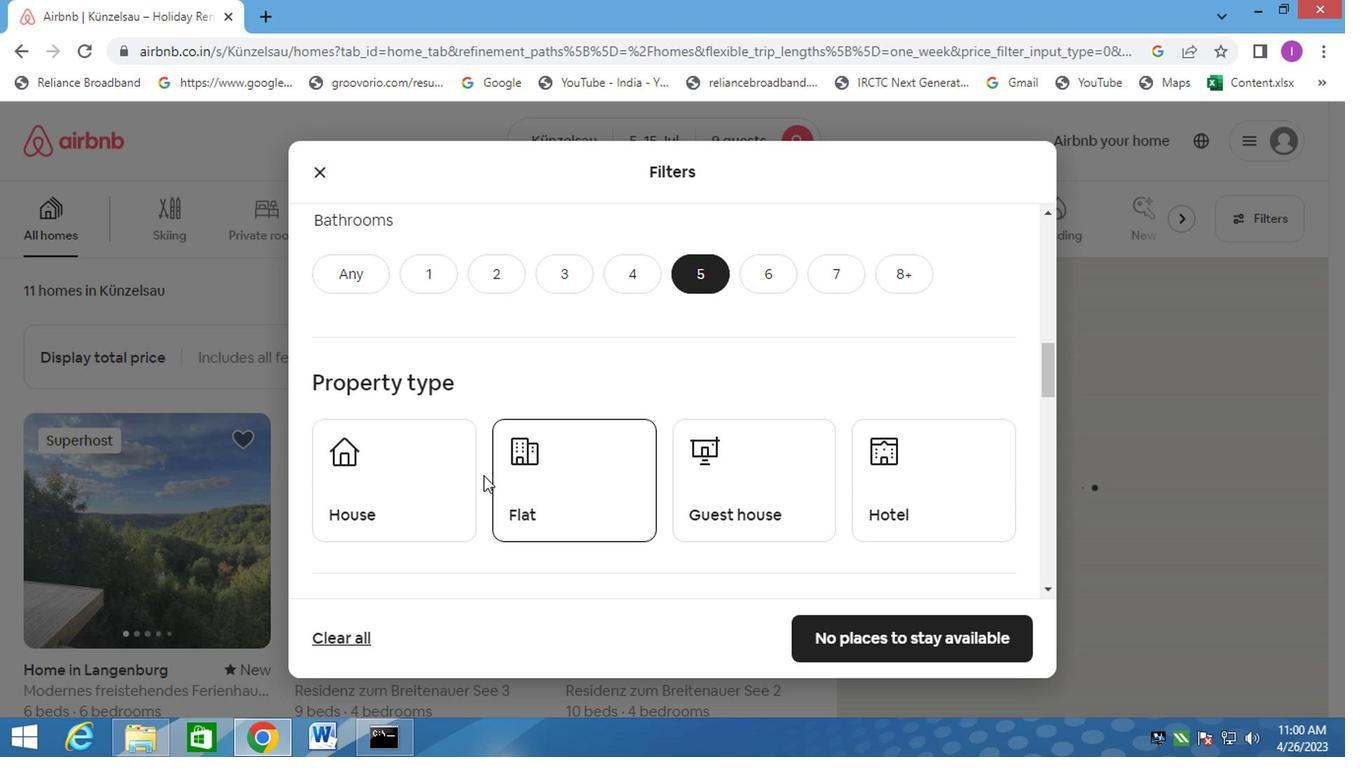 
Action: Mouse pressed left at (455, 475)
Screenshot: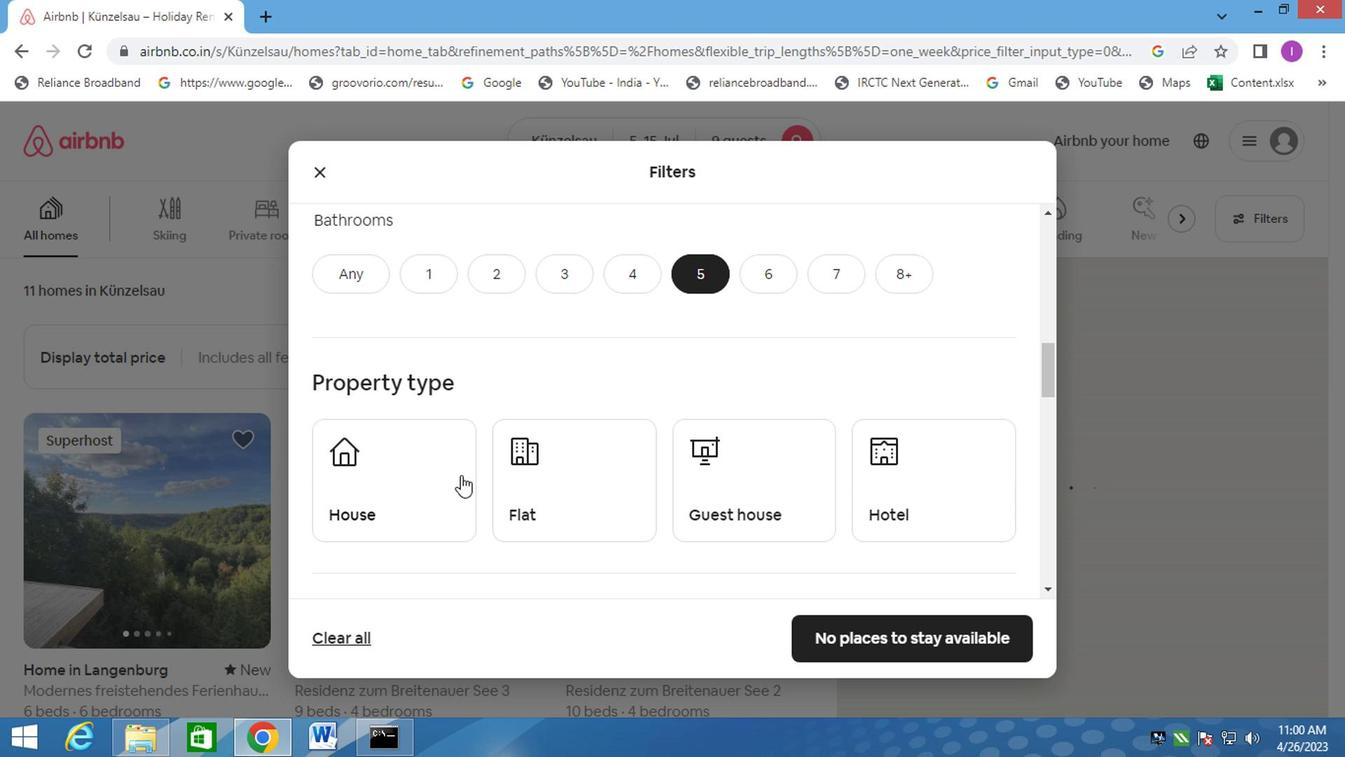 
Action: Mouse moved to (540, 492)
Screenshot: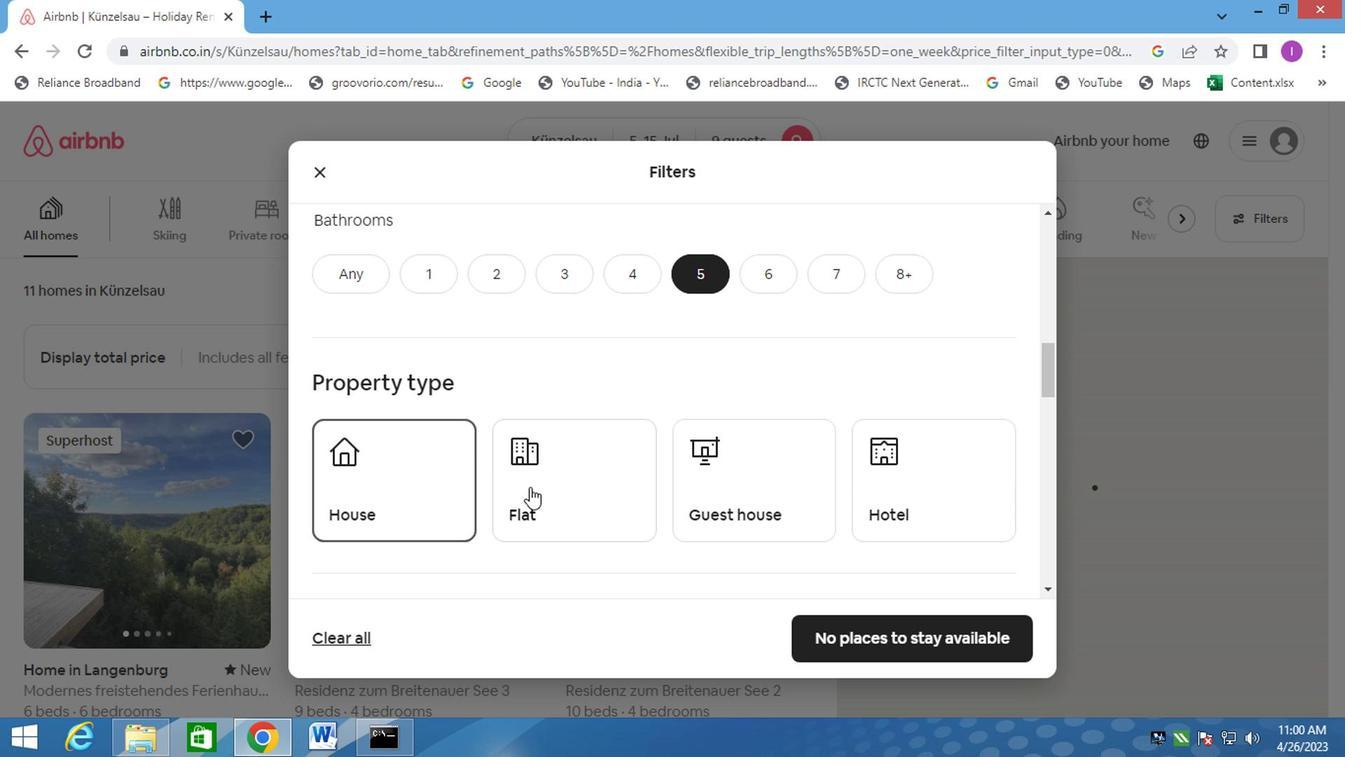 
Action: Mouse pressed left at (540, 492)
Screenshot: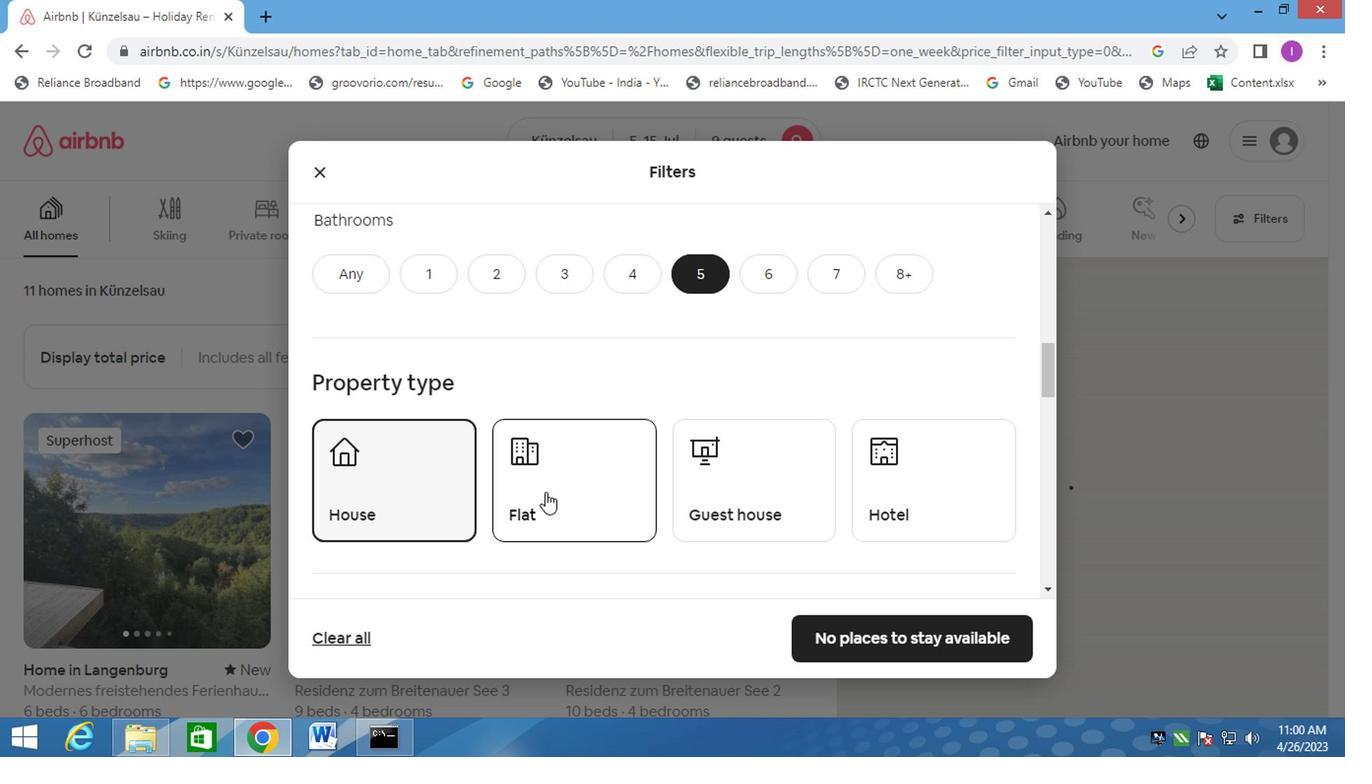 
Action: Mouse moved to (798, 505)
Screenshot: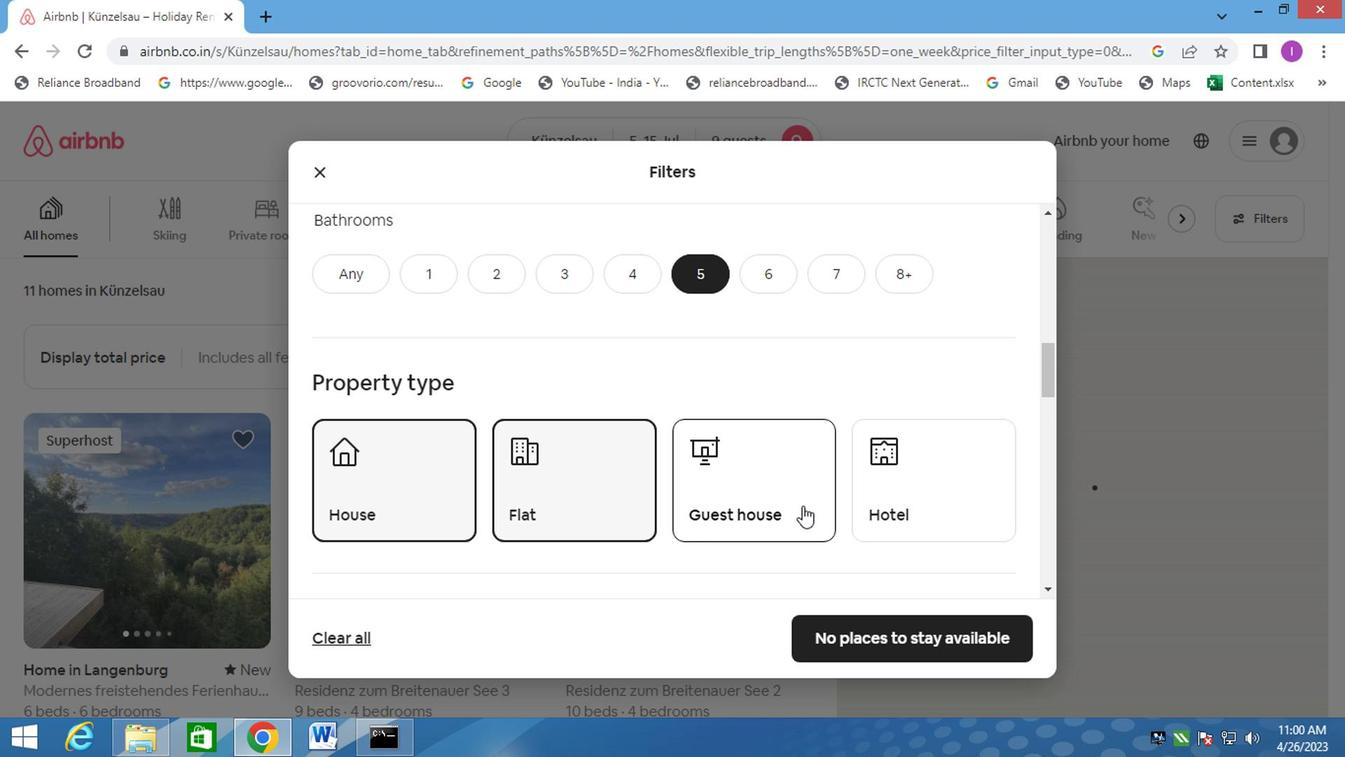 
Action: Mouse pressed left at (798, 505)
Screenshot: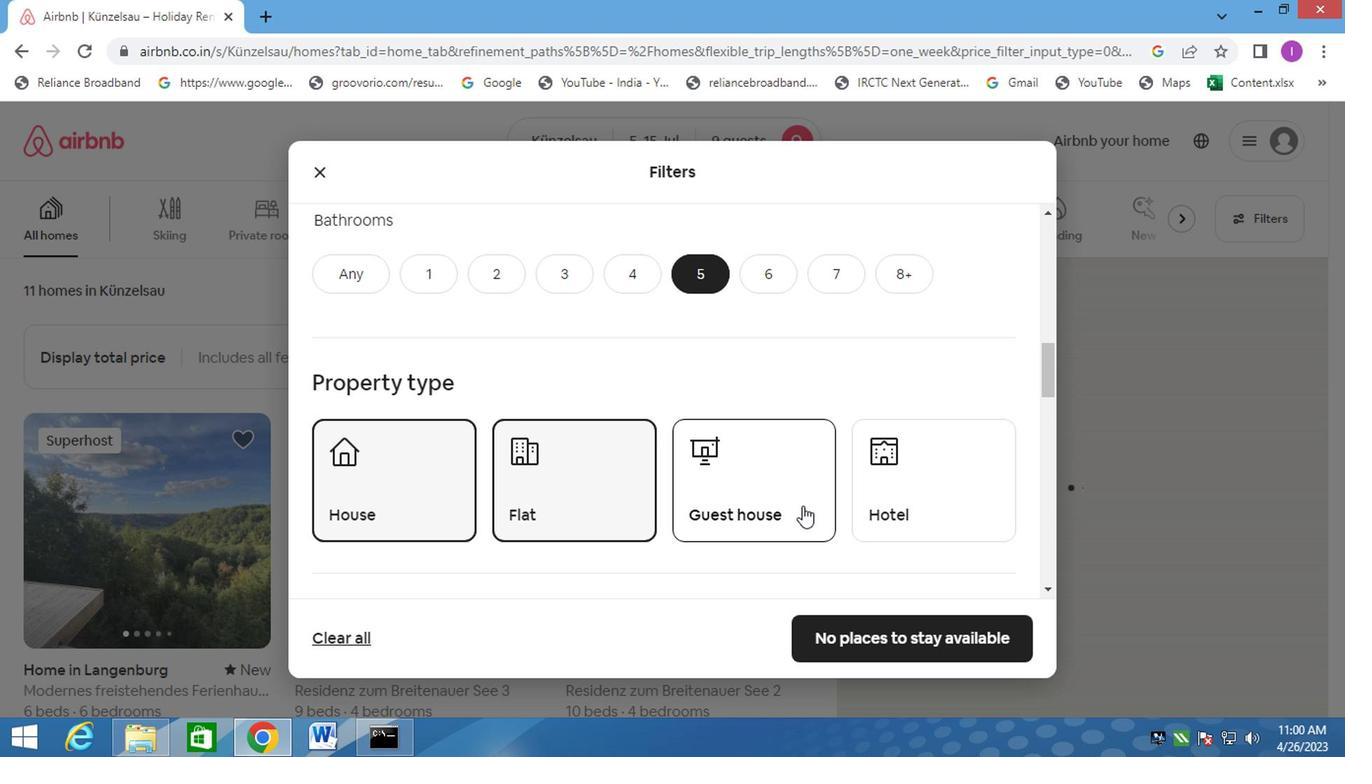 
Action: Mouse moved to (818, 487)
Screenshot: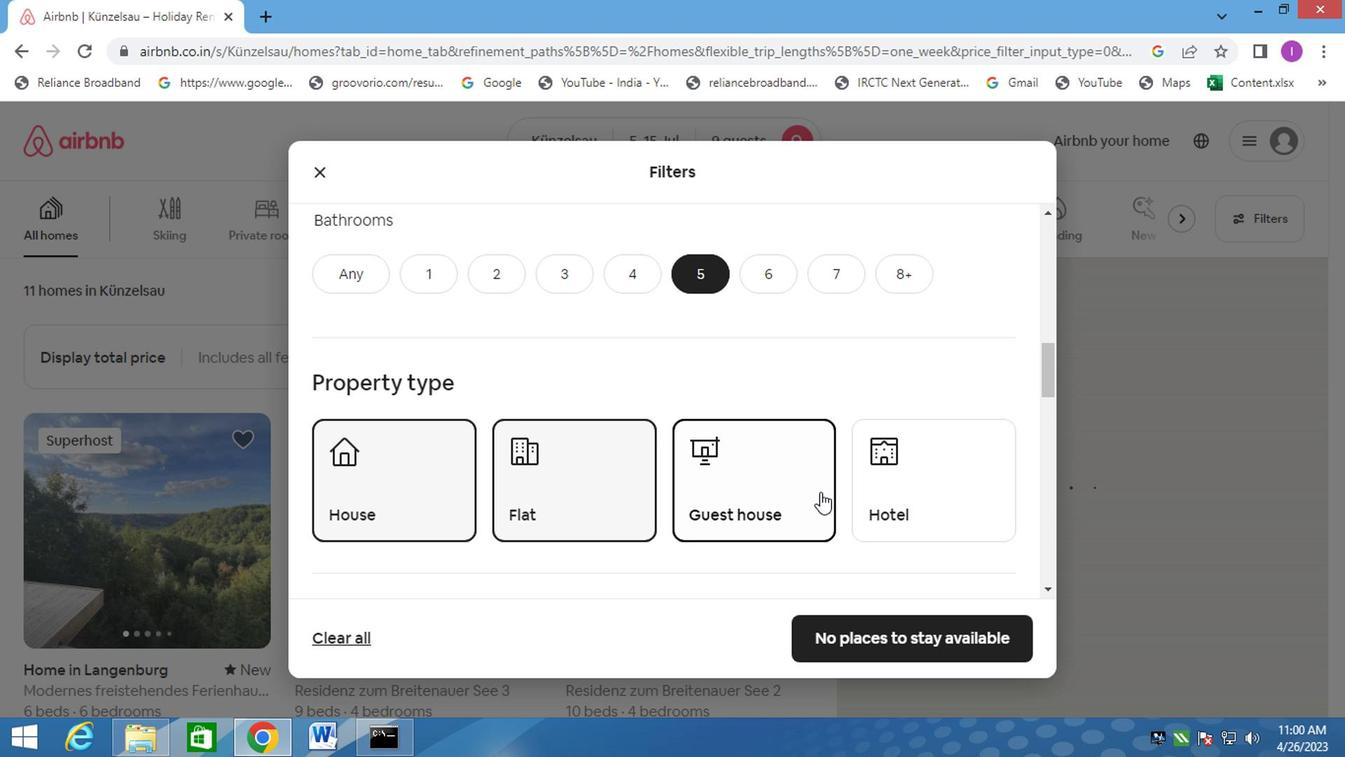 
Action: Mouse scrolled (818, 486) with delta (0, 0)
Screenshot: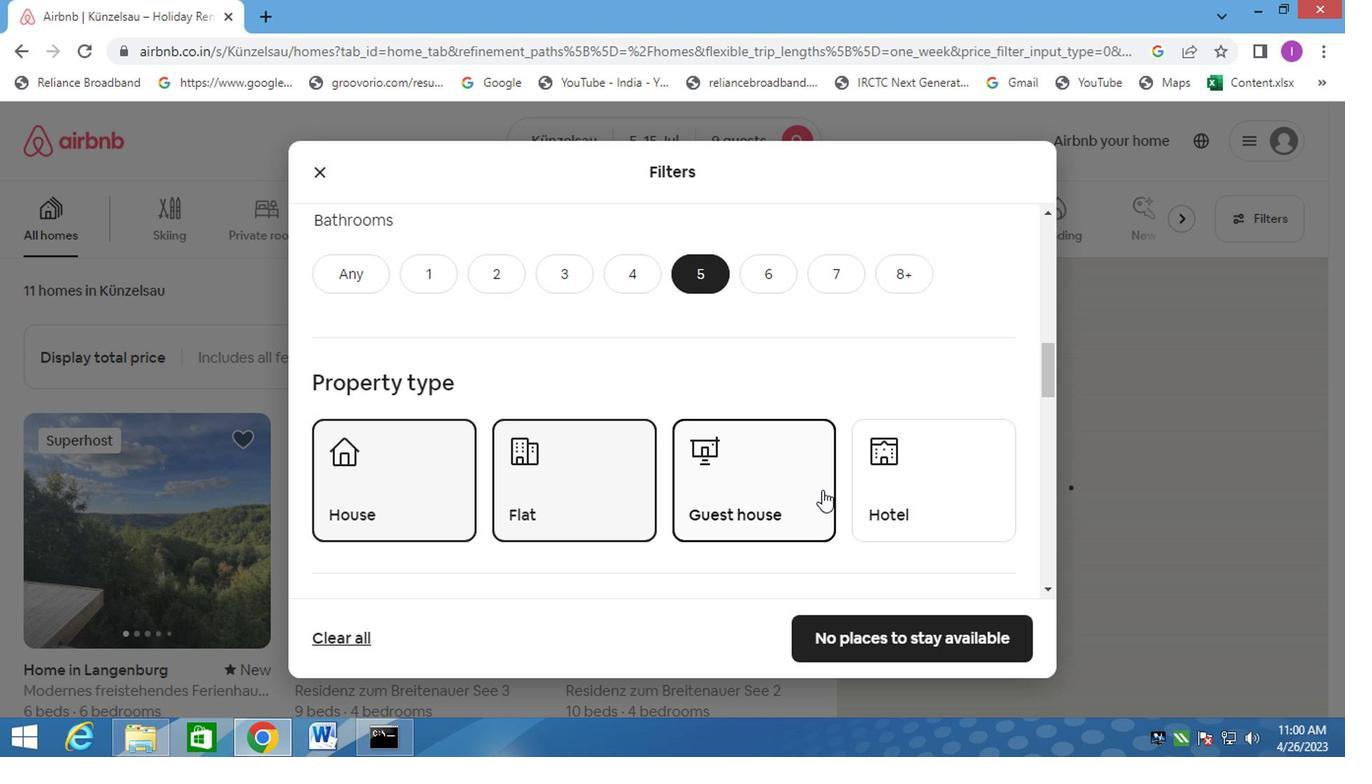 
Action: Mouse scrolled (818, 486) with delta (0, 0)
Screenshot: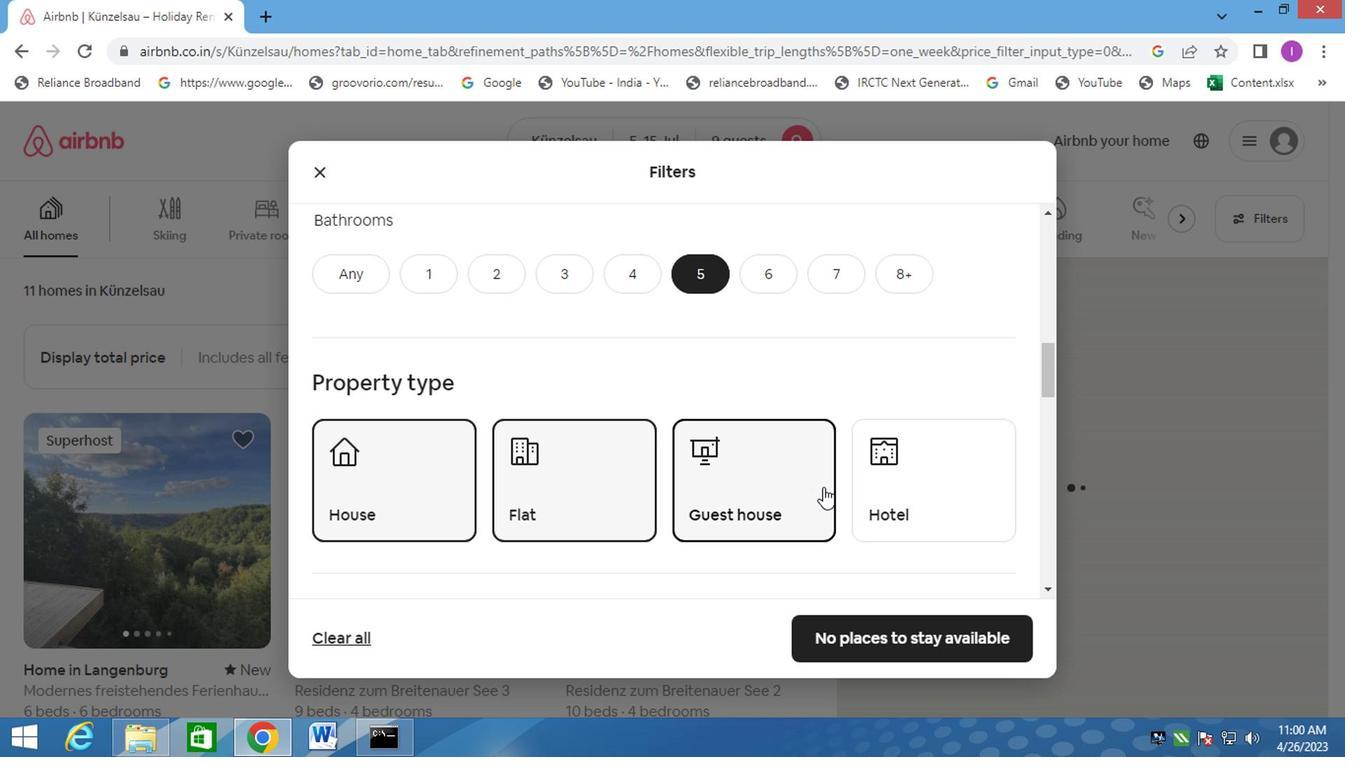 
Action: Mouse scrolled (818, 486) with delta (0, 0)
Screenshot: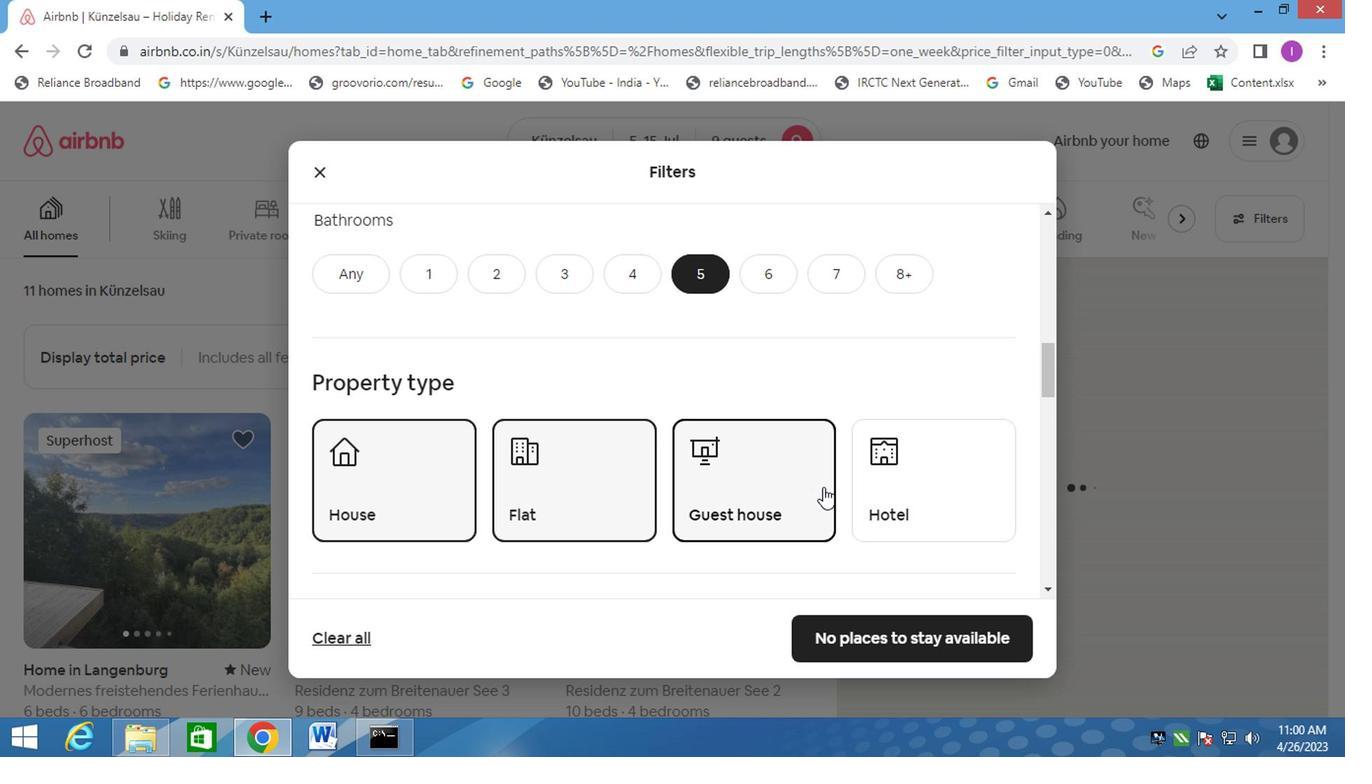
Action: Mouse moved to (314, 468)
Screenshot: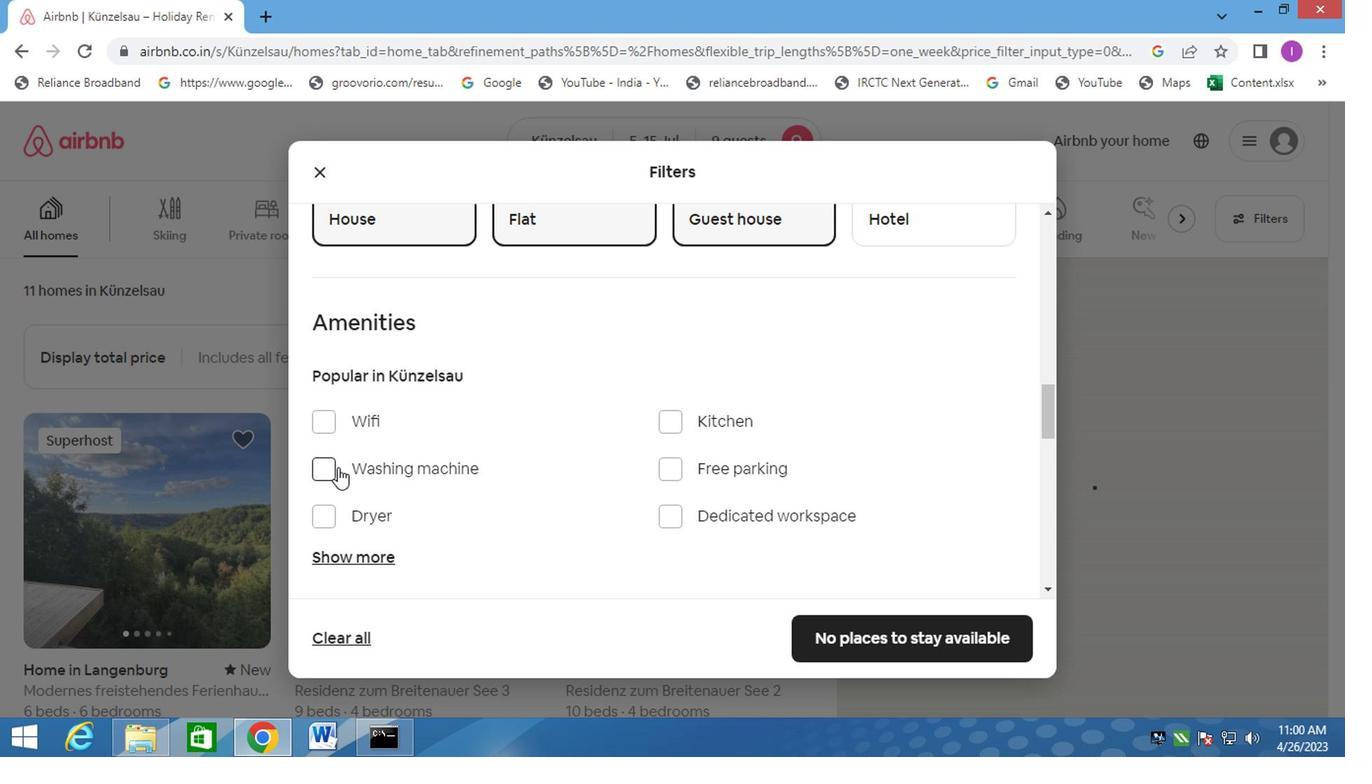
Action: Mouse pressed left at (314, 468)
Screenshot: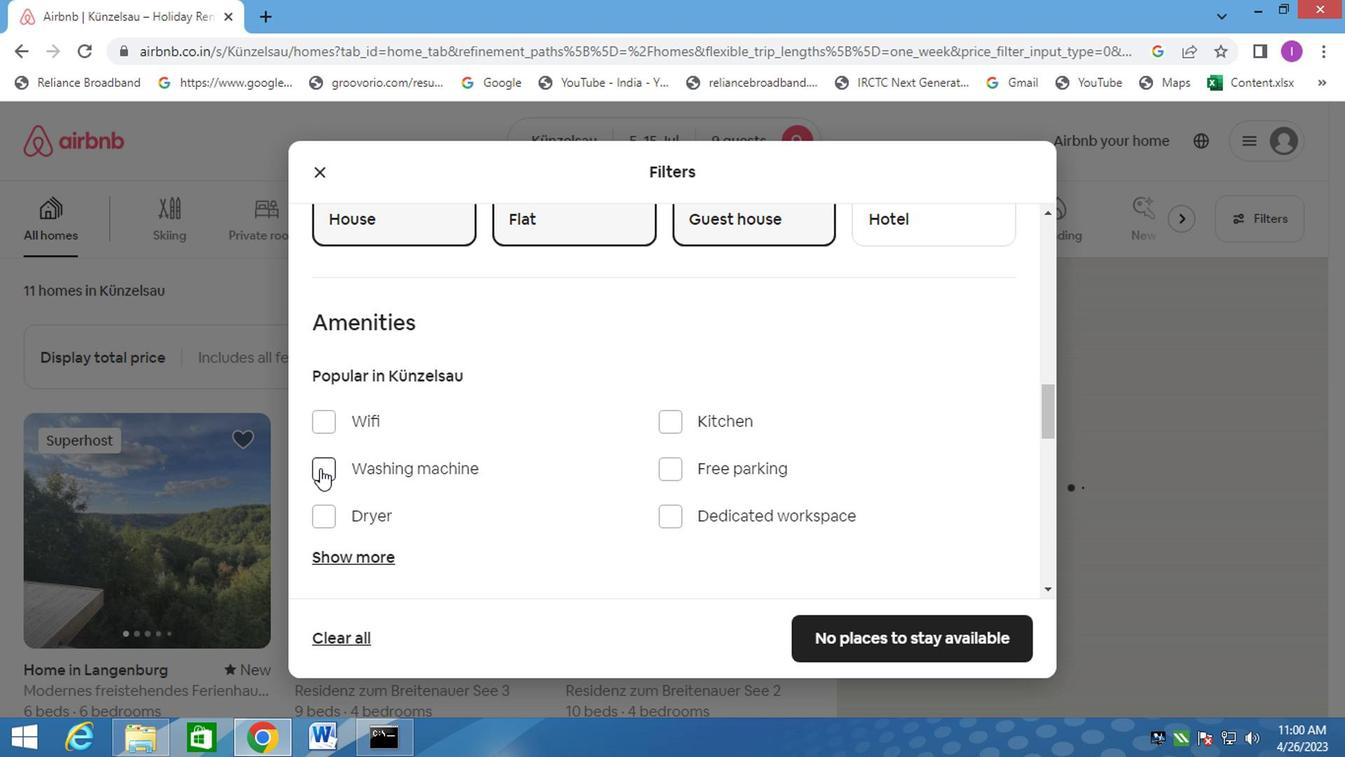 
Action: Mouse moved to (551, 431)
Screenshot: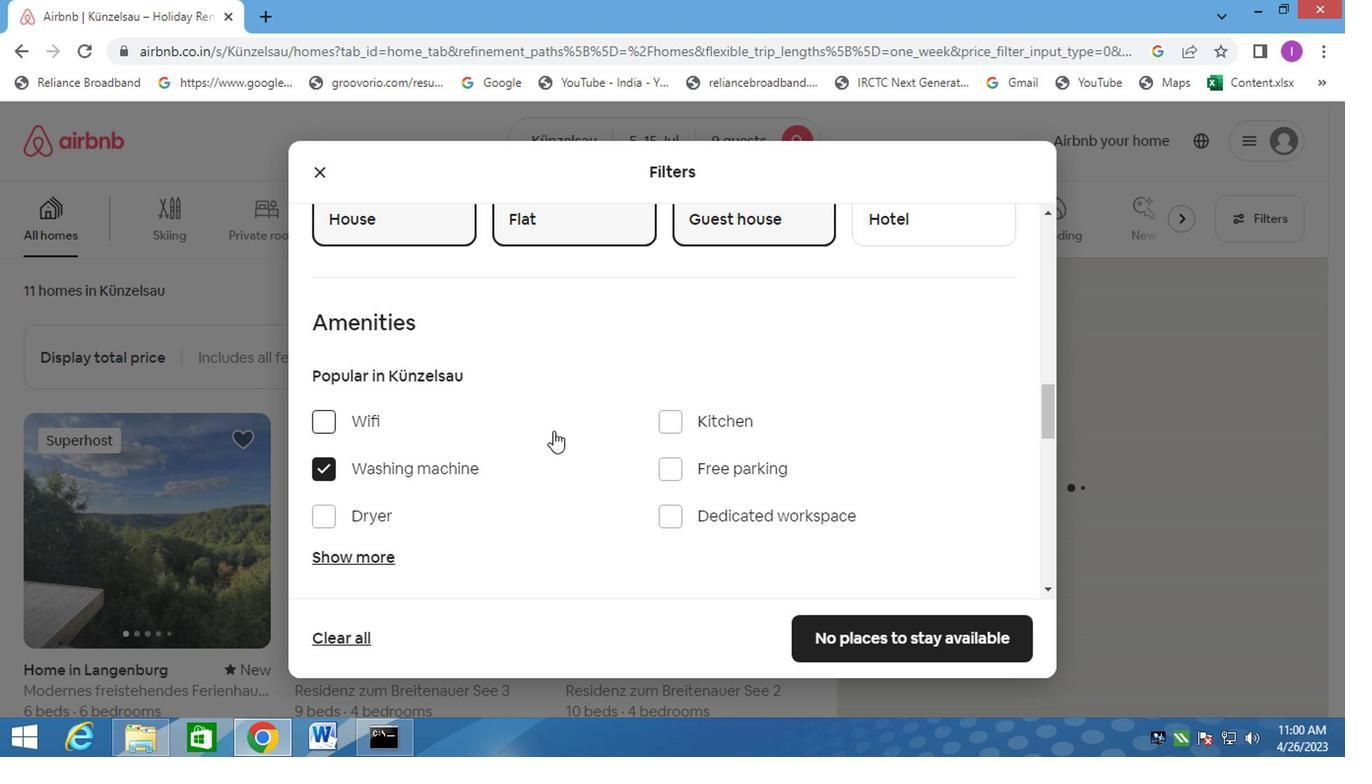 
Action: Mouse scrolled (551, 430) with delta (0, 0)
Screenshot: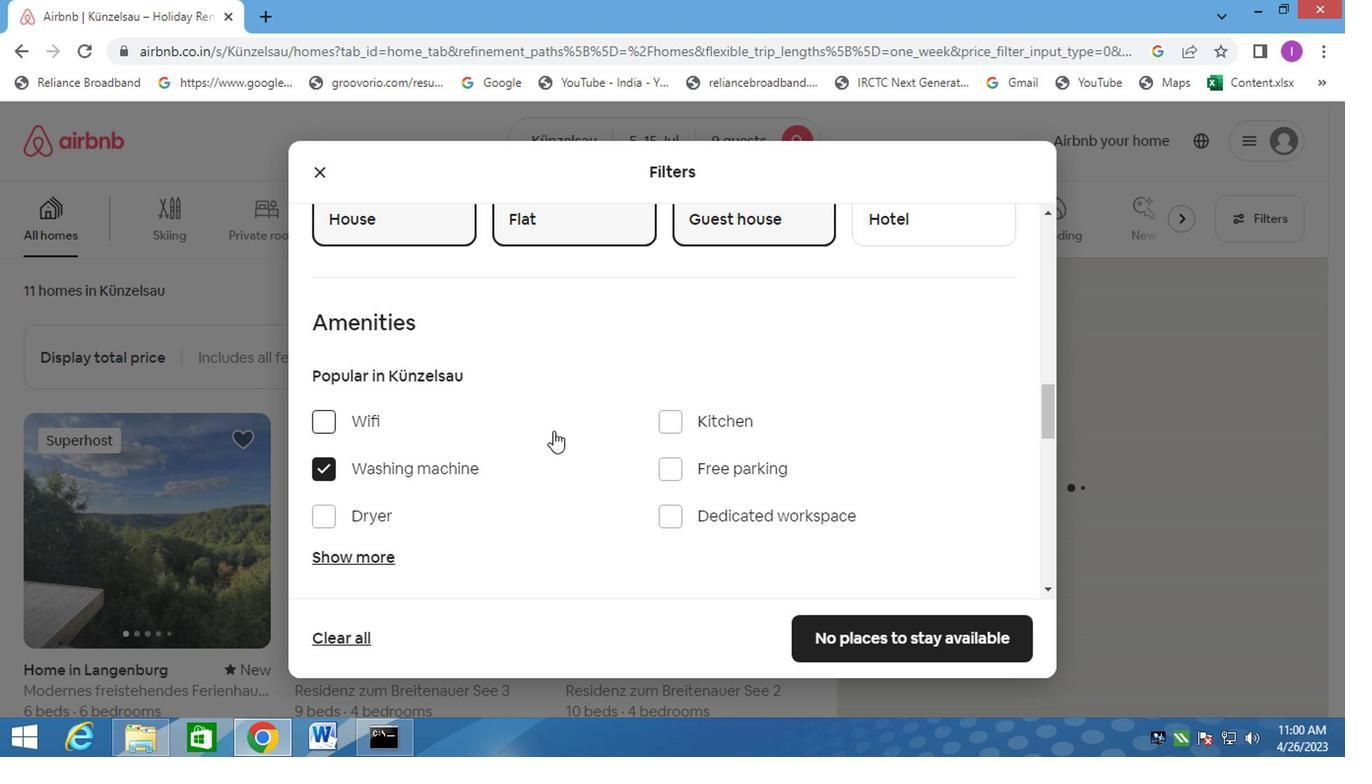 
Action: Mouse moved to (565, 433)
Screenshot: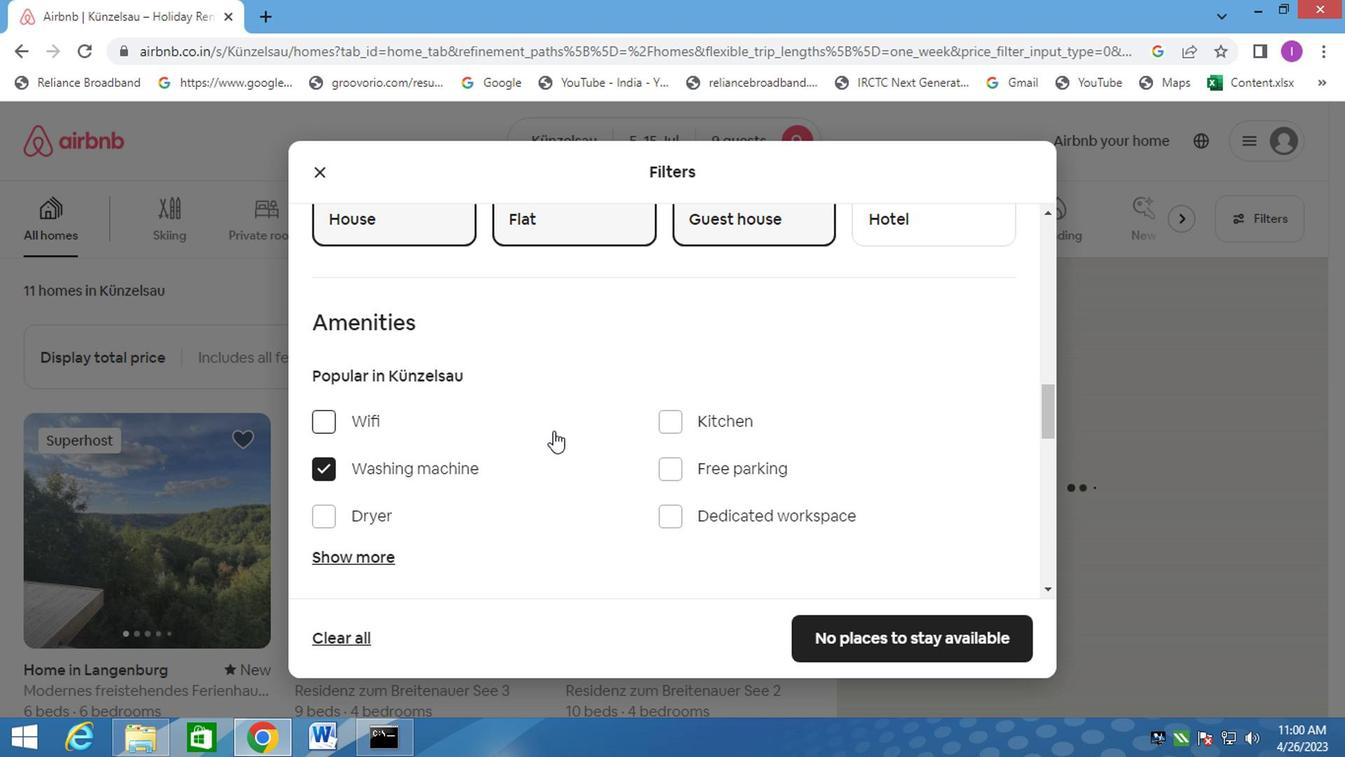 
Action: Mouse scrolled (555, 430) with delta (0, 0)
Screenshot: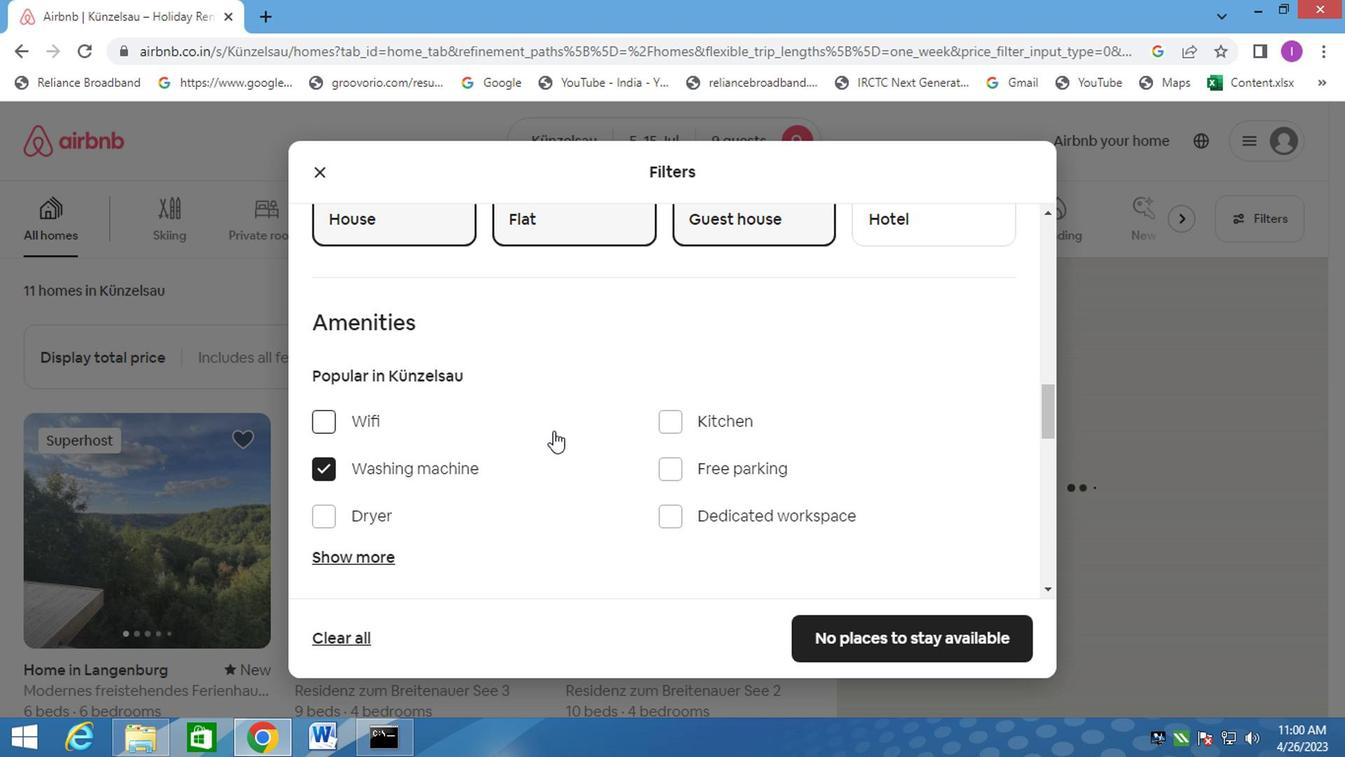 
Action: Mouse moved to (567, 433)
Screenshot: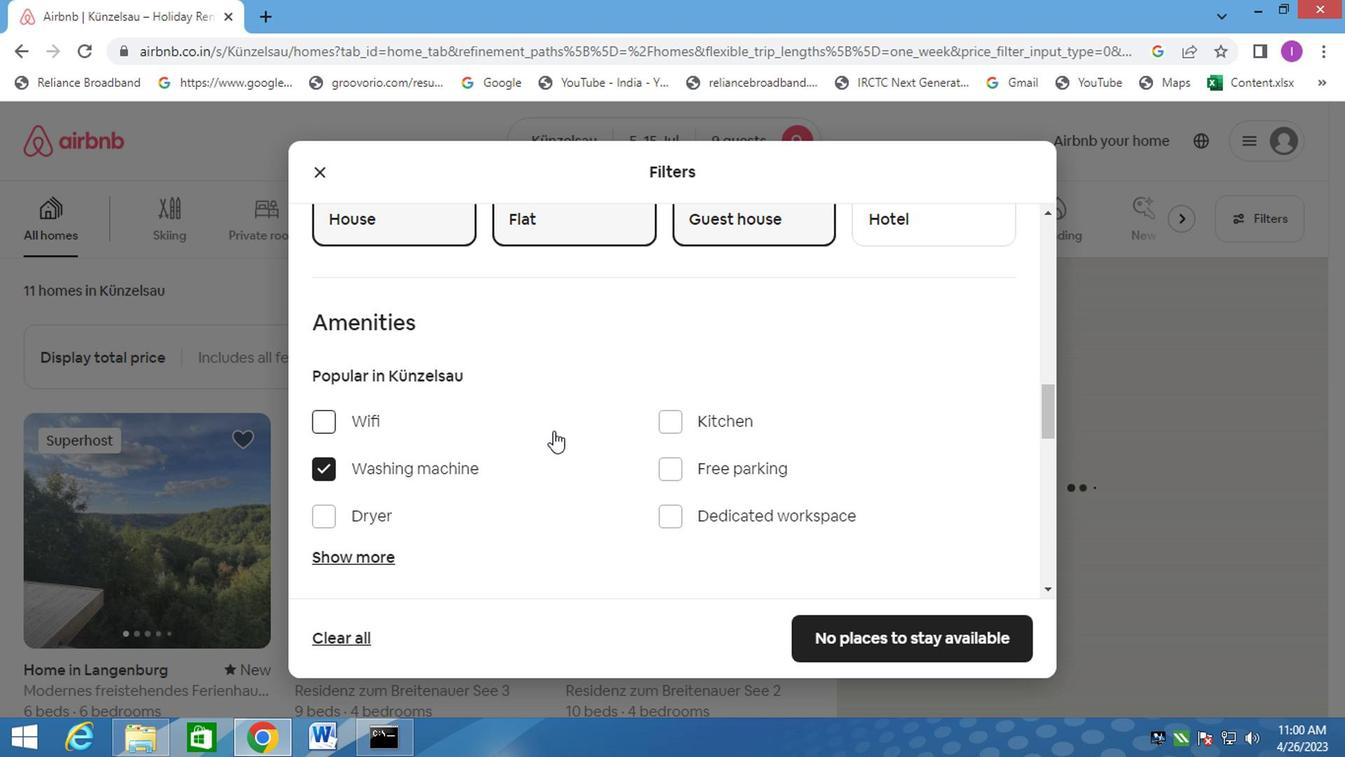 
Action: Mouse scrolled (567, 433) with delta (0, 0)
Screenshot: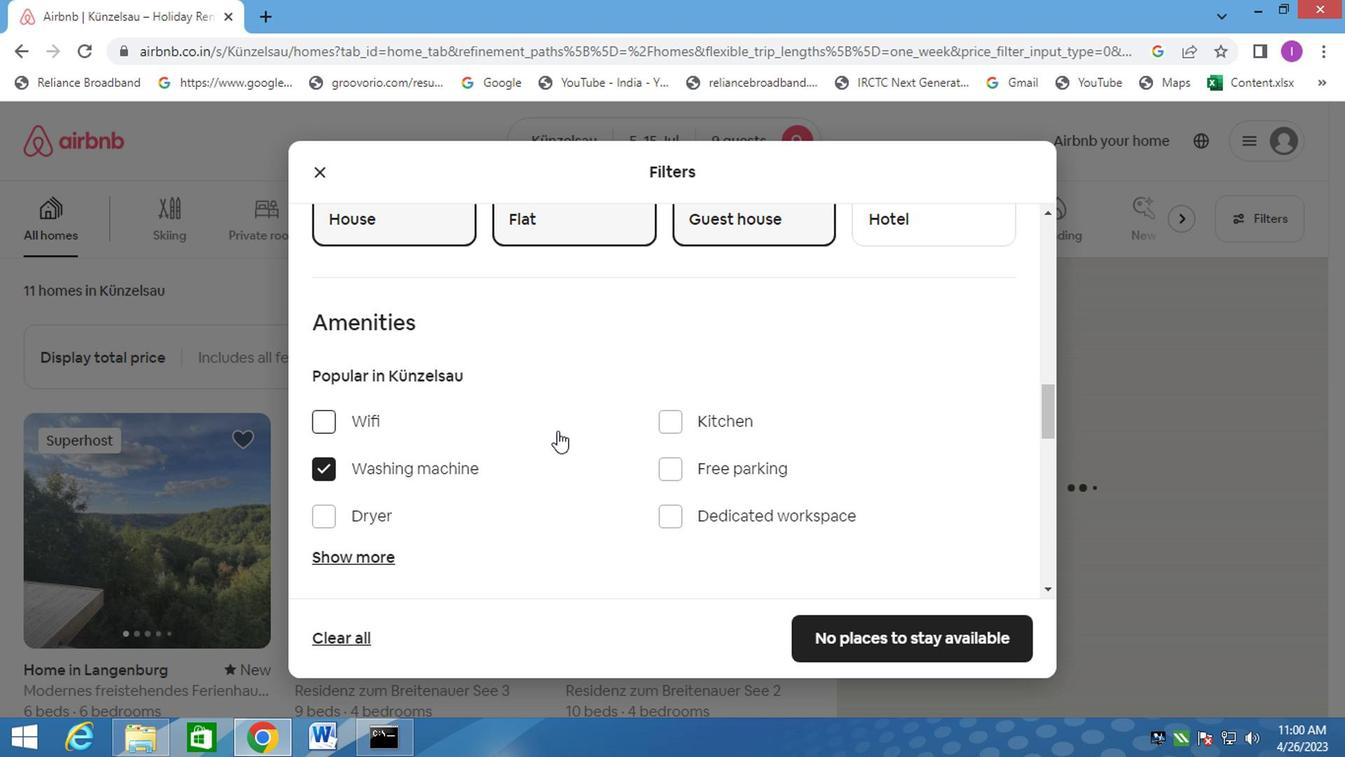
Action: Mouse moved to (993, 492)
Screenshot: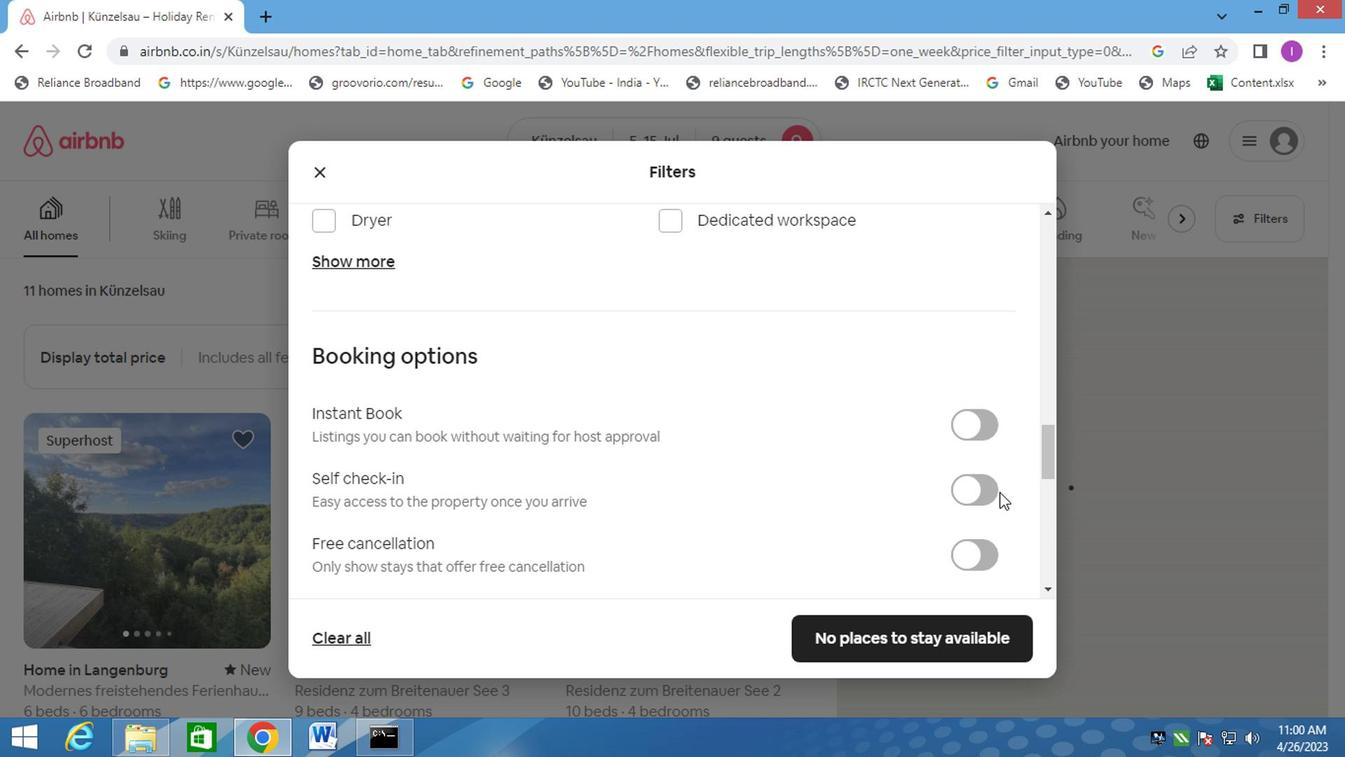 
Action: Mouse pressed left at (993, 492)
Screenshot: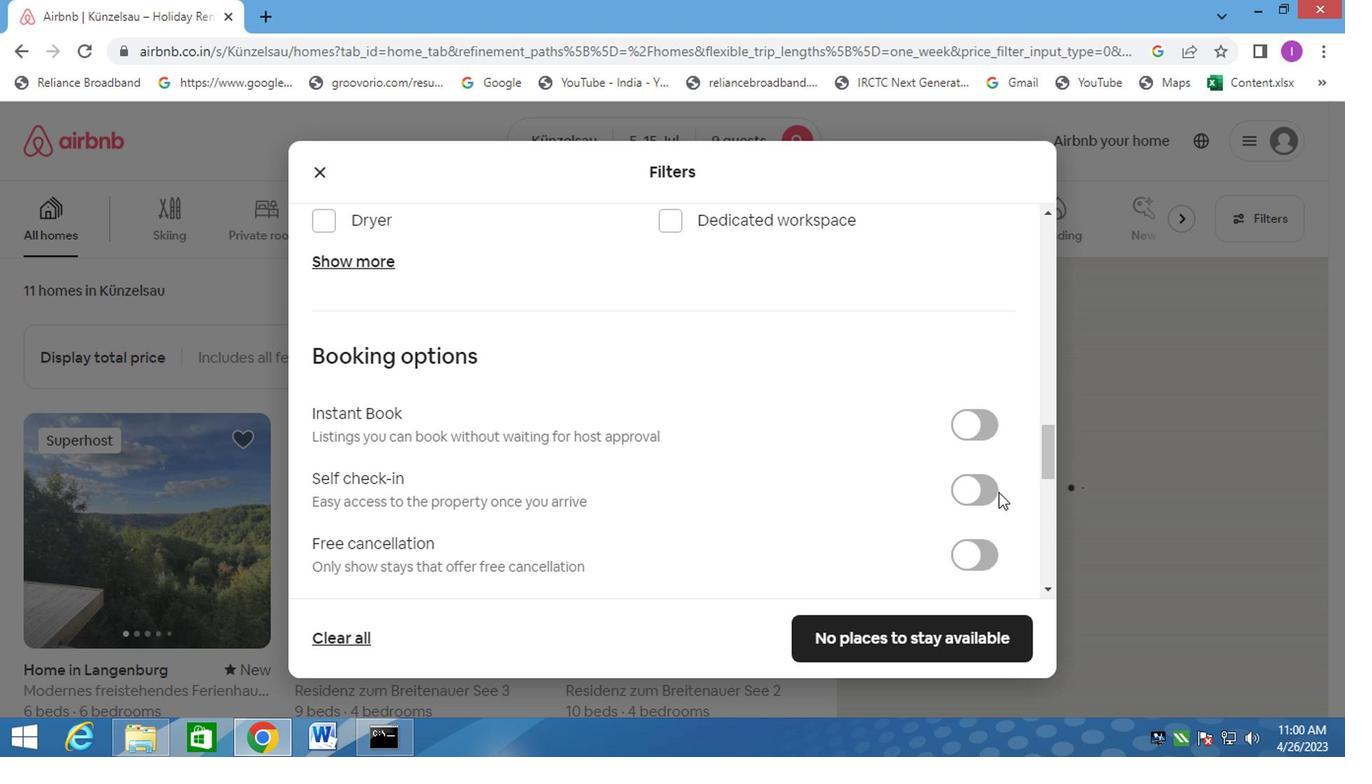 
Action: Mouse moved to (823, 460)
Screenshot: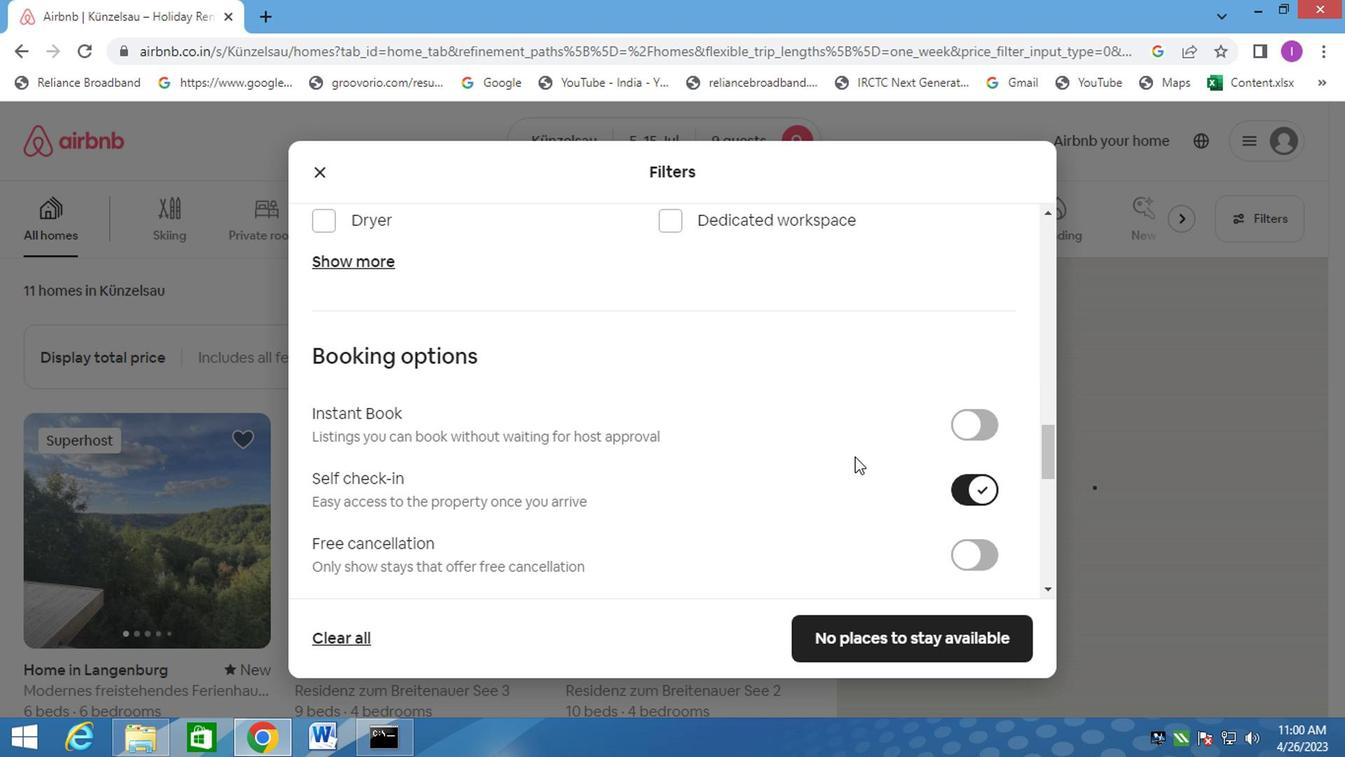 
Action: Mouse scrolled (823, 459) with delta (0, 0)
Screenshot: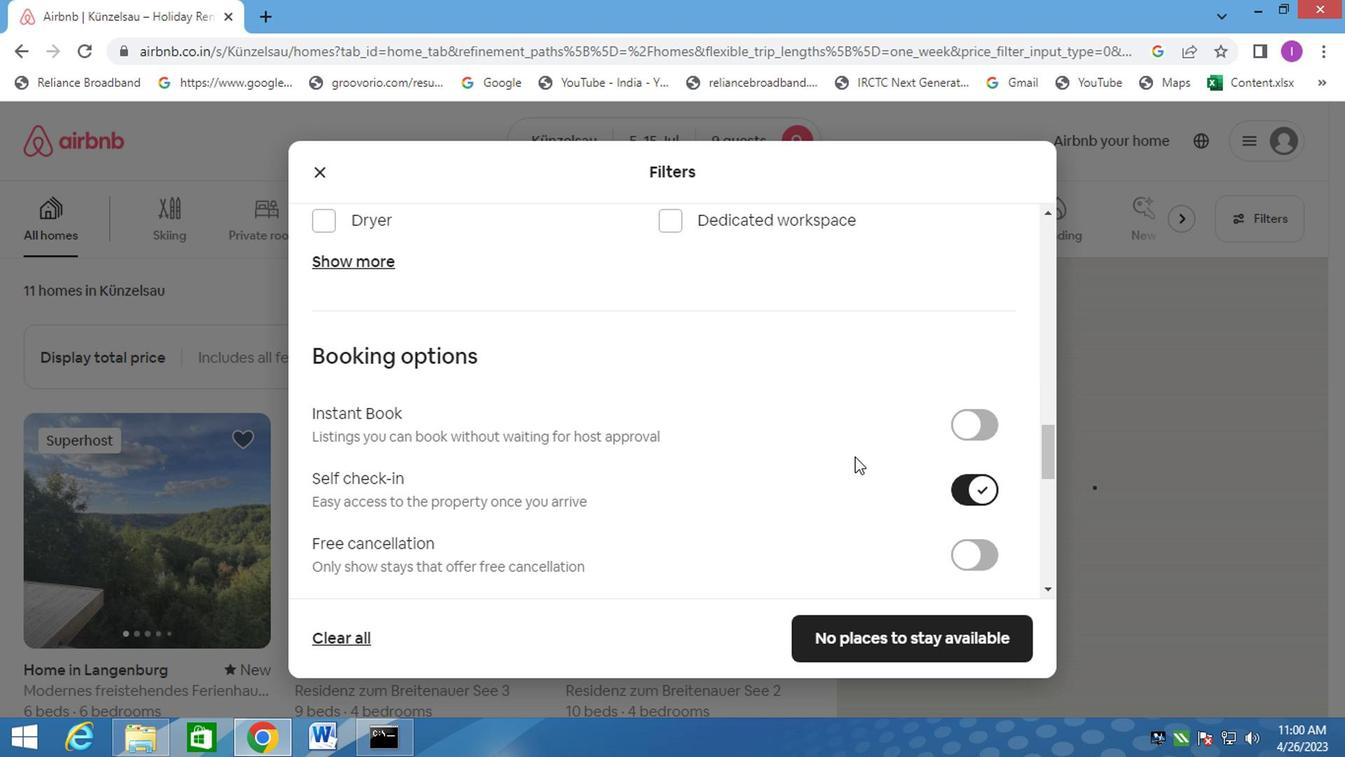 
Action: Mouse moved to (811, 464)
Screenshot: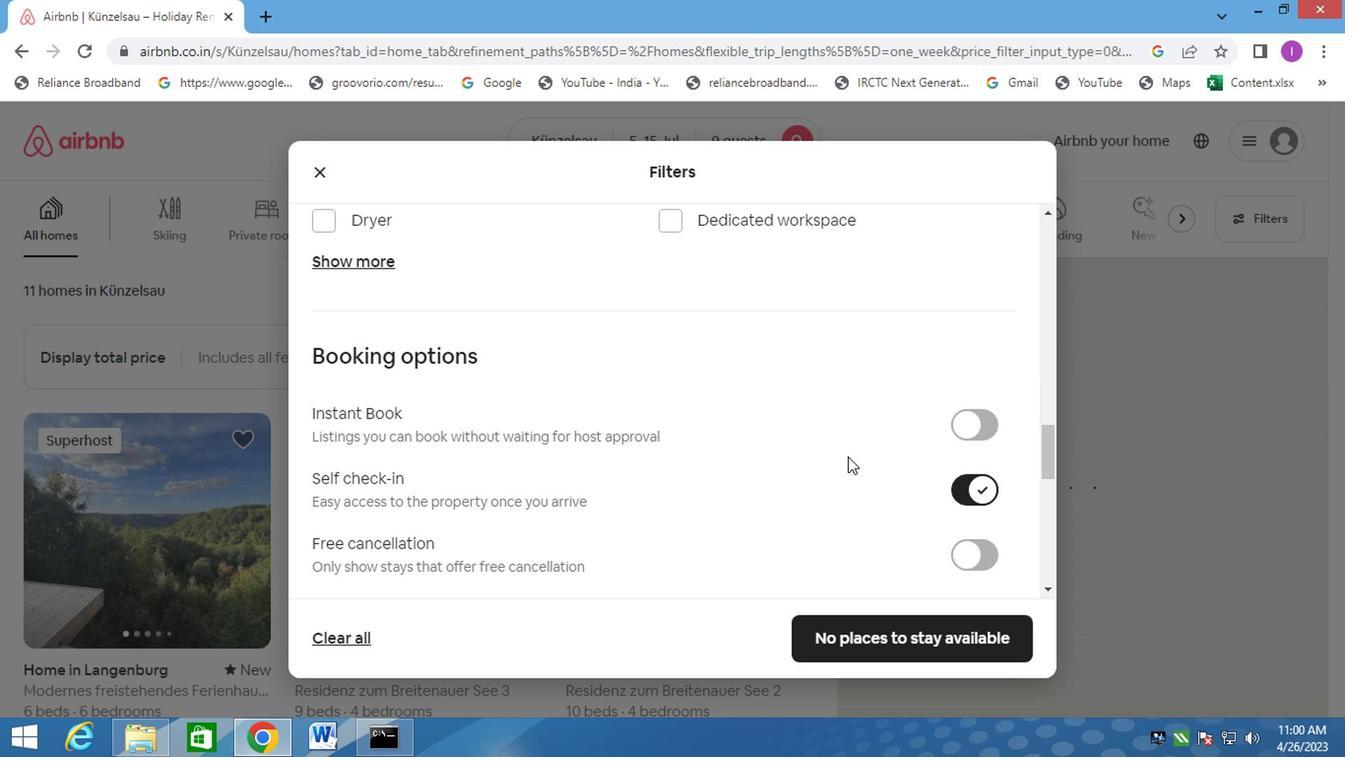 
Action: Mouse scrolled (811, 463) with delta (0, -1)
Screenshot: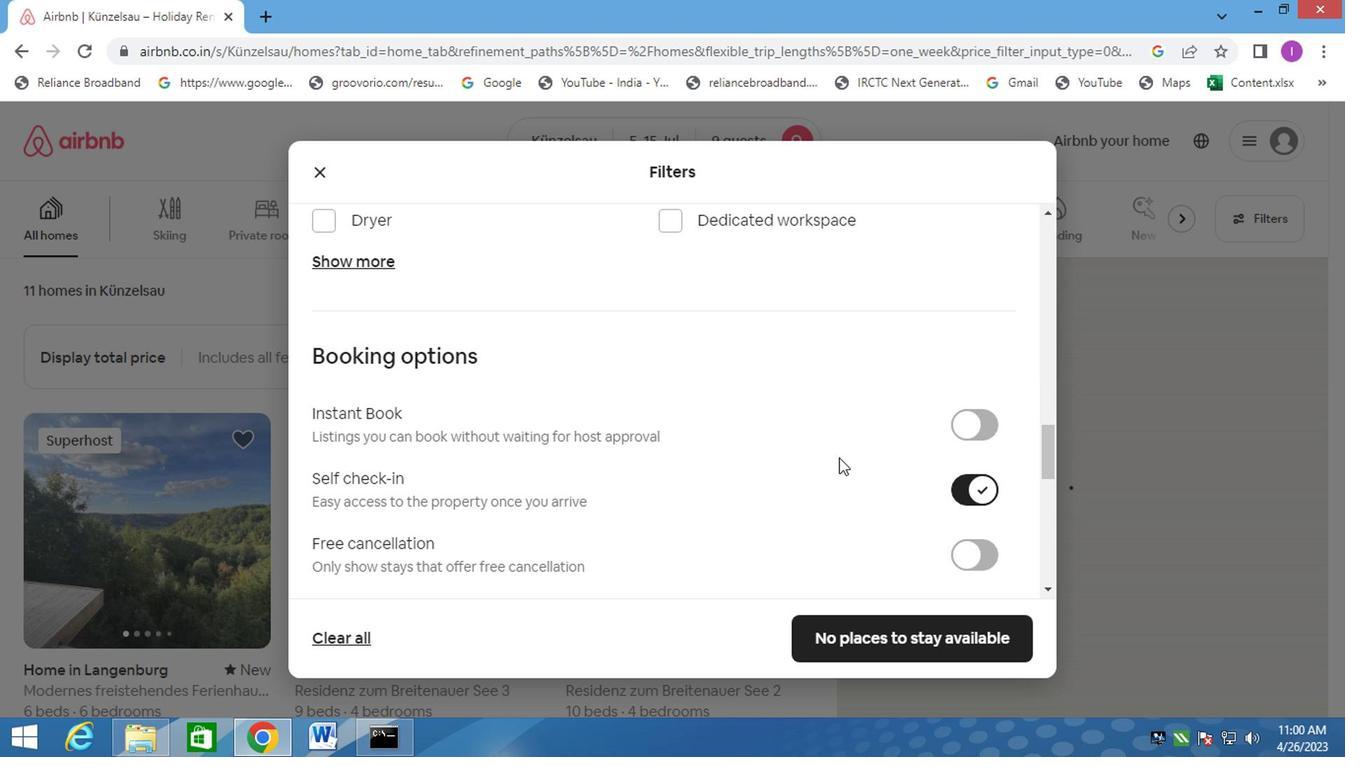 
Action: Mouse moved to (716, 457)
Screenshot: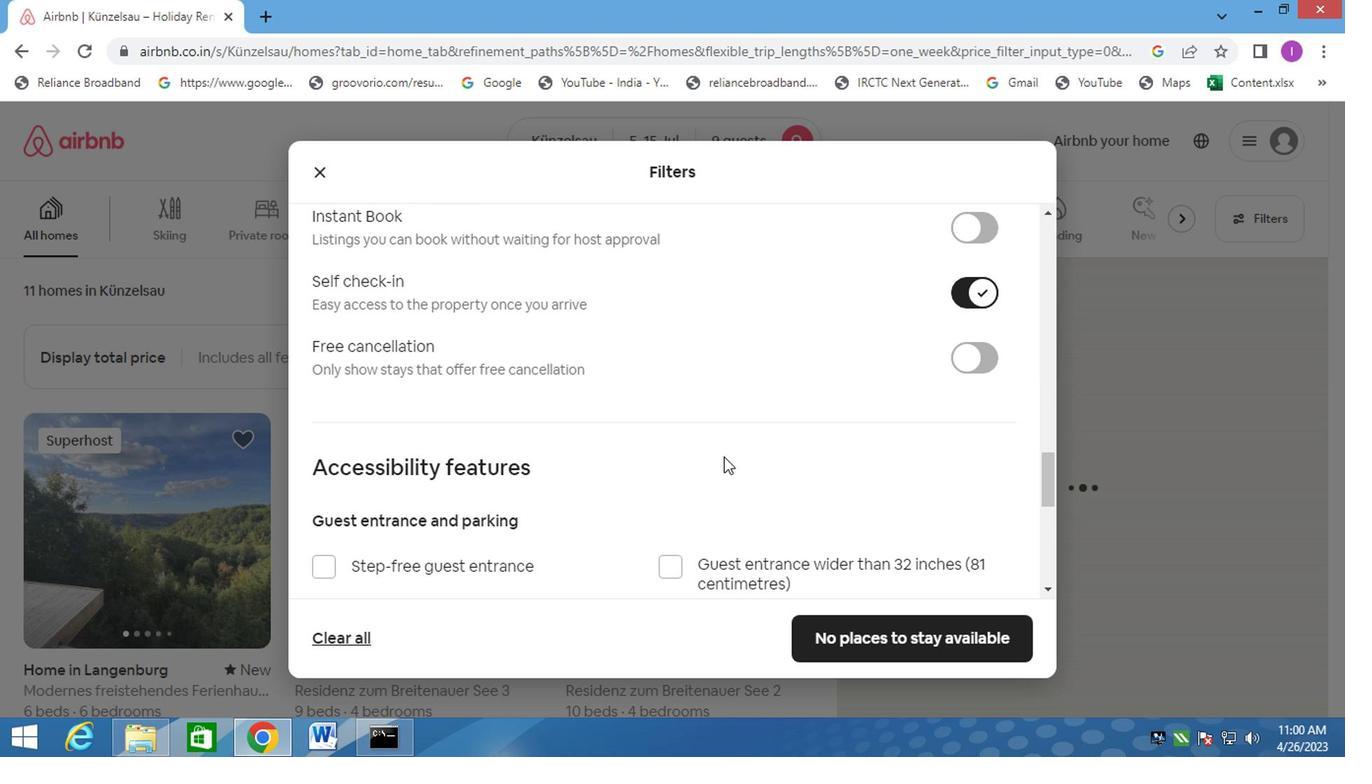 
Action: Mouse scrolled (716, 455) with delta (0, -1)
Screenshot: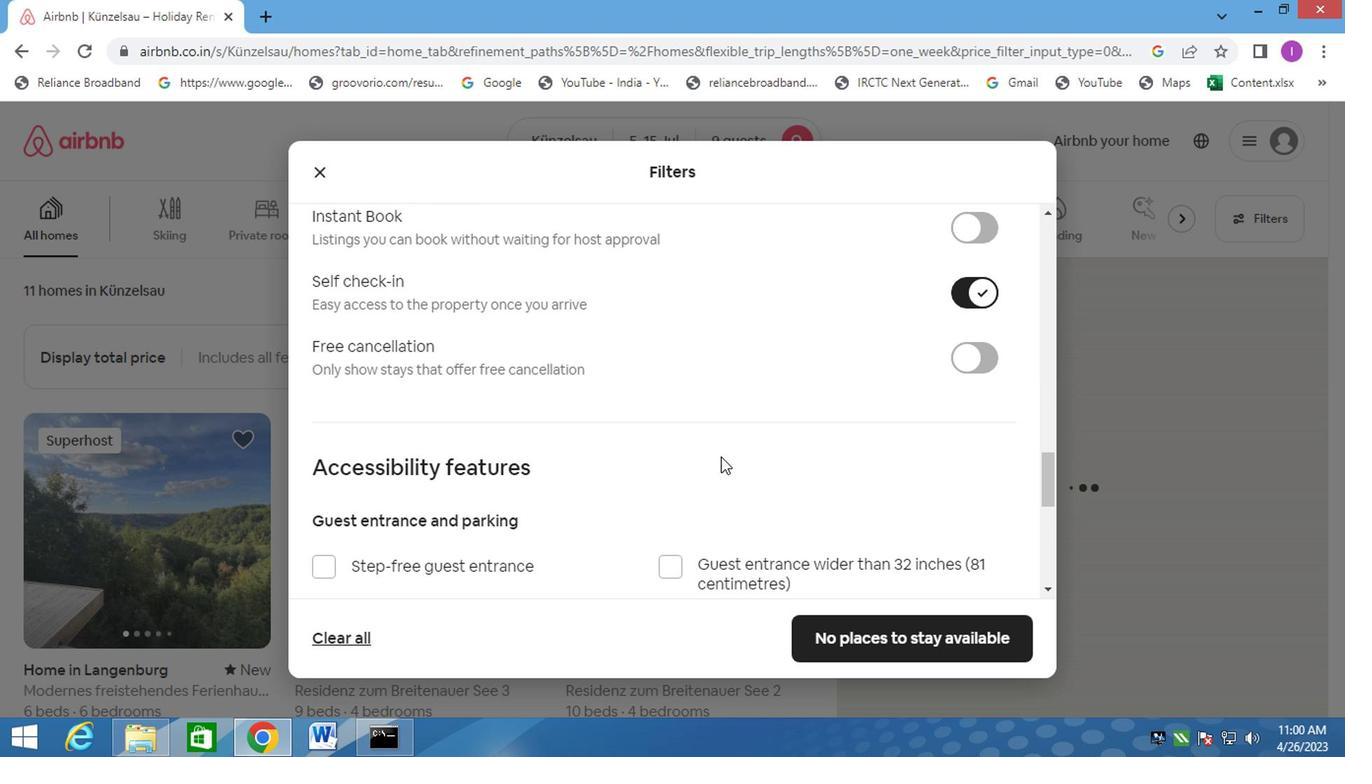
Action: Mouse moved to (396, 505)
Screenshot: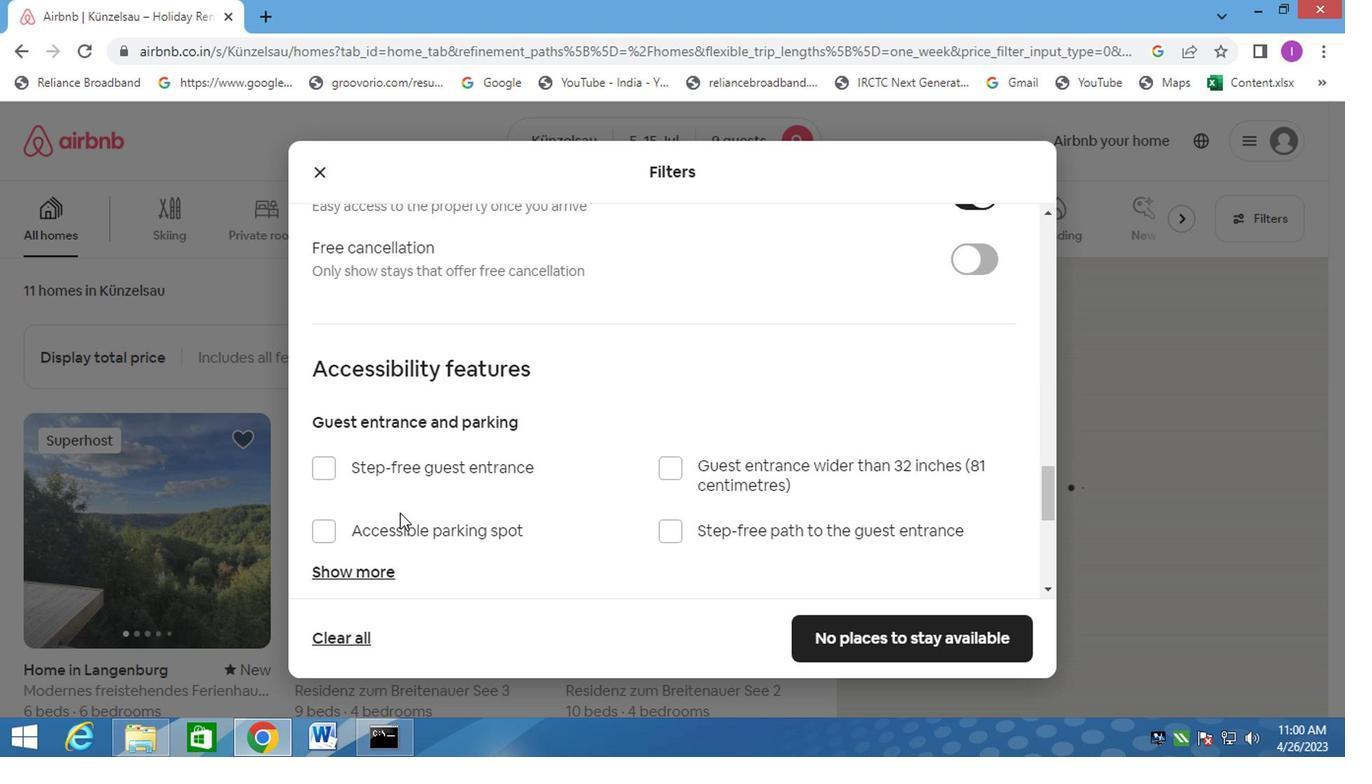 
Action: Mouse scrolled (396, 504) with delta (0, 0)
Screenshot: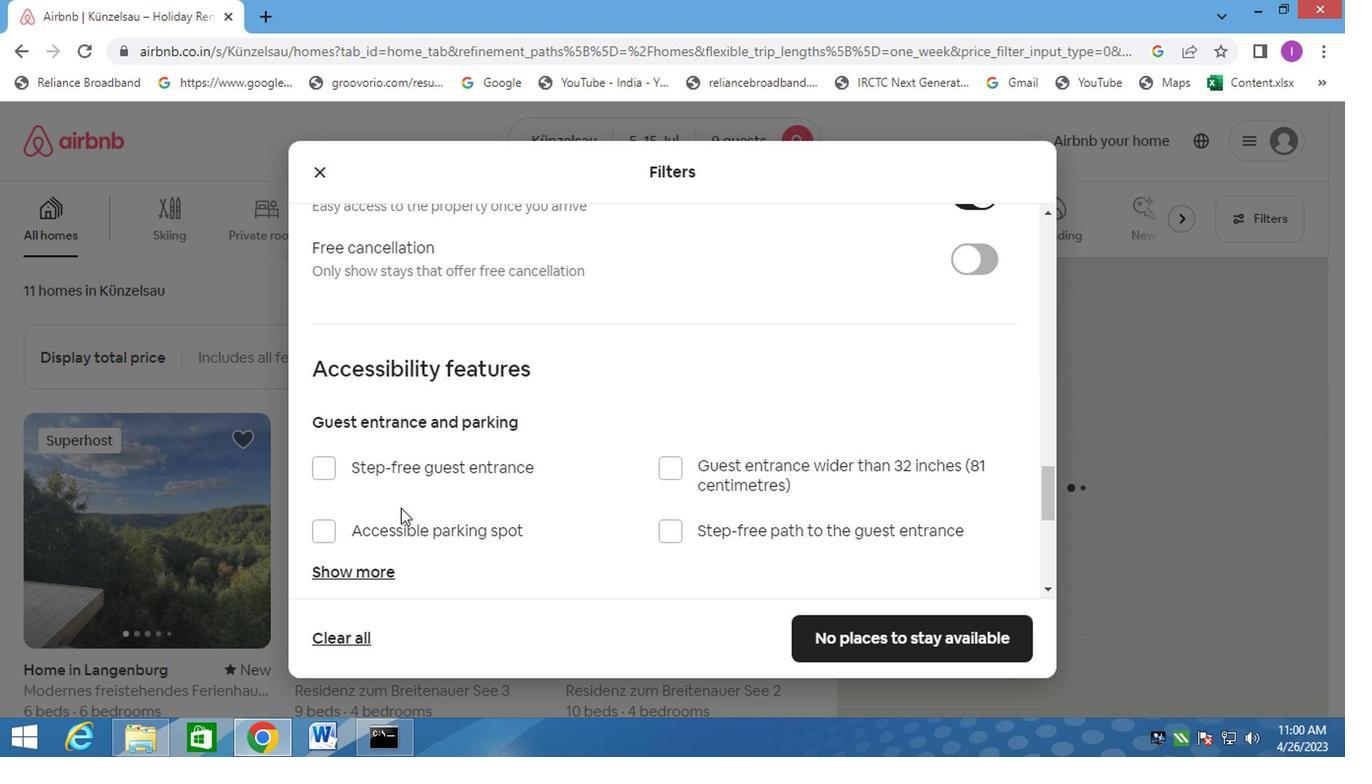 
Action: Mouse scrolled (396, 504) with delta (0, 0)
Screenshot: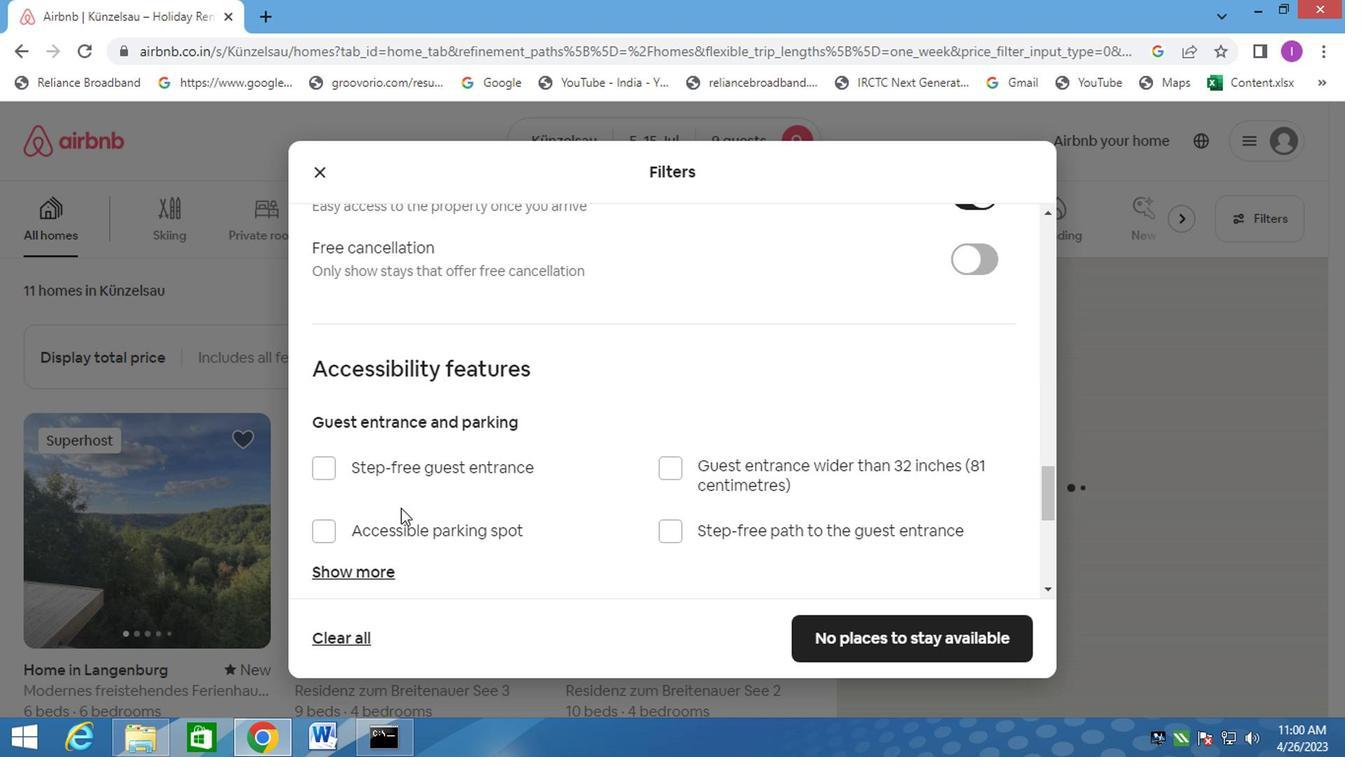 
Action: Mouse moved to (396, 505)
Screenshot: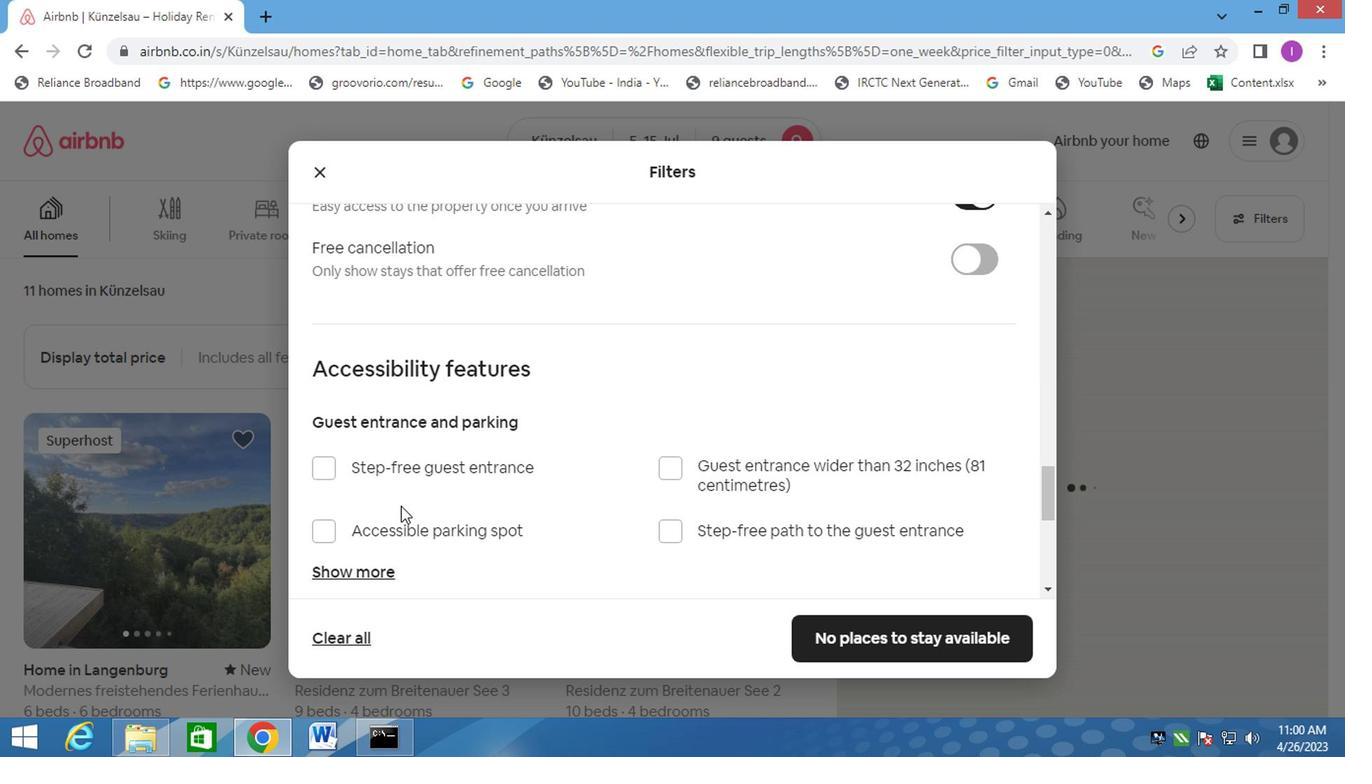 
Action: Mouse scrolled (396, 504) with delta (0, 0)
Screenshot: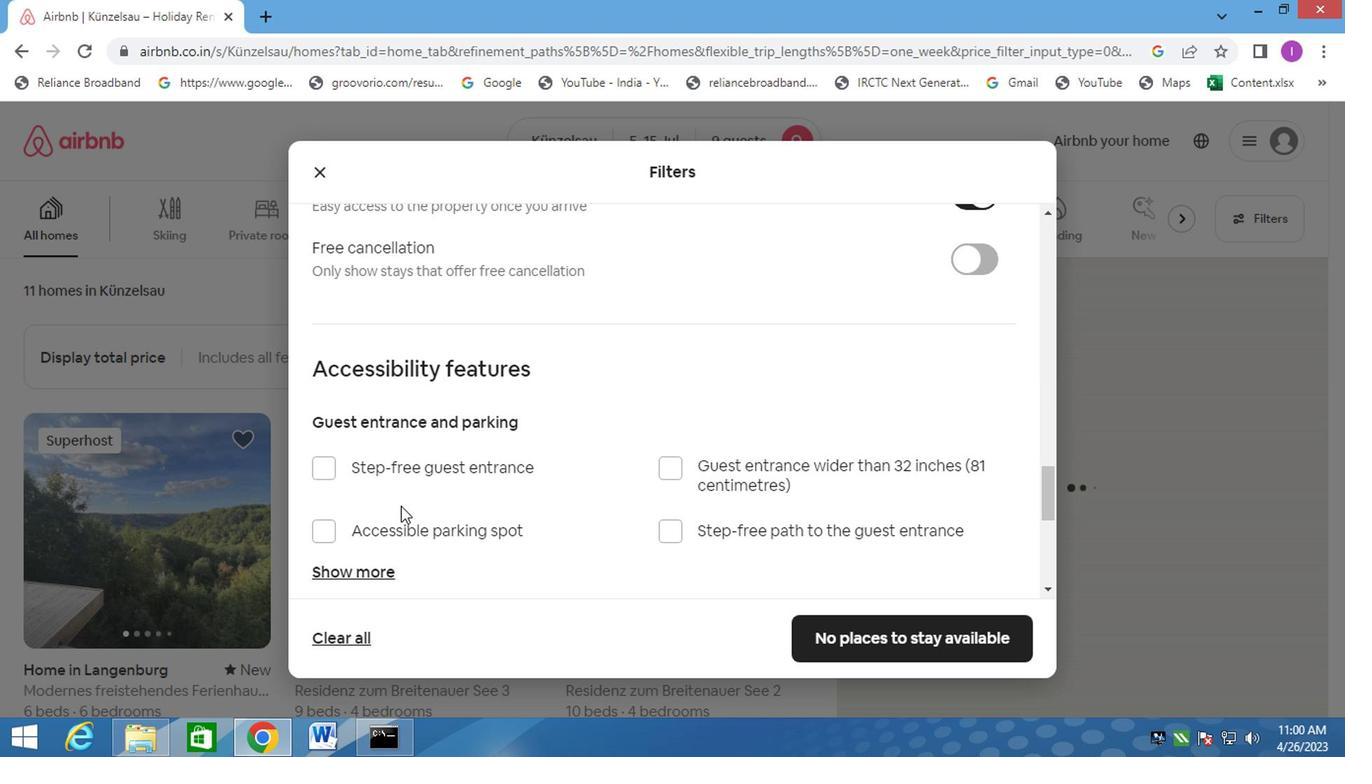 
Action: Mouse moved to (392, 504)
Screenshot: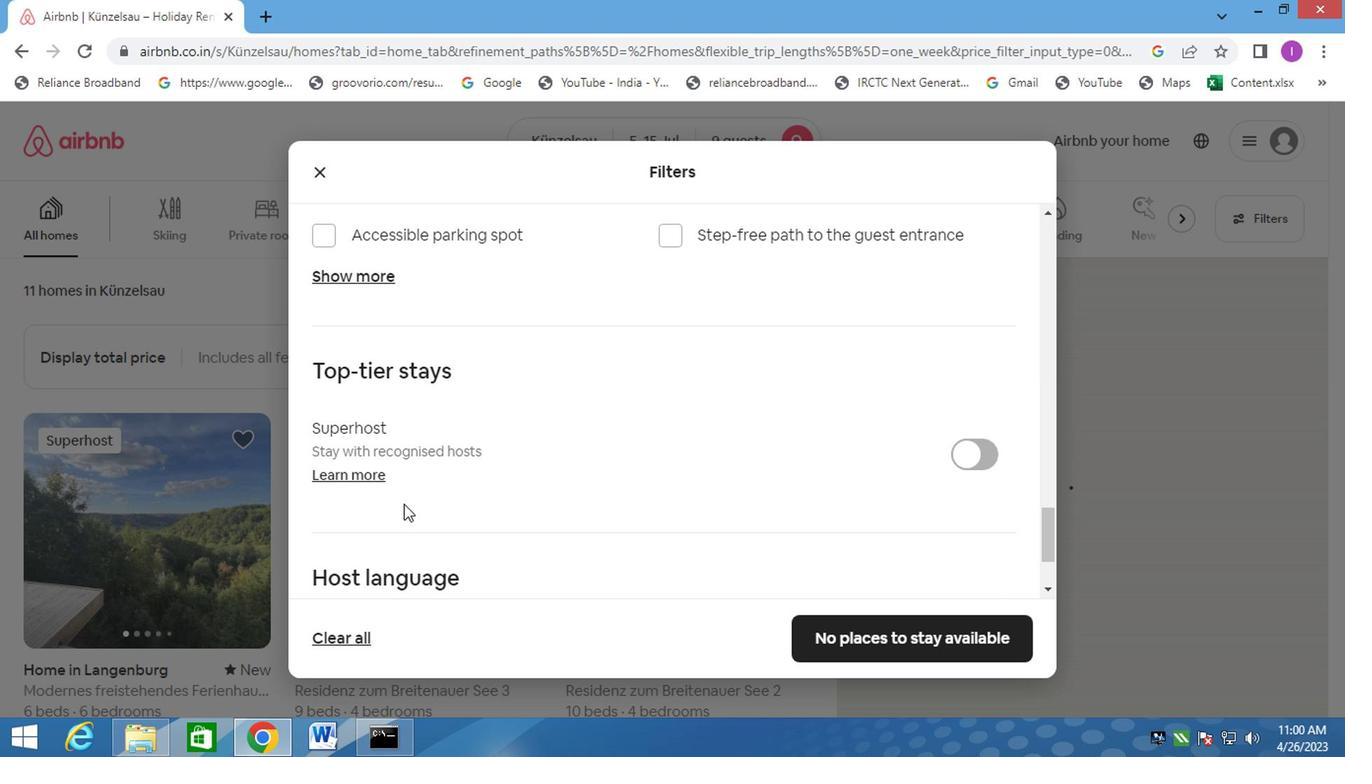 
Action: Mouse scrolled (392, 502) with delta (0, -1)
Screenshot: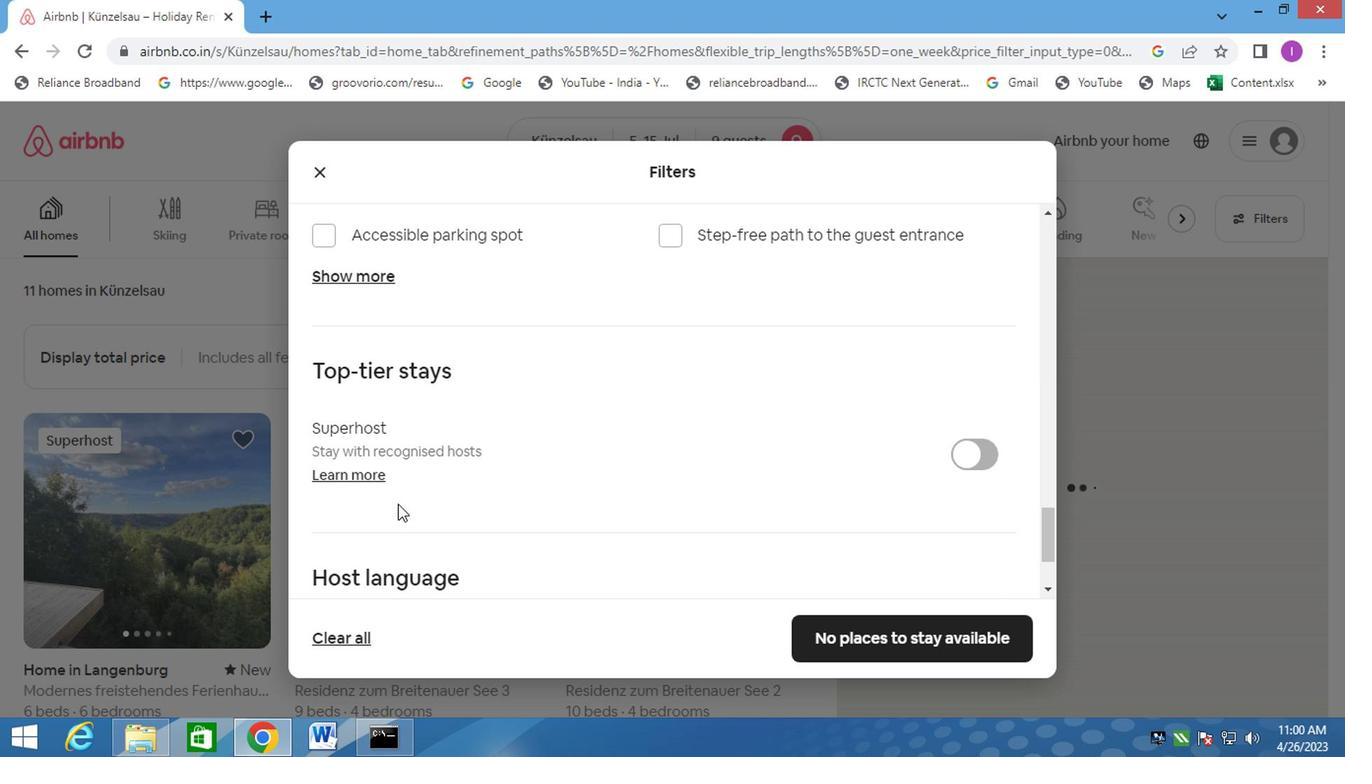 
Action: Mouse scrolled (392, 502) with delta (0, -1)
Screenshot: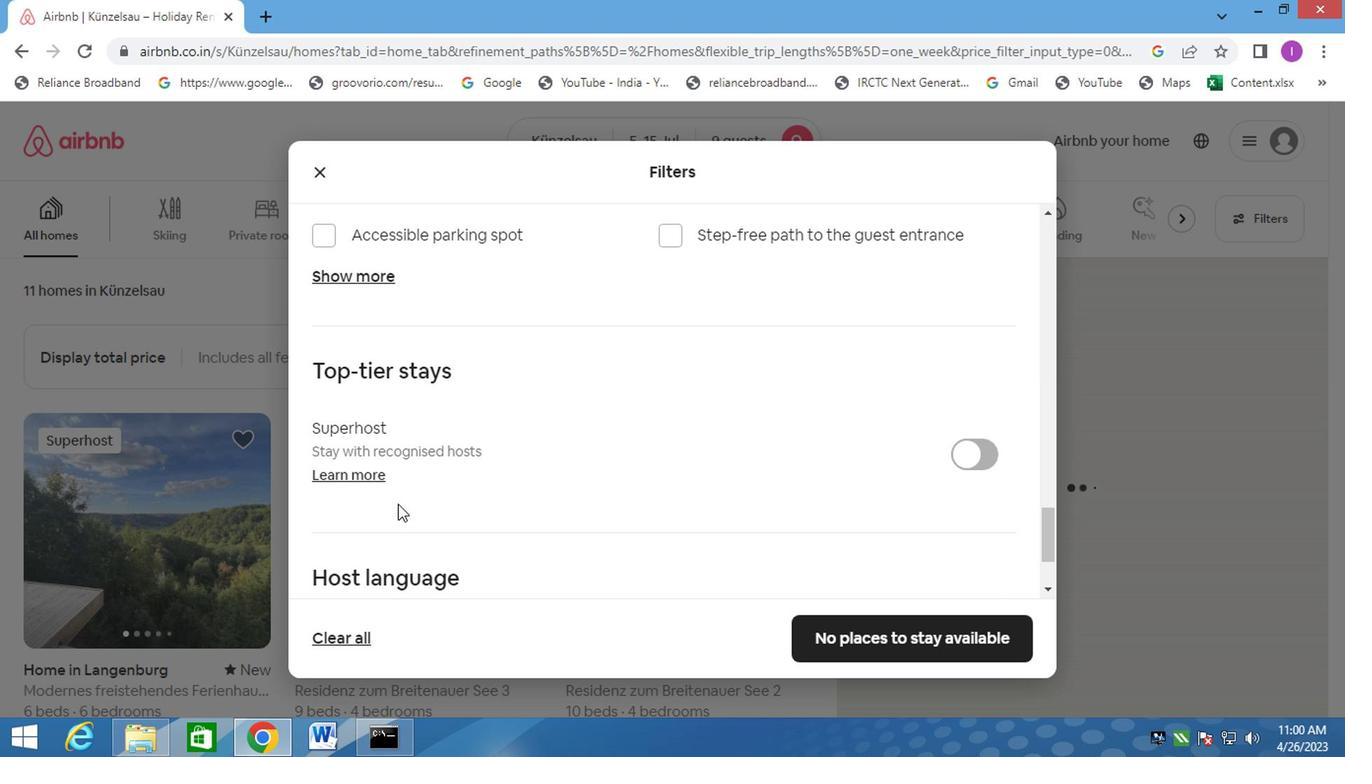 
Action: Mouse moved to (314, 489)
Screenshot: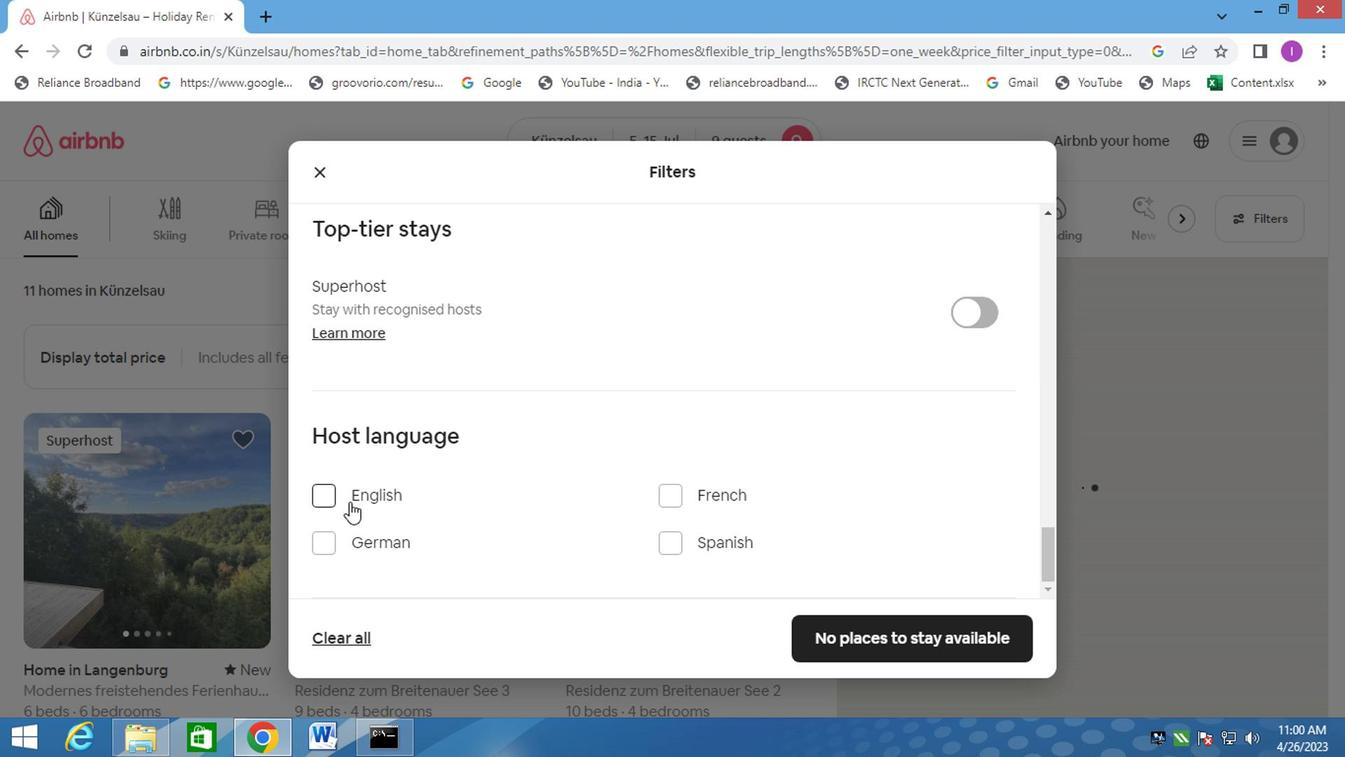 
Action: Mouse pressed left at (314, 489)
Screenshot: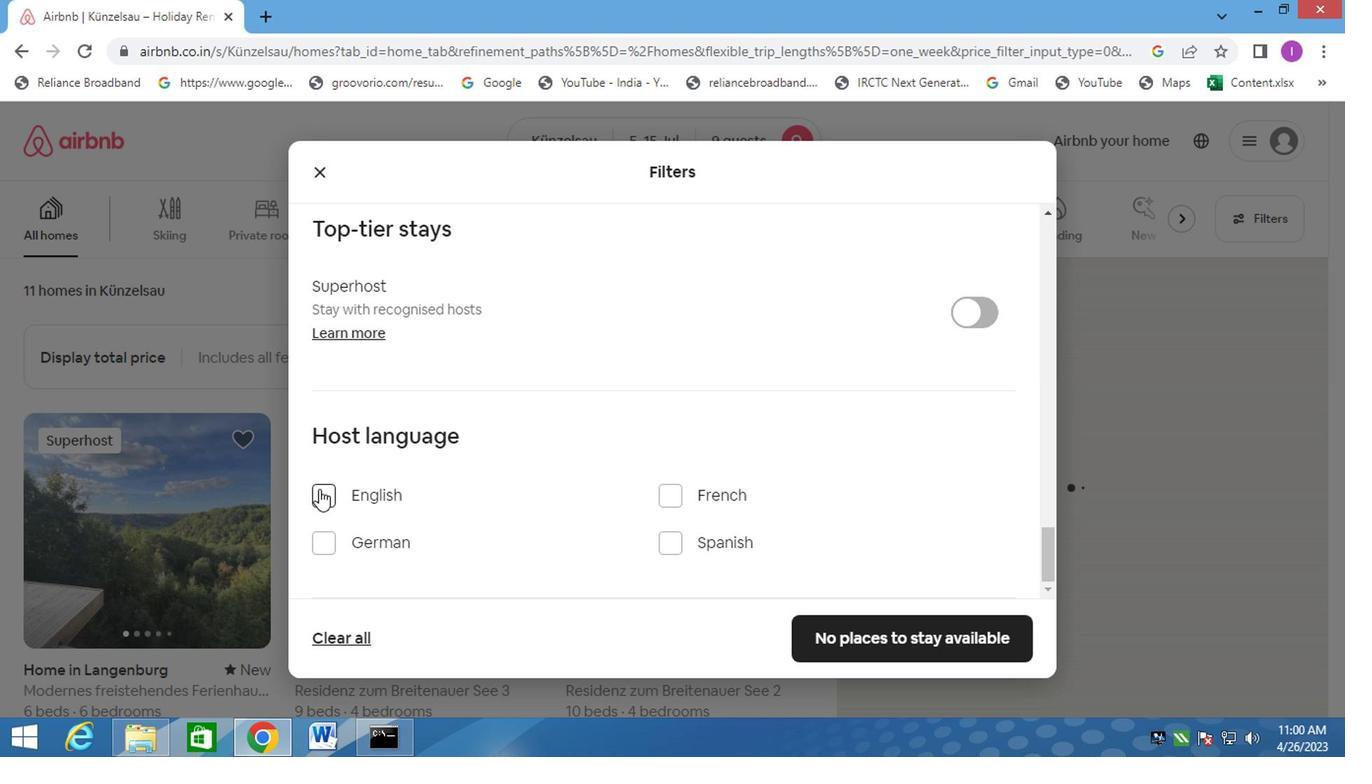 
Action: Mouse moved to (854, 633)
Screenshot: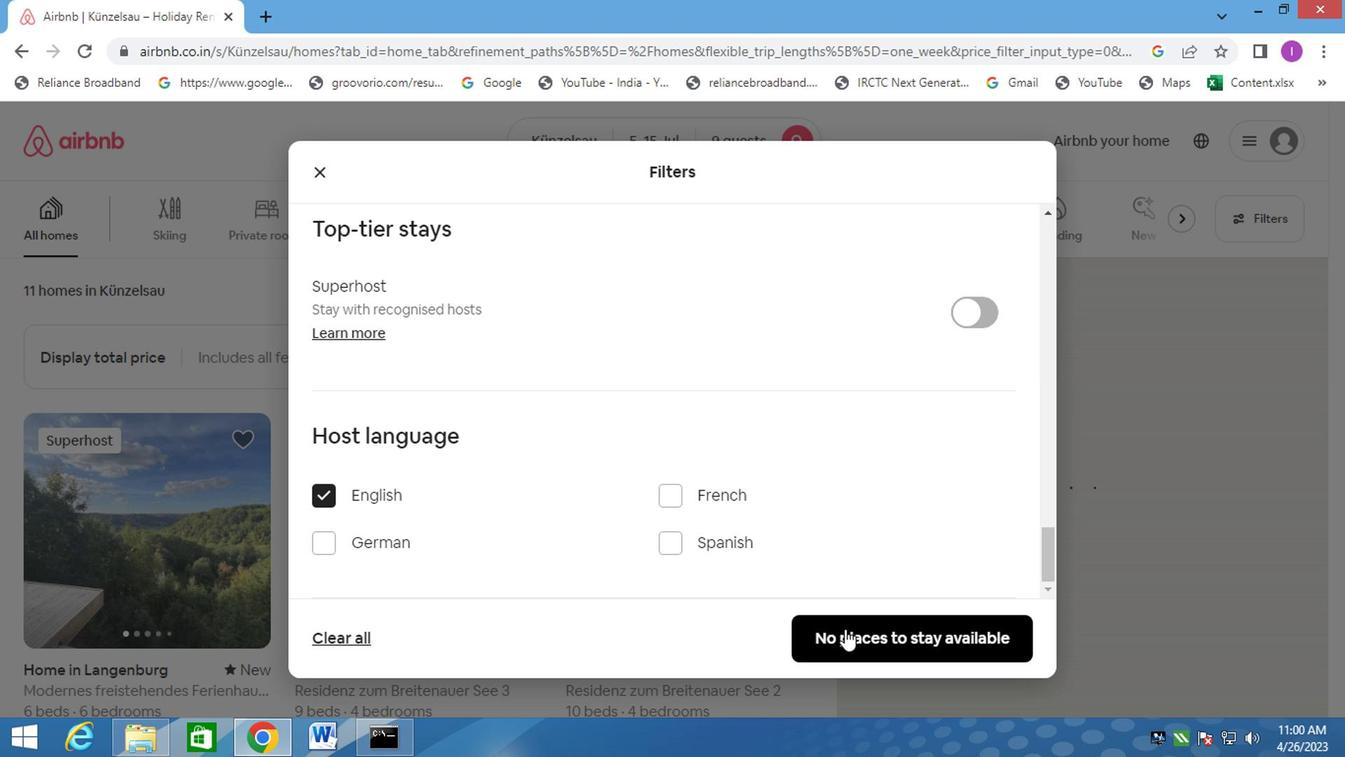 
Action: Mouse pressed left at (854, 633)
Screenshot: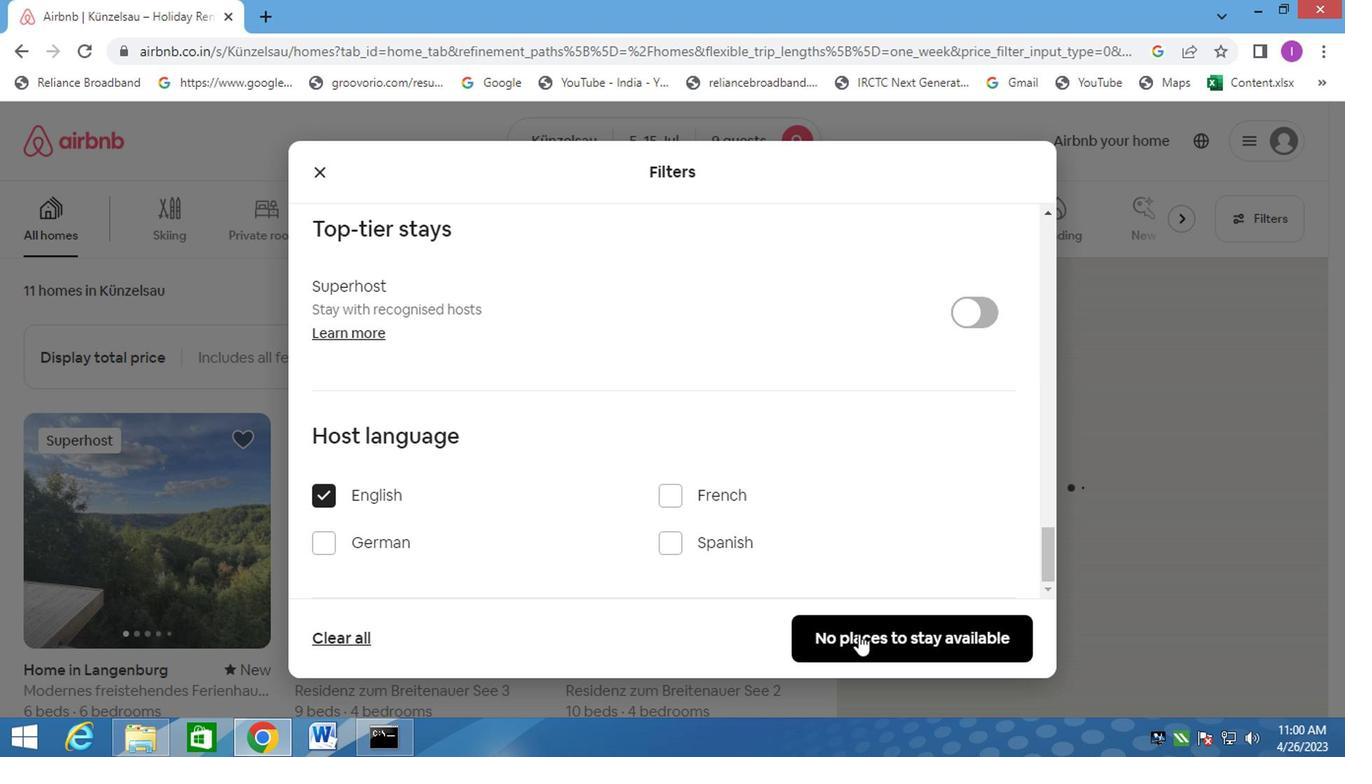 
Action: Mouse moved to (848, 591)
Screenshot: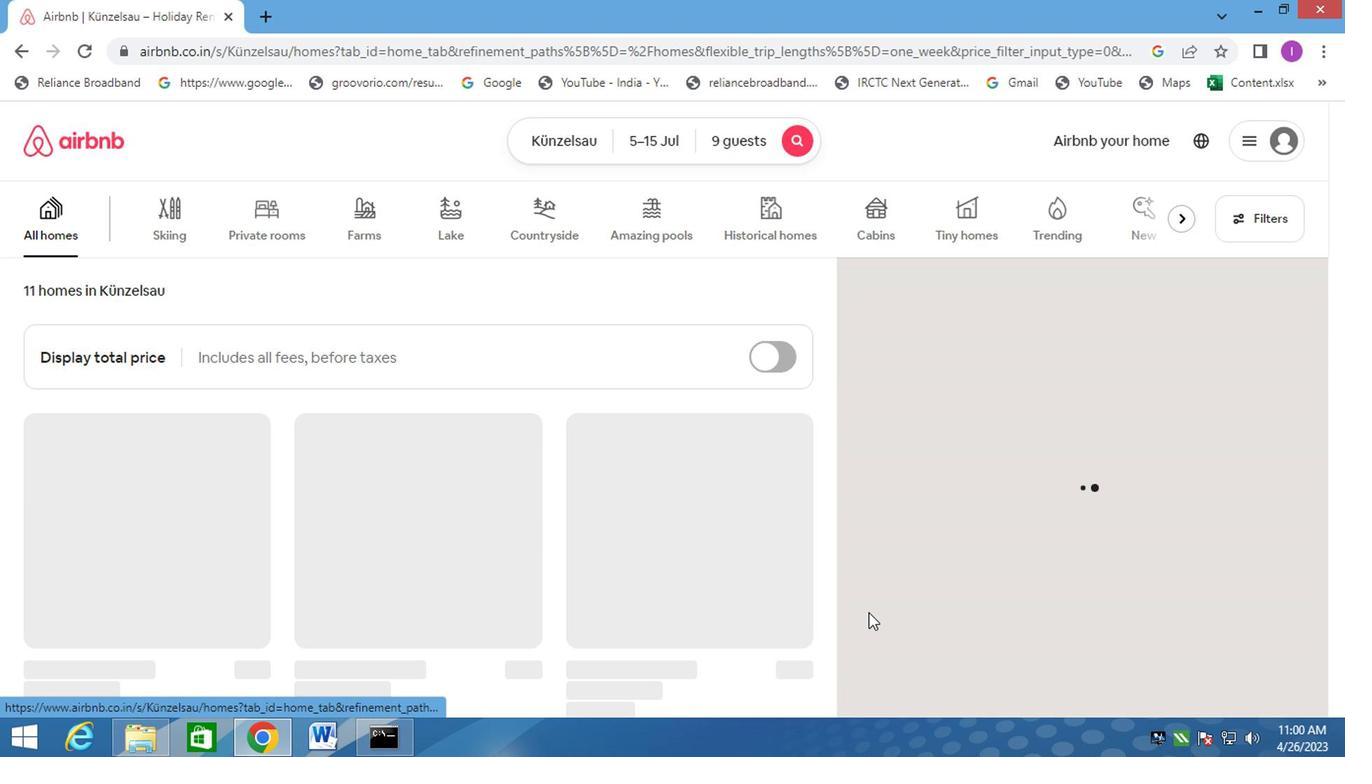 
